 Task: Search one way flight ticket for 1 adult, 5 children, 2 infants in seat and 1 infant on lap in first from Philadelphia: Philadelphia International Airport to Indianapolis: Indianapolis International Airport on 8-5-2023. Choice of flights is Westjet. Number of bags: 2 carry on bags and 6 checked bags. Price is upto 35000. Outbound departure time preference is 23:15.
Action: Mouse moved to (341, 324)
Screenshot: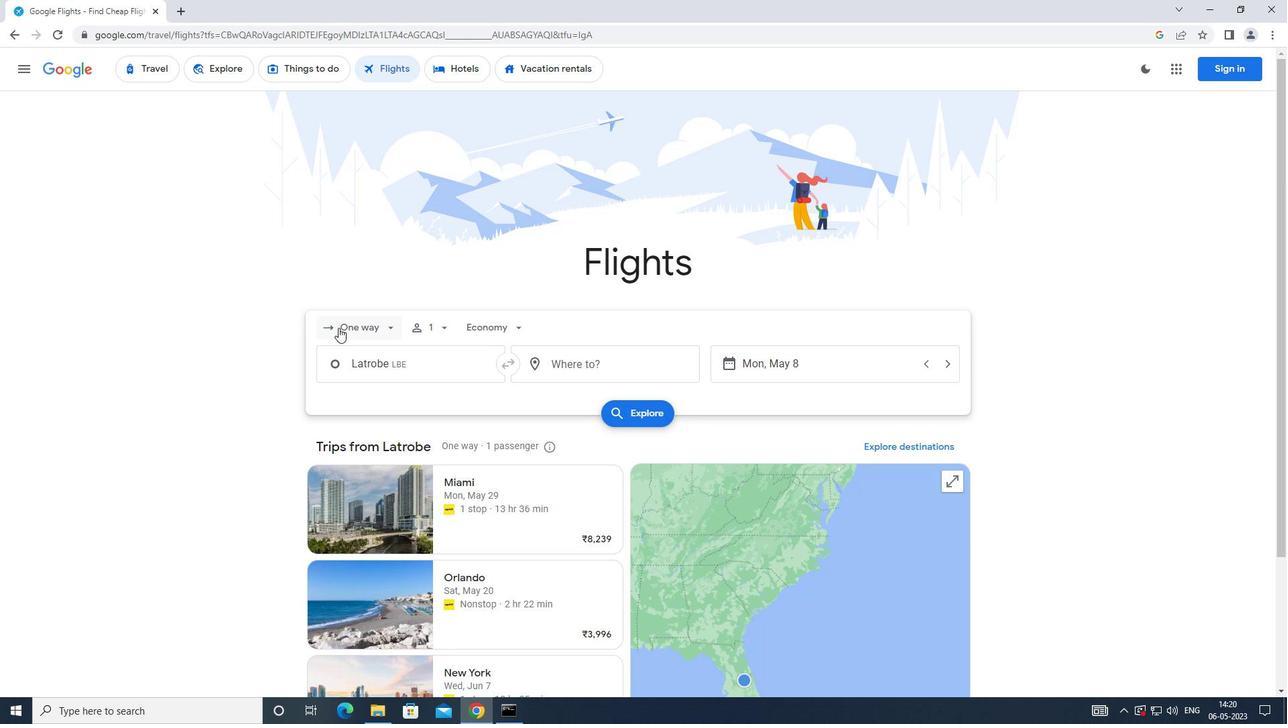 
Action: Mouse pressed left at (341, 324)
Screenshot: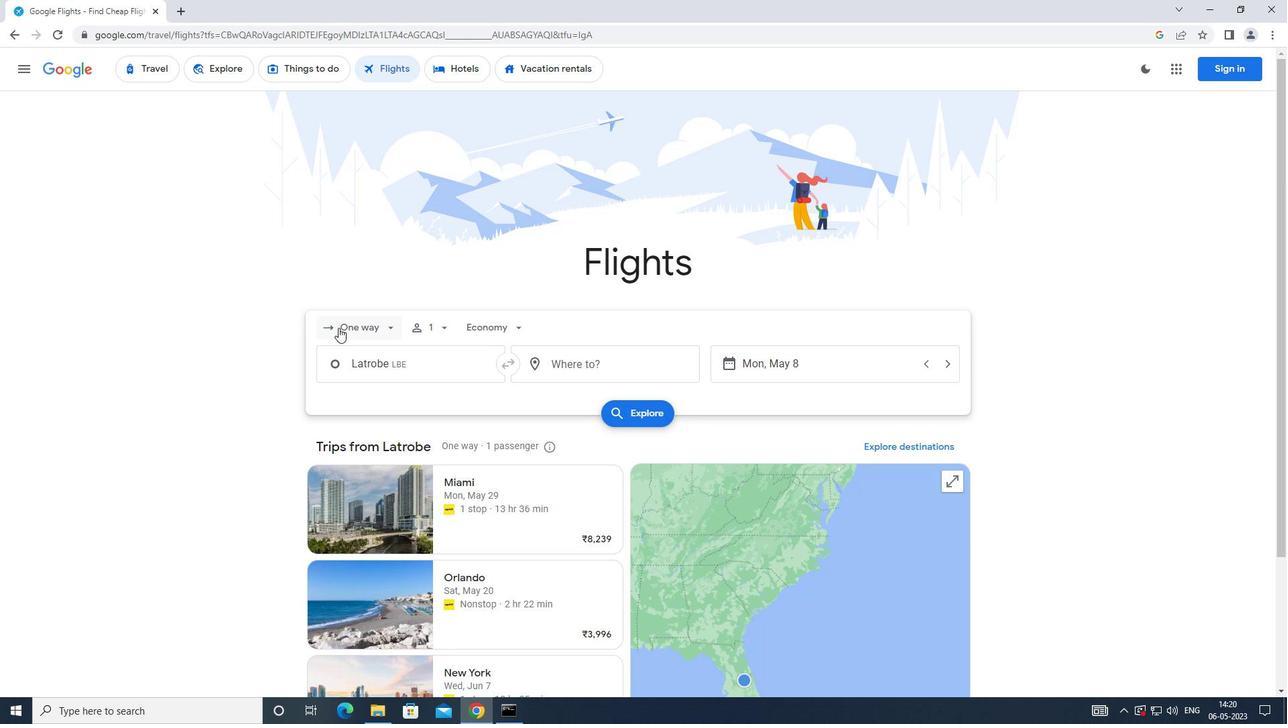 
Action: Mouse moved to (365, 389)
Screenshot: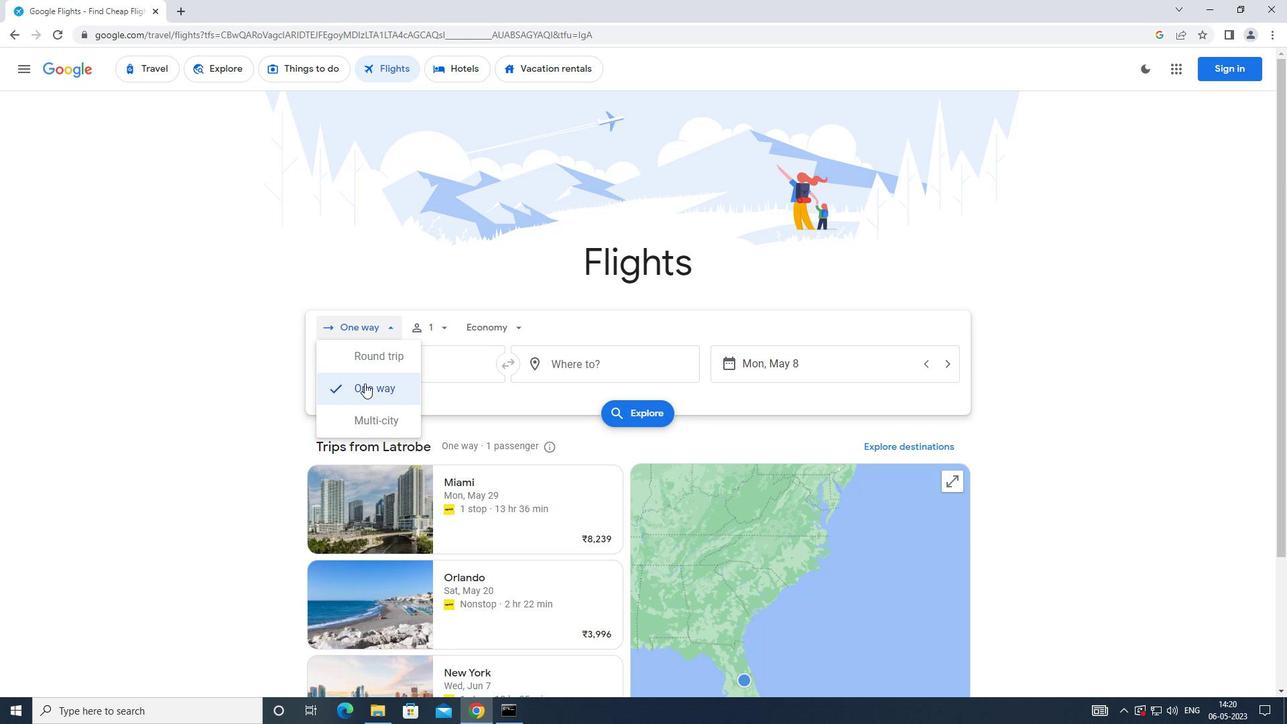 
Action: Mouse pressed left at (365, 389)
Screenshot: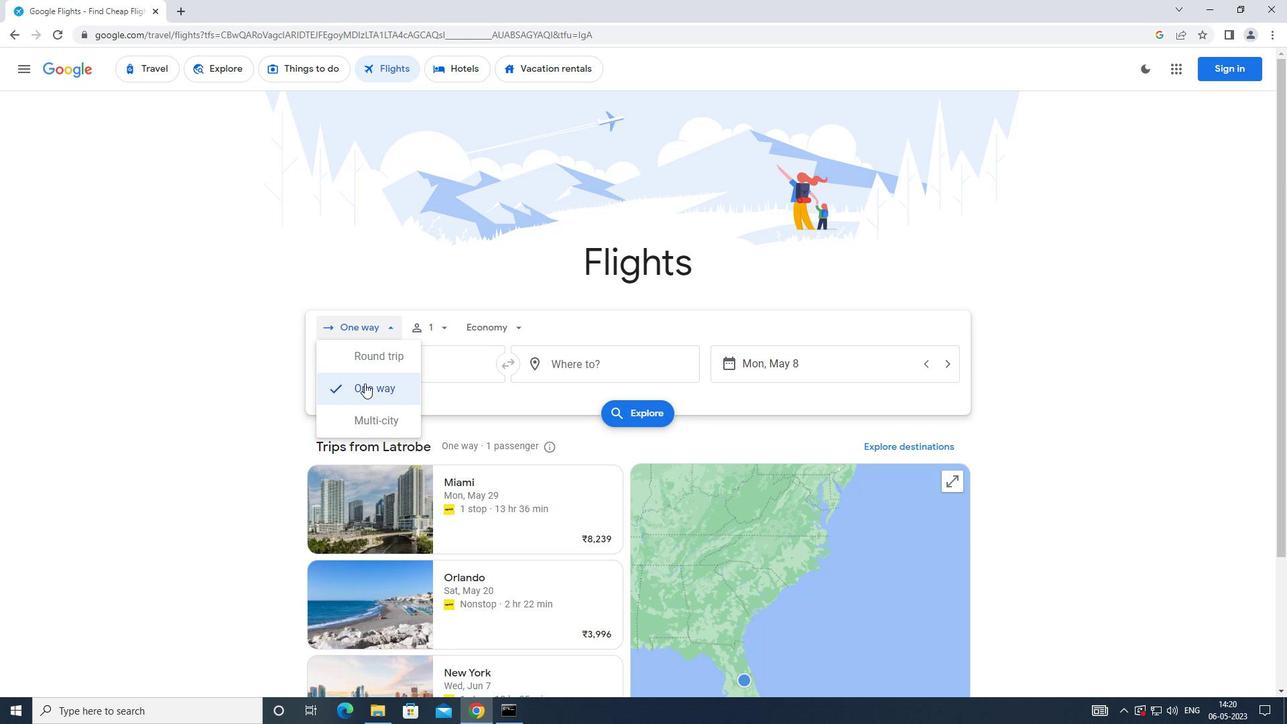 
Action: Mouse moved to (434, 324)
Screenshot: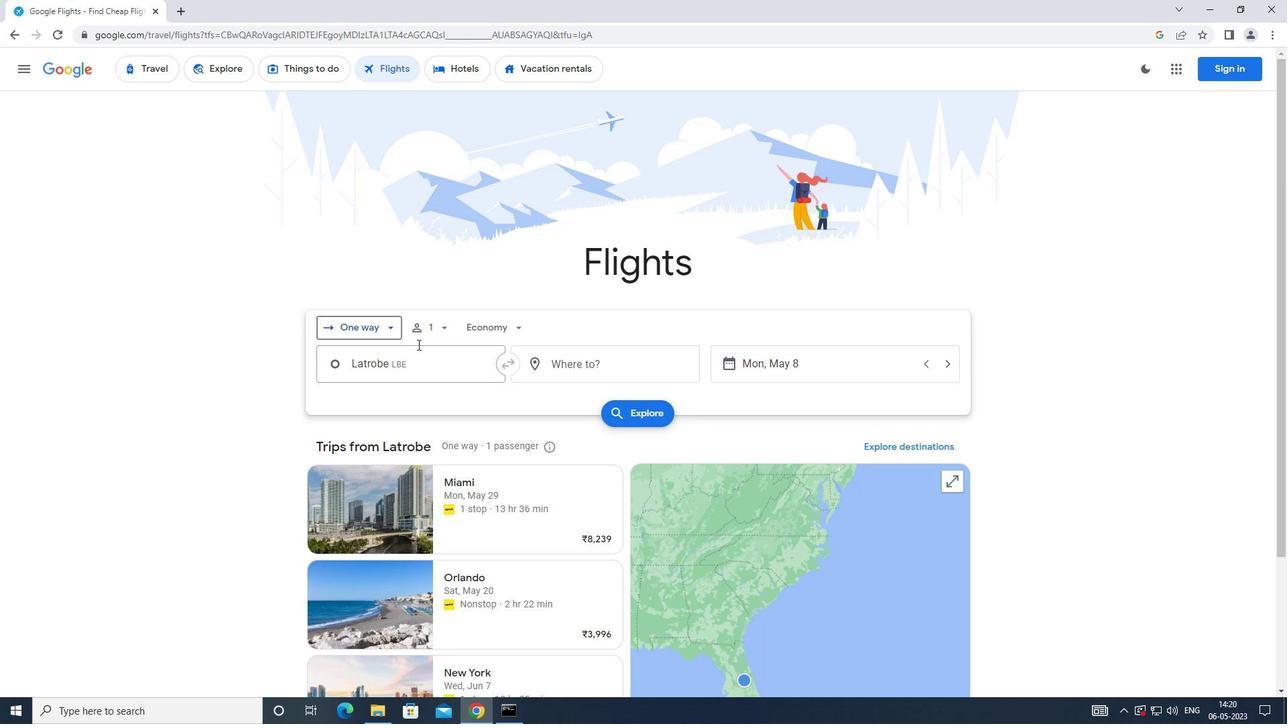
Action: Mouse pressed left at (434, 324)
Screenshot: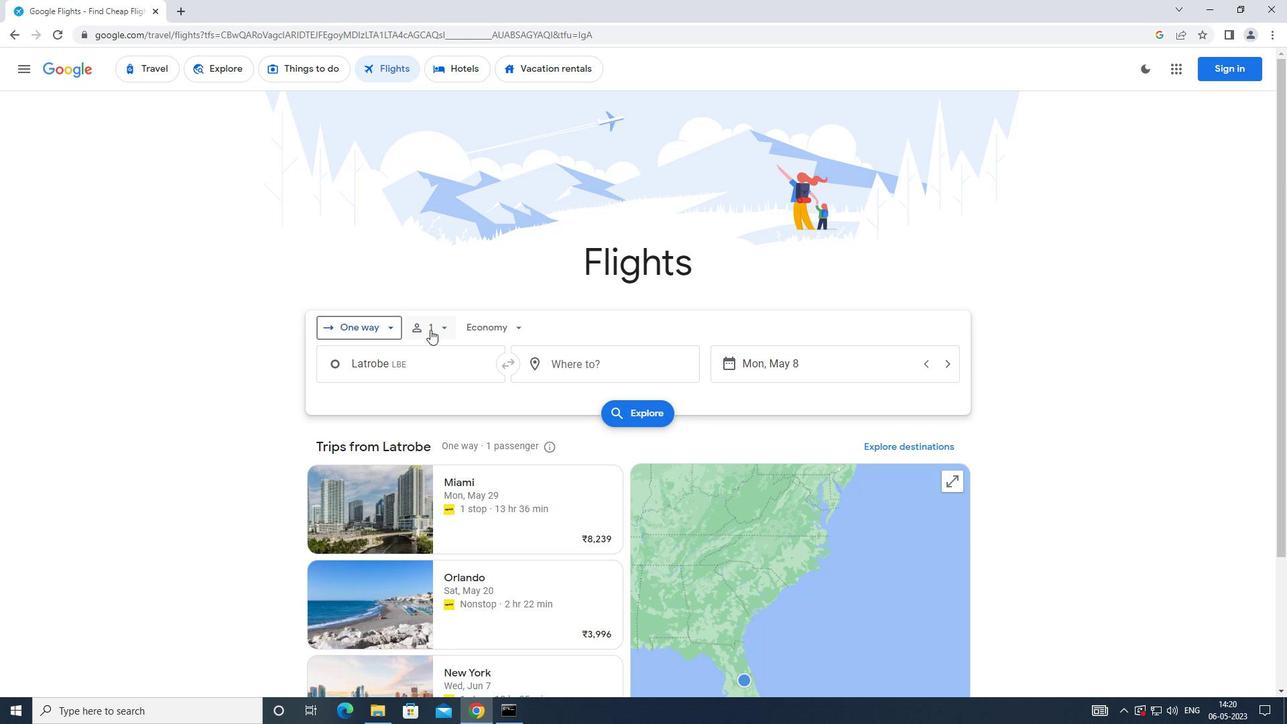 
Action: Mouse moved to (543, 401)
Screenshot: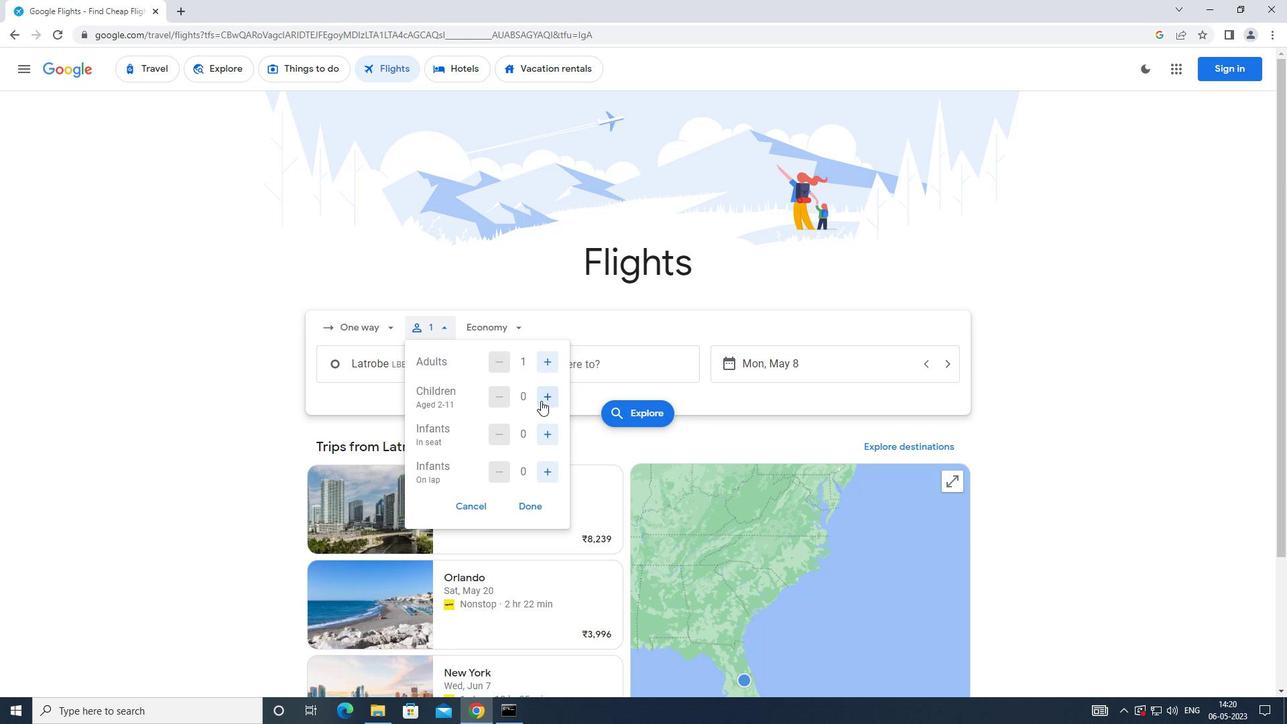 
Action: Mouse pressed left at (543, 401)
Screenshot: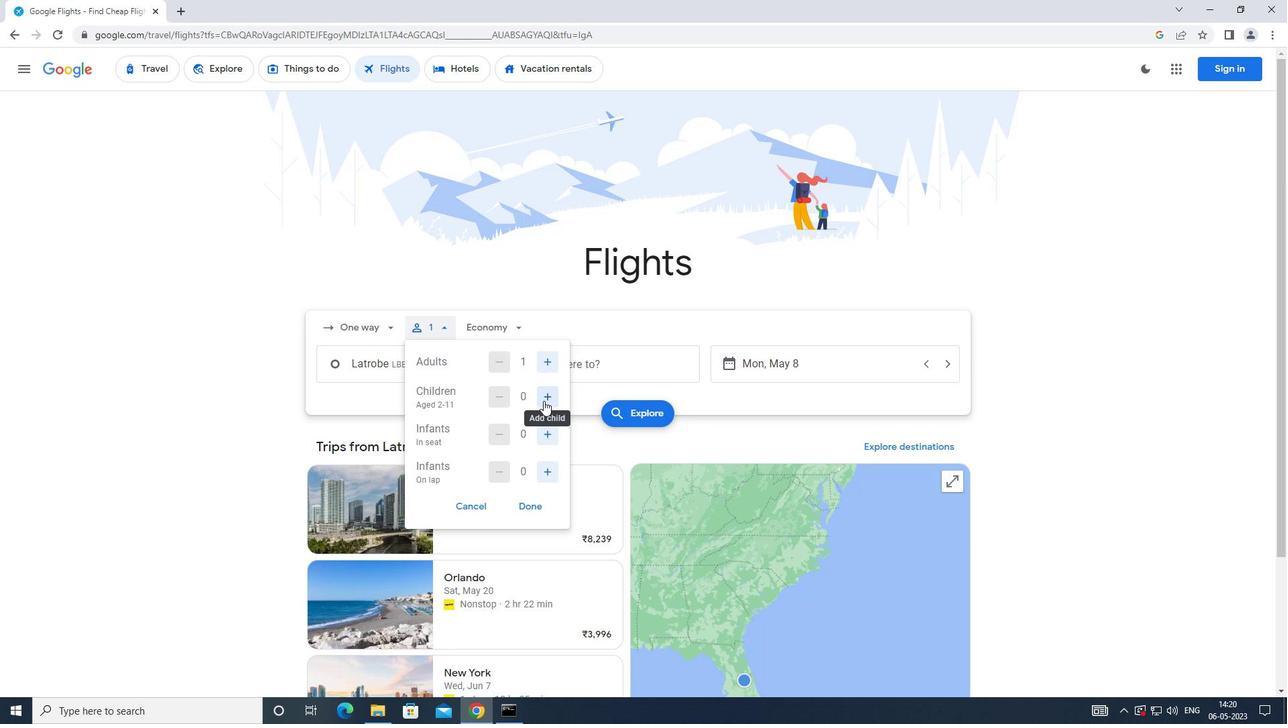 
Action: Mouse pressed left at (543, 401)
Screenshot: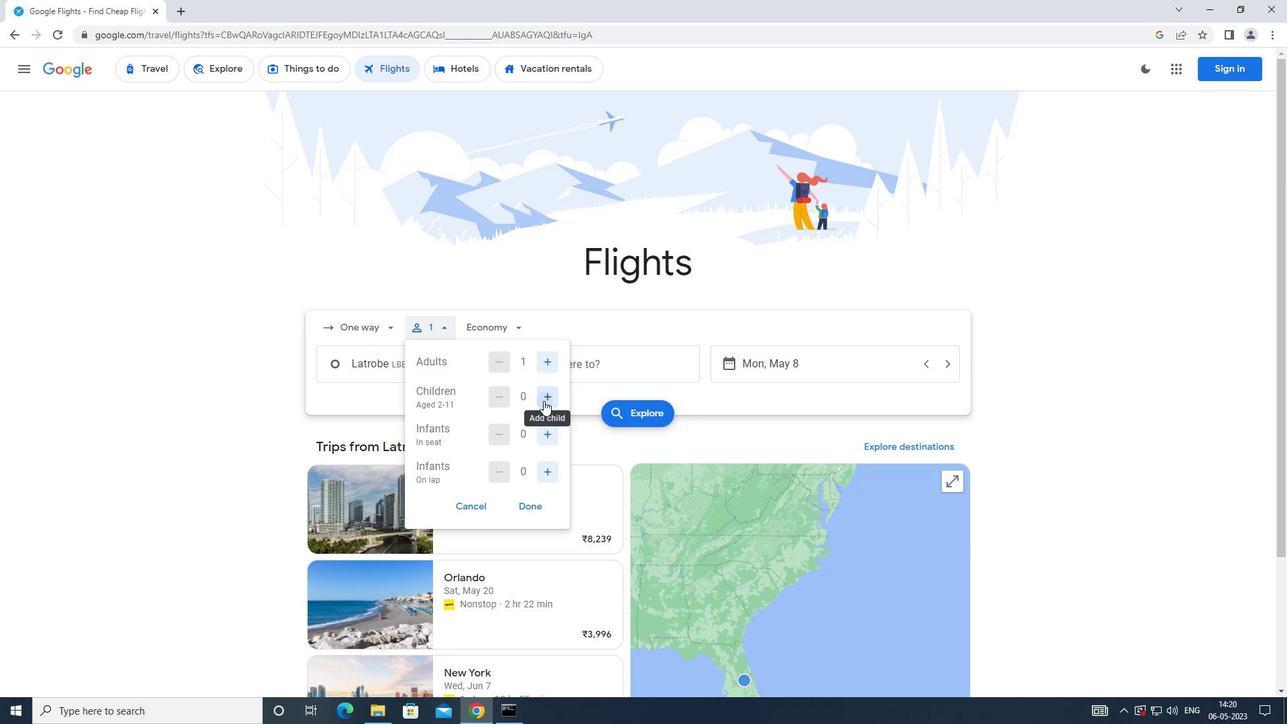 
Action: Mouse pressed left at (543, 401)
Screenshot: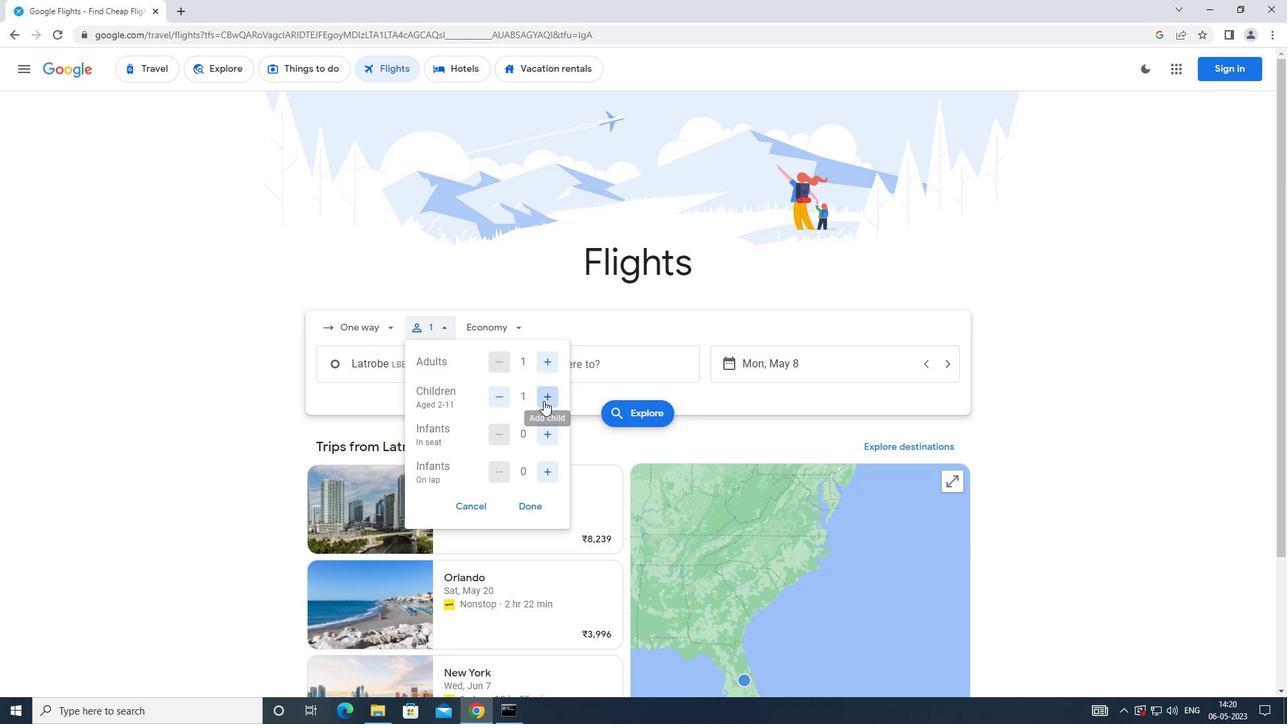 
Action: Mouse pressed left at (543, 401)
Screenshot: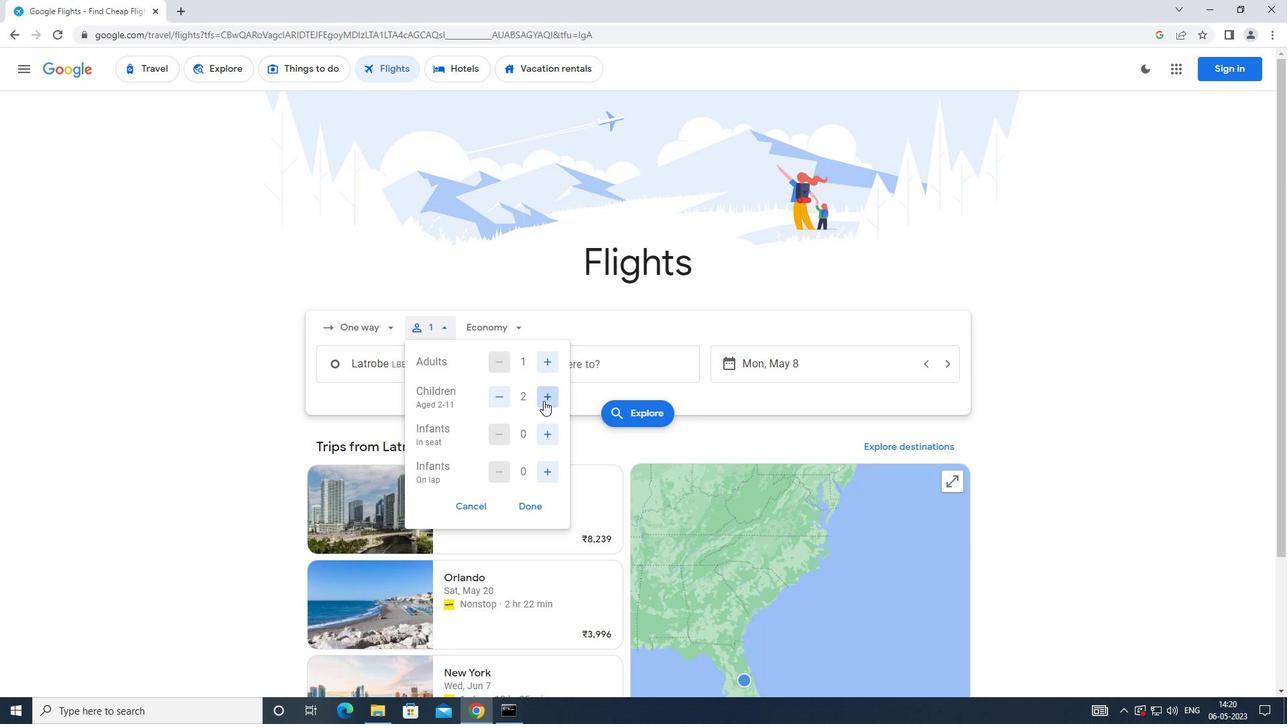 
Action: Mouse pressed left at (543, 401)
Screenshot: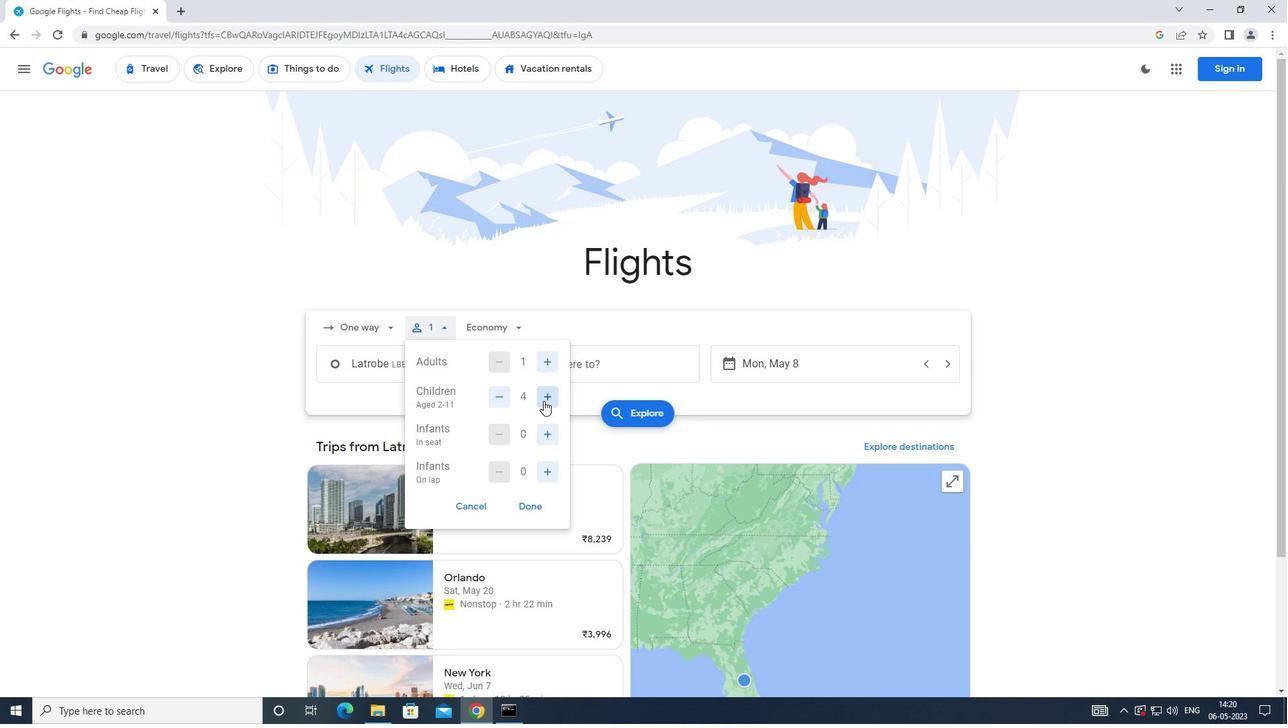 
Action: Mouse moved to (549, 431)
Screenshot: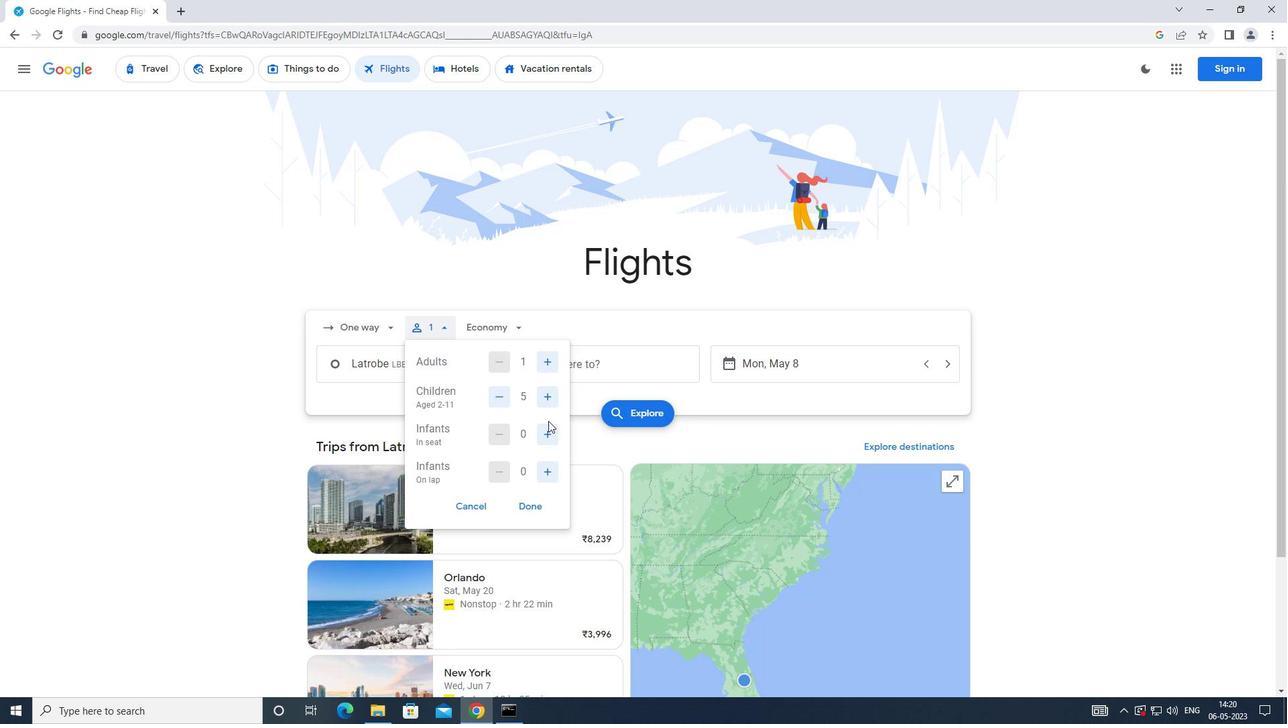 
Action: Mouse pressed left at (549, 431)
Screenshot: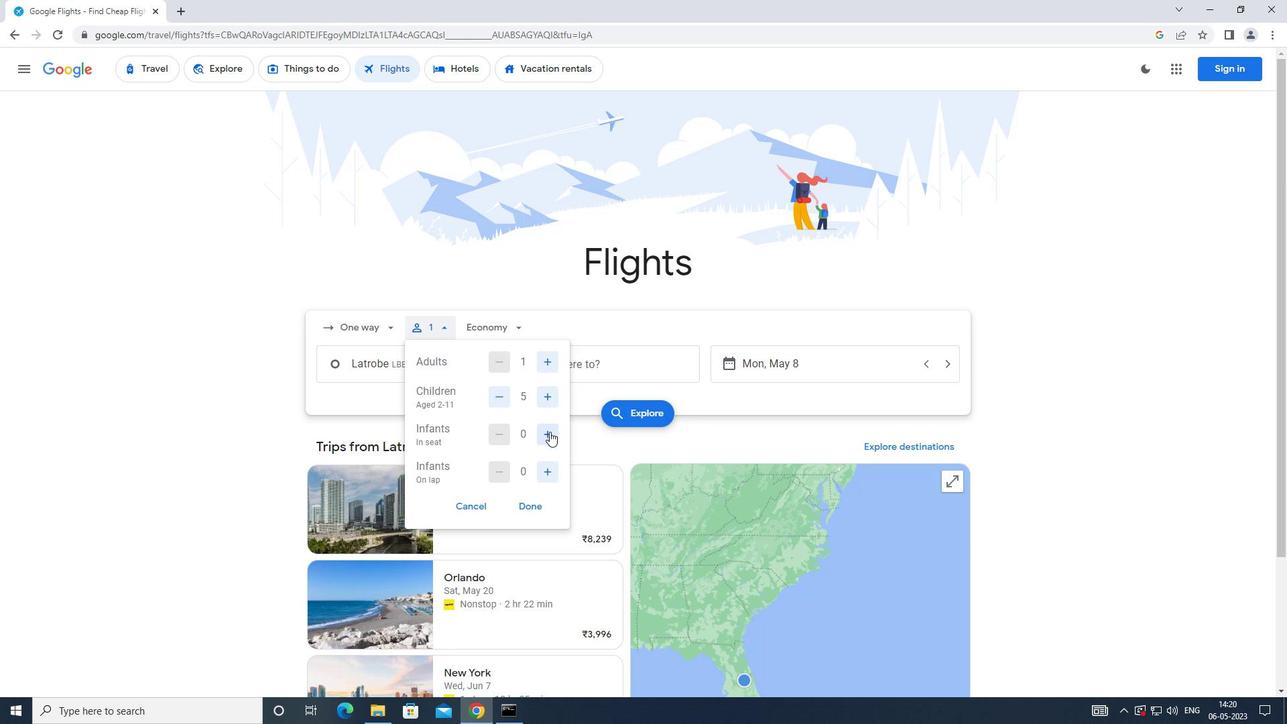 
Action: Mouse moved to (547, 473)
Screenshot: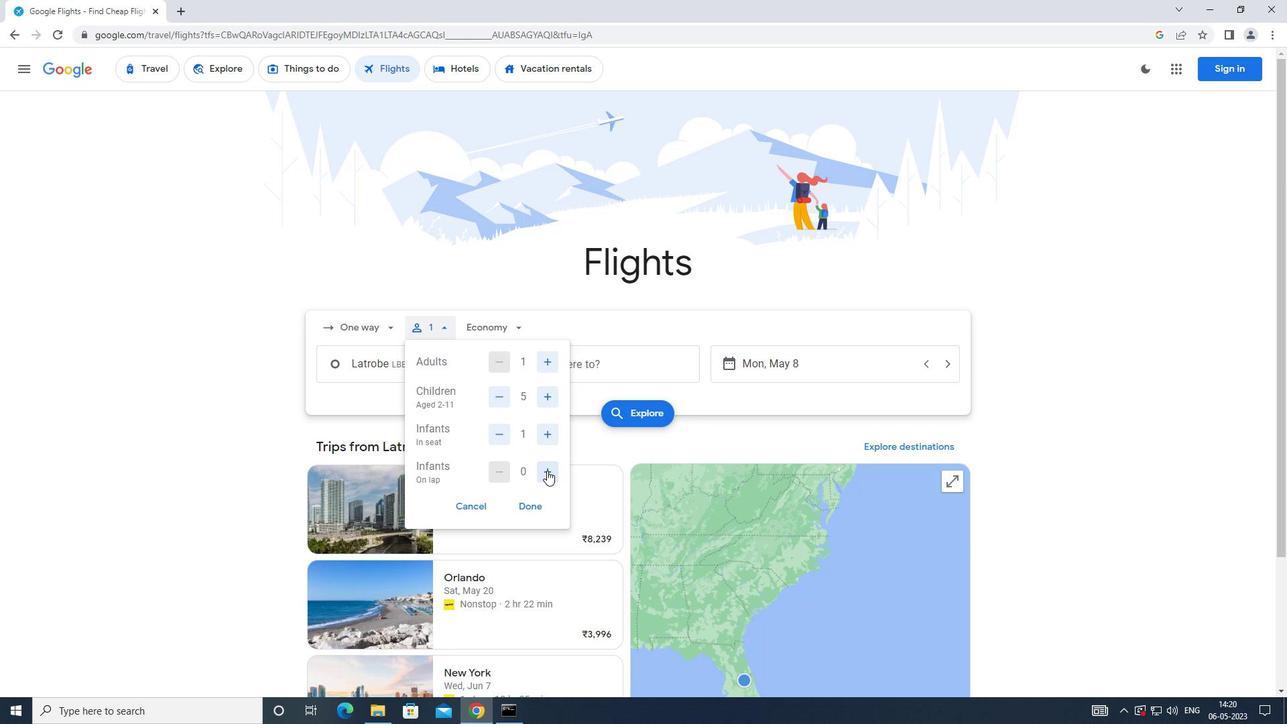 
Action: Mouse pressed left at (547, 473)
Screenshot: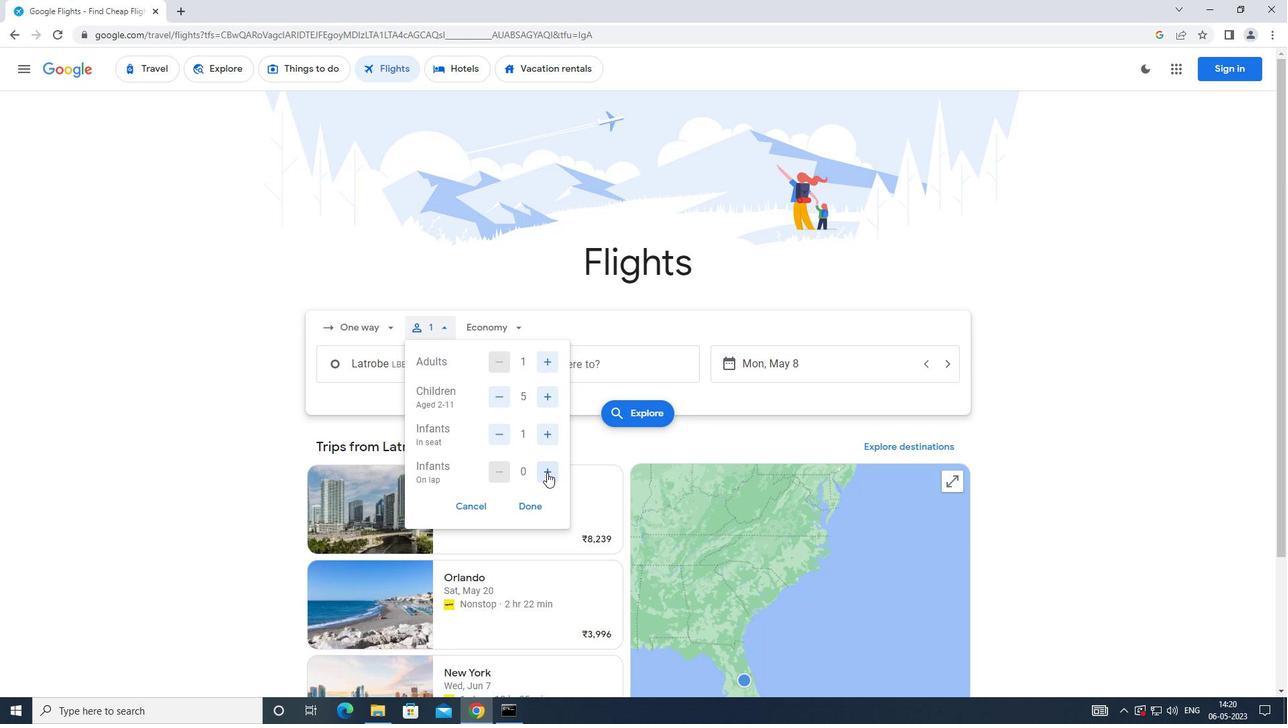 
Action: Mouse moved to (531, 500)
Screenshot: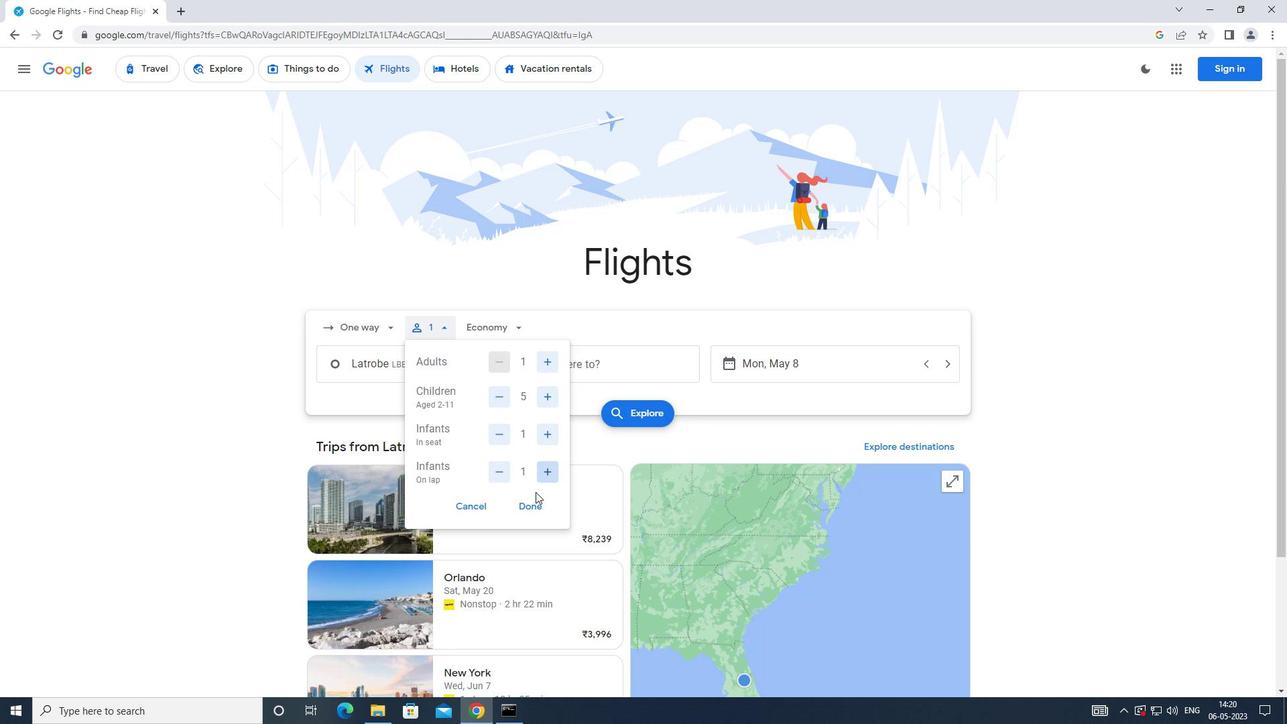 
Action: Mouse pressed left at (531, 500)
Screenshot: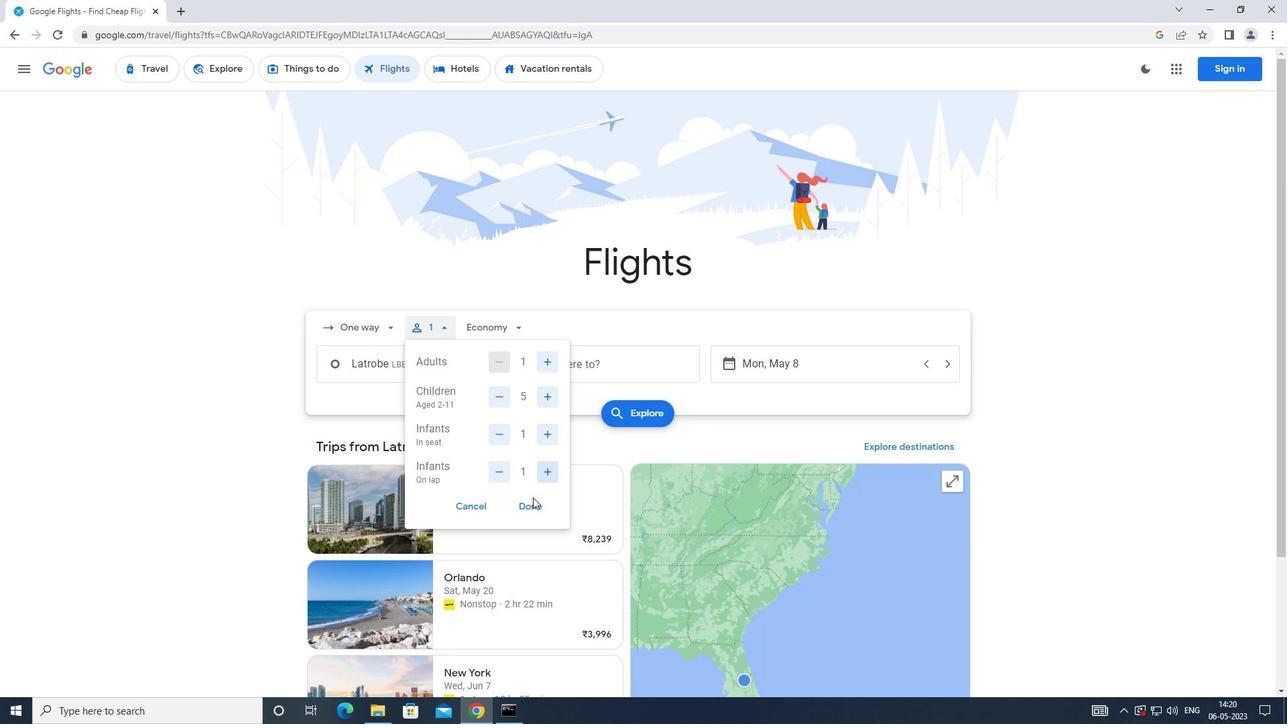 
Action: Mouse moved to (515, 328)
Screenshot: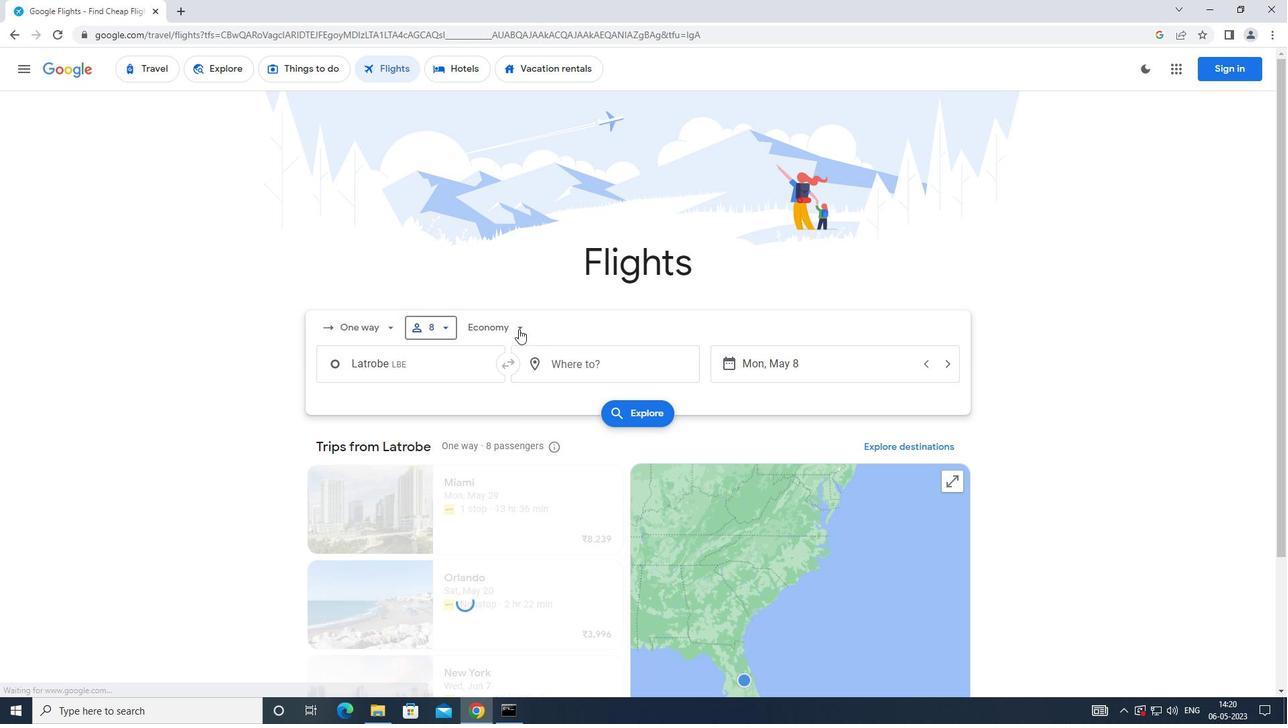 
Action: Mouse pressed left at (515, 328)
Screenshot: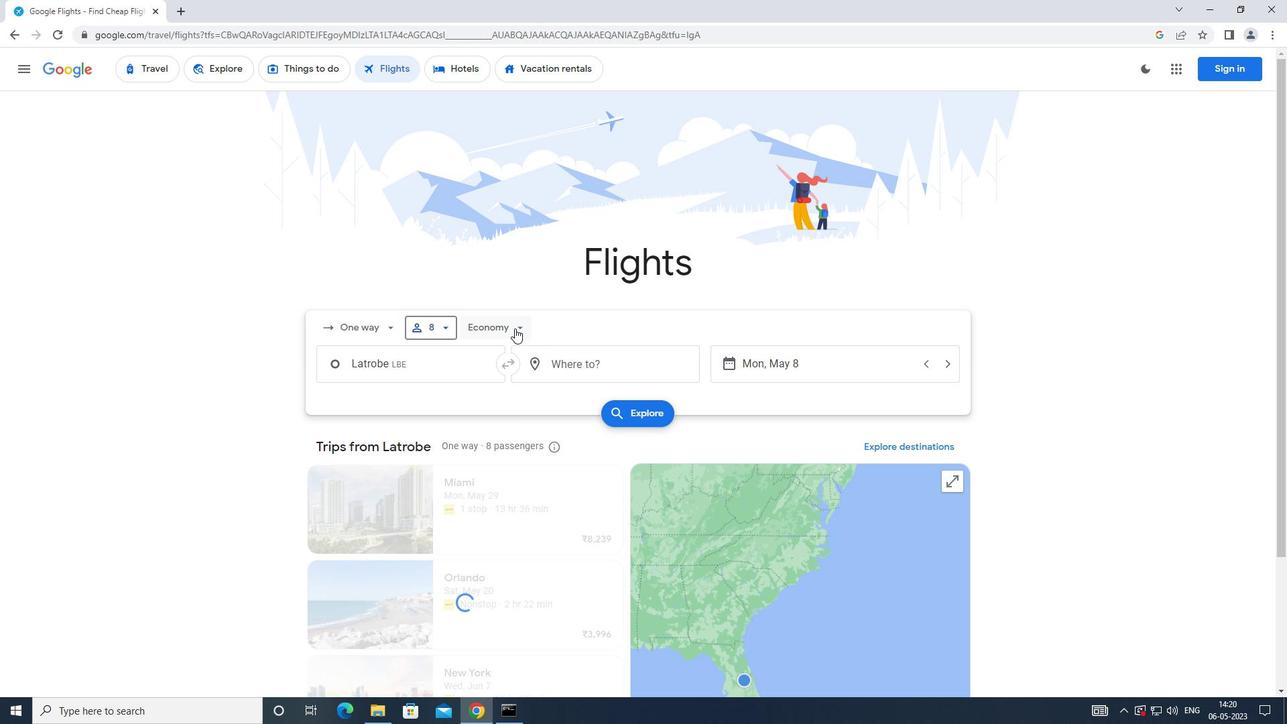 
Action: Mouse moved to (503, 465)
Screenshot: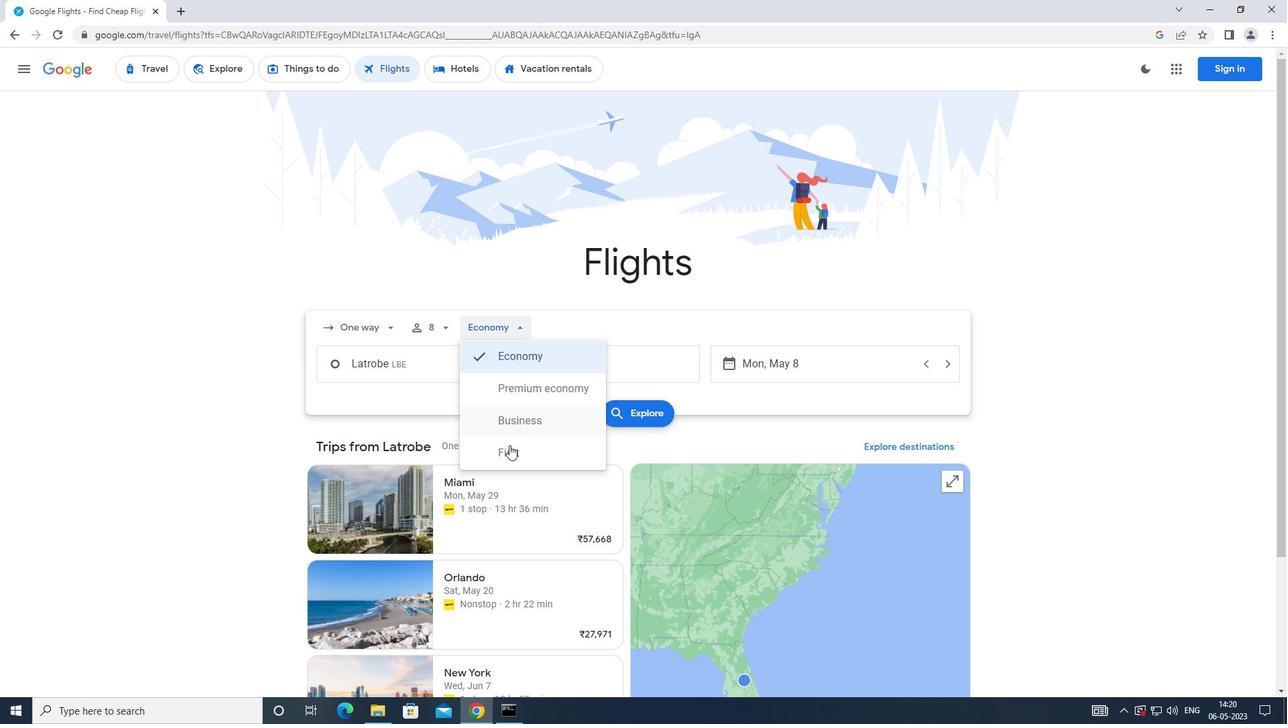 
Action: Mouse pressed left at (503, 465)
Screenshot: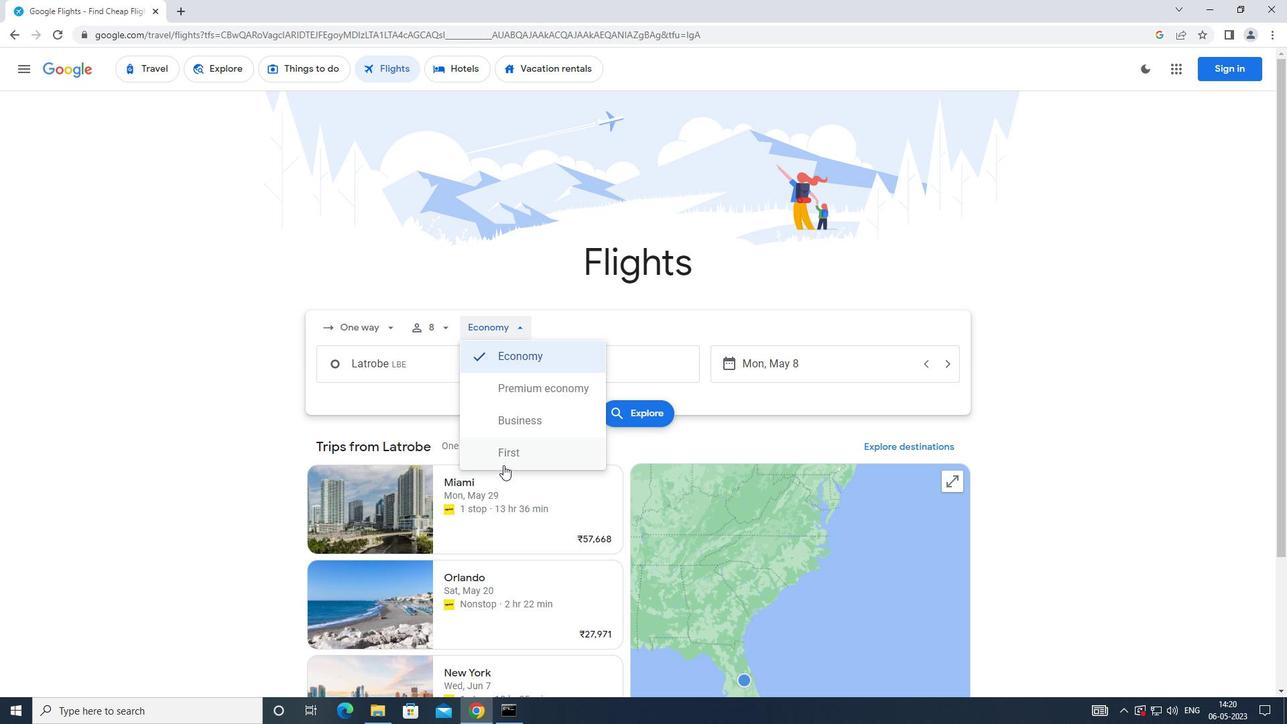 
Action: Mouse moved to (405, 356)
Screenshot: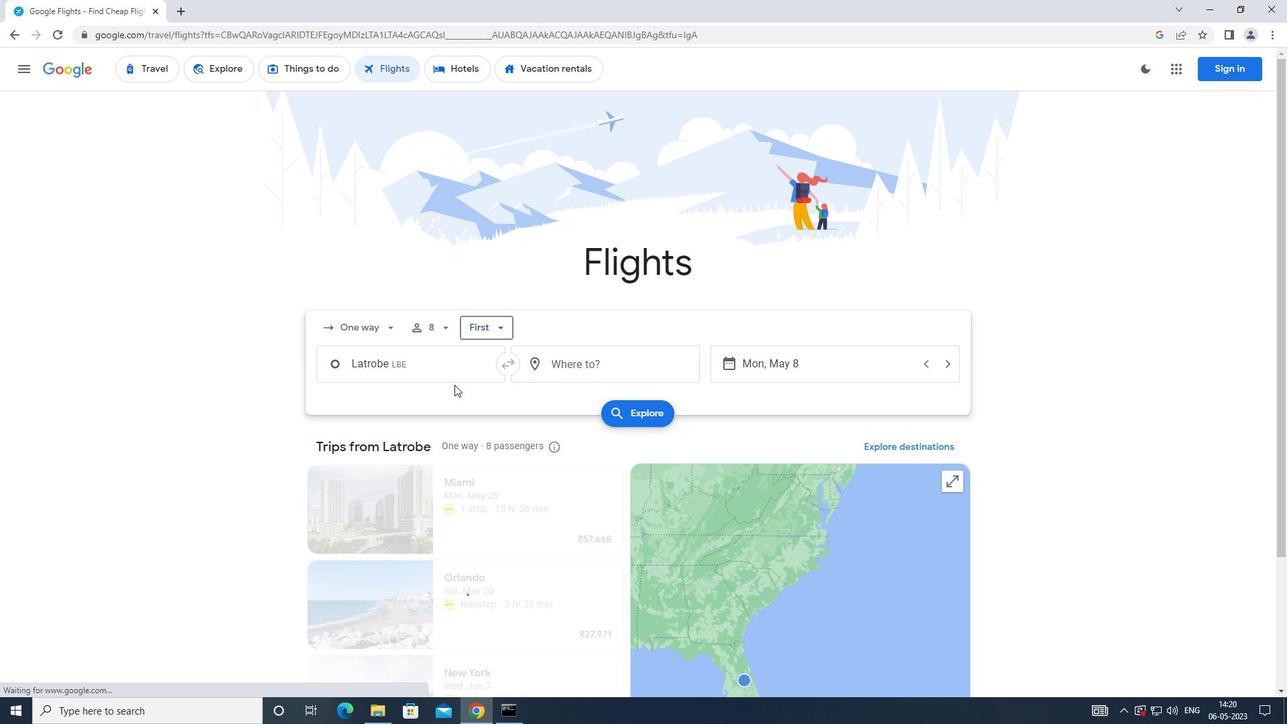 
Action: Mouse pressed left at (405, 356)
Screenshot: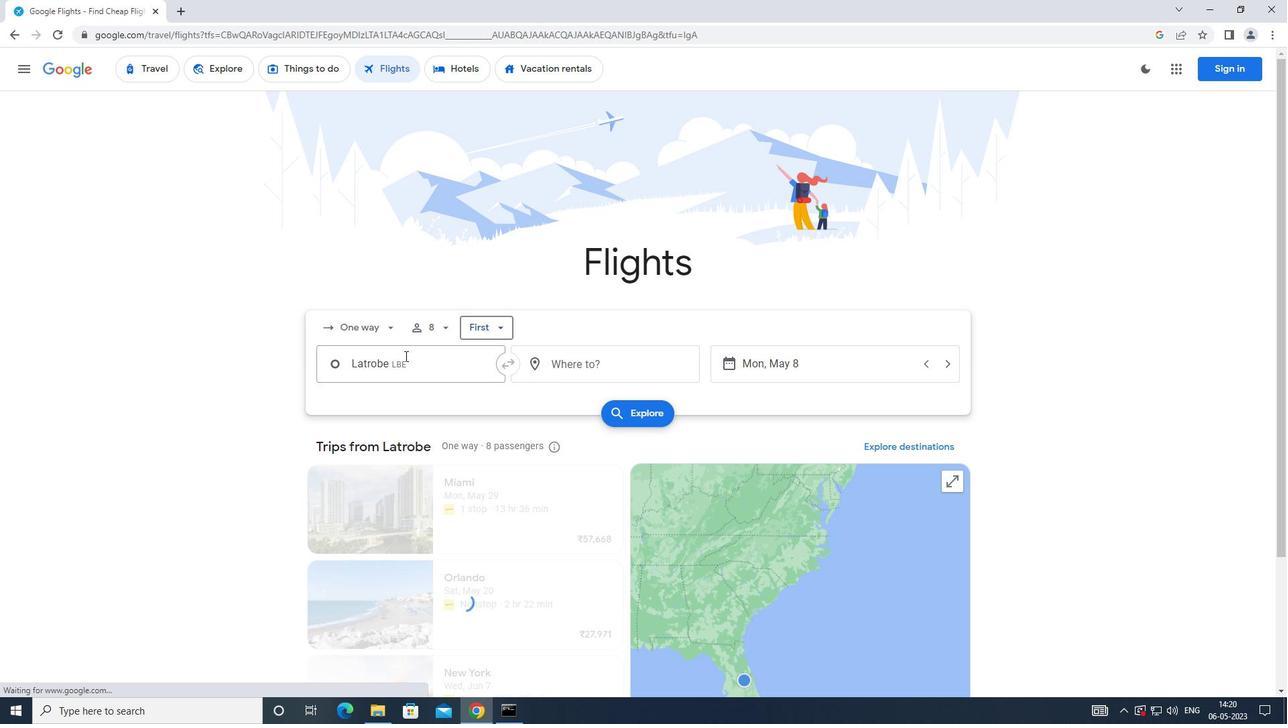 
Action: Mouse moved to (413, 354)
Screenshot: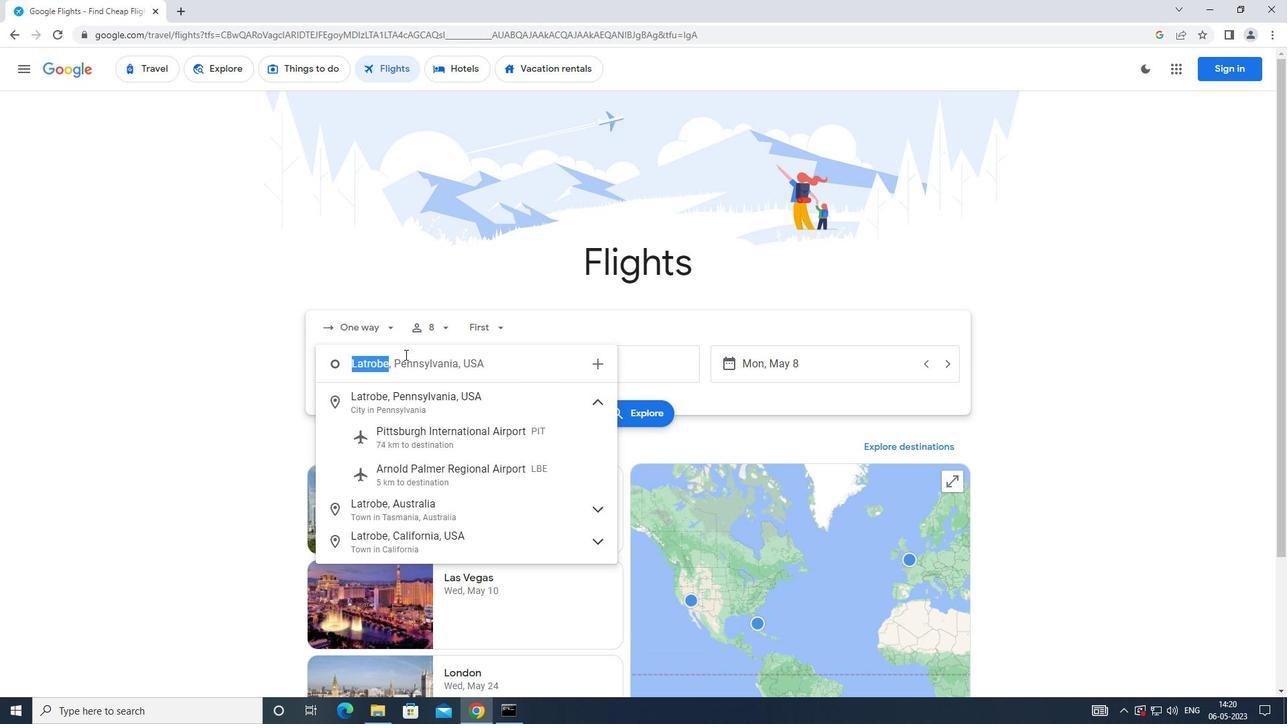 
Action: Key pressed <Key.caps_lock>p<Key.caps_lock>hiladelphia
Screenshot: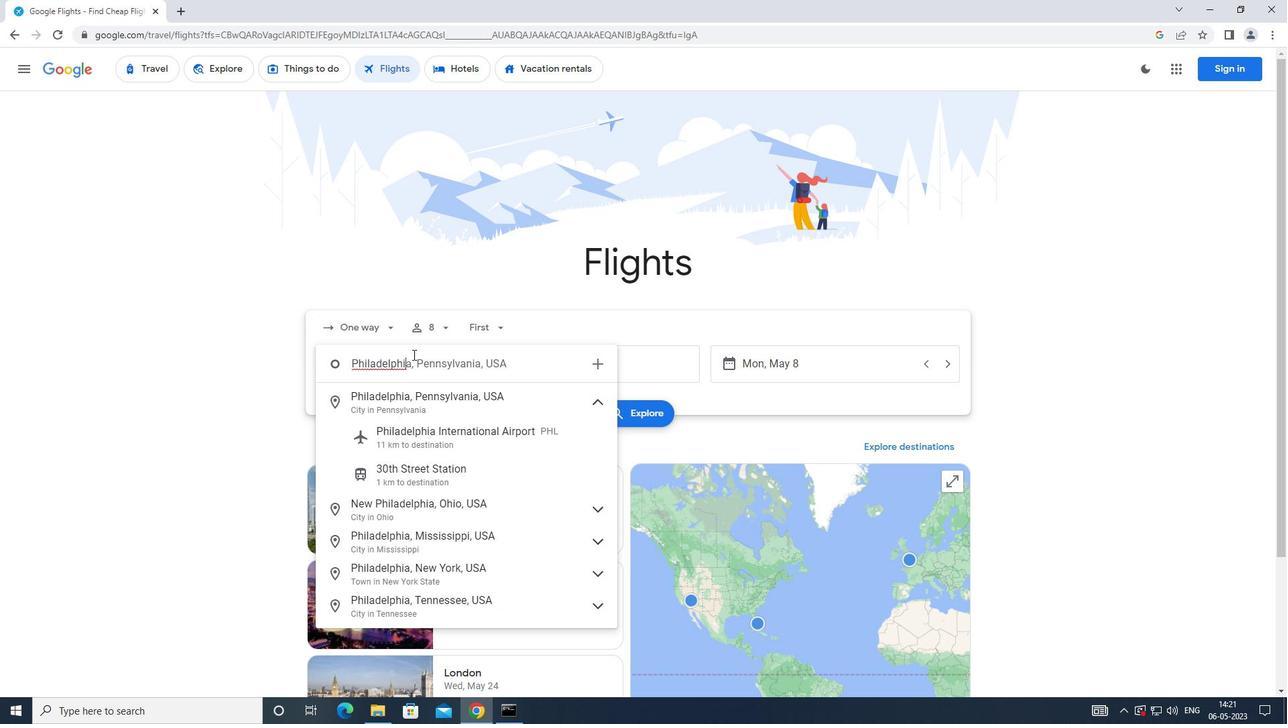 
Action: Mouse moved to (487, 427)
Screenshot: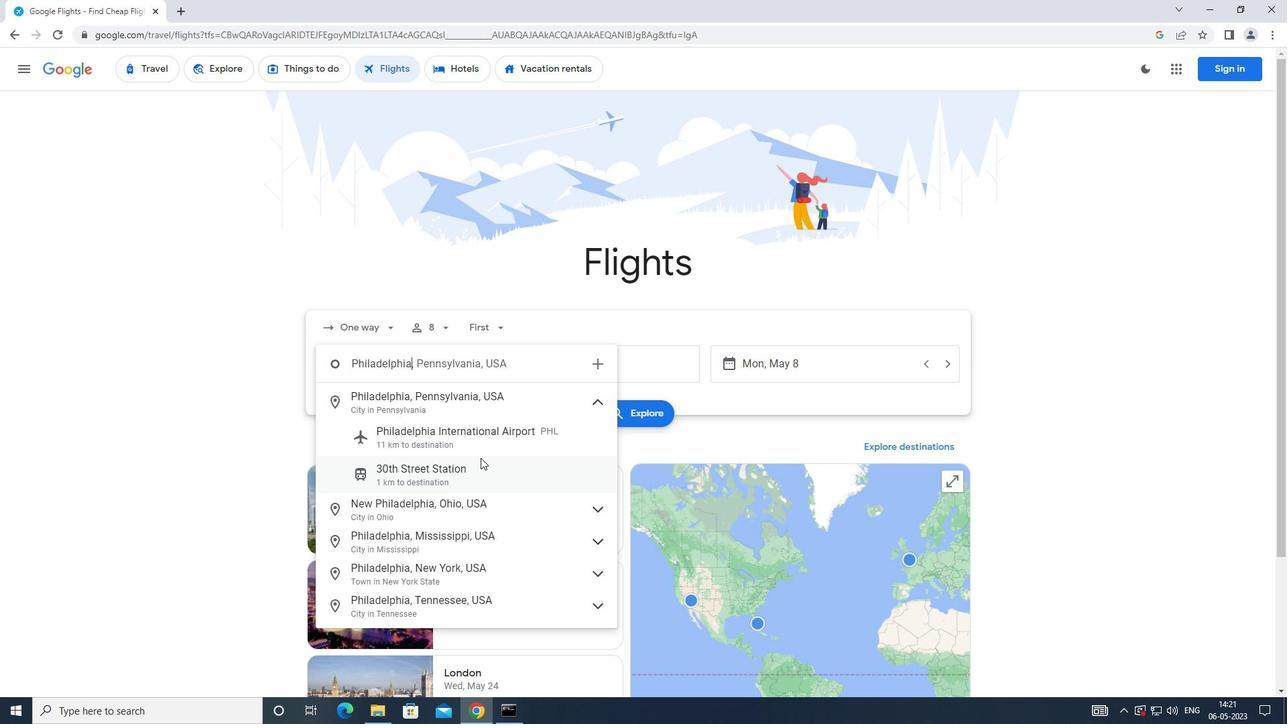 
Action: Mouse pressed left at (487, 427)
Screenshot: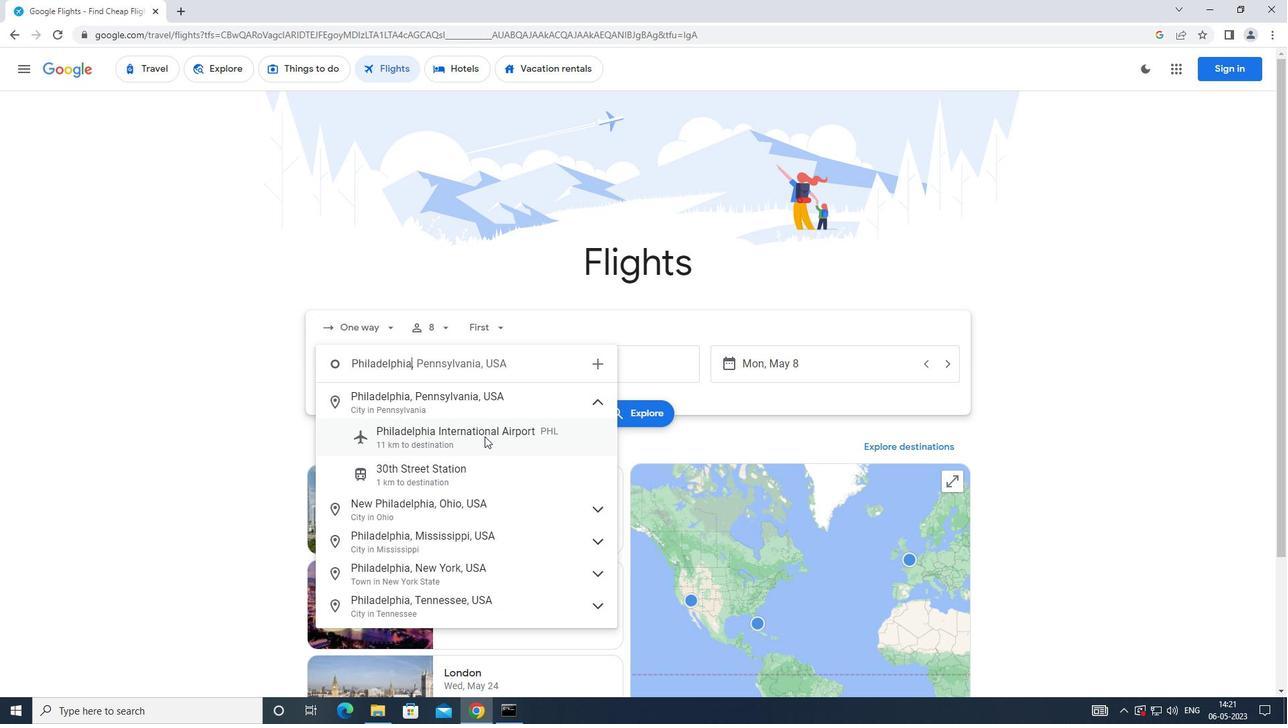 
Action: Mouse moved to (580, 356)
Screenshot: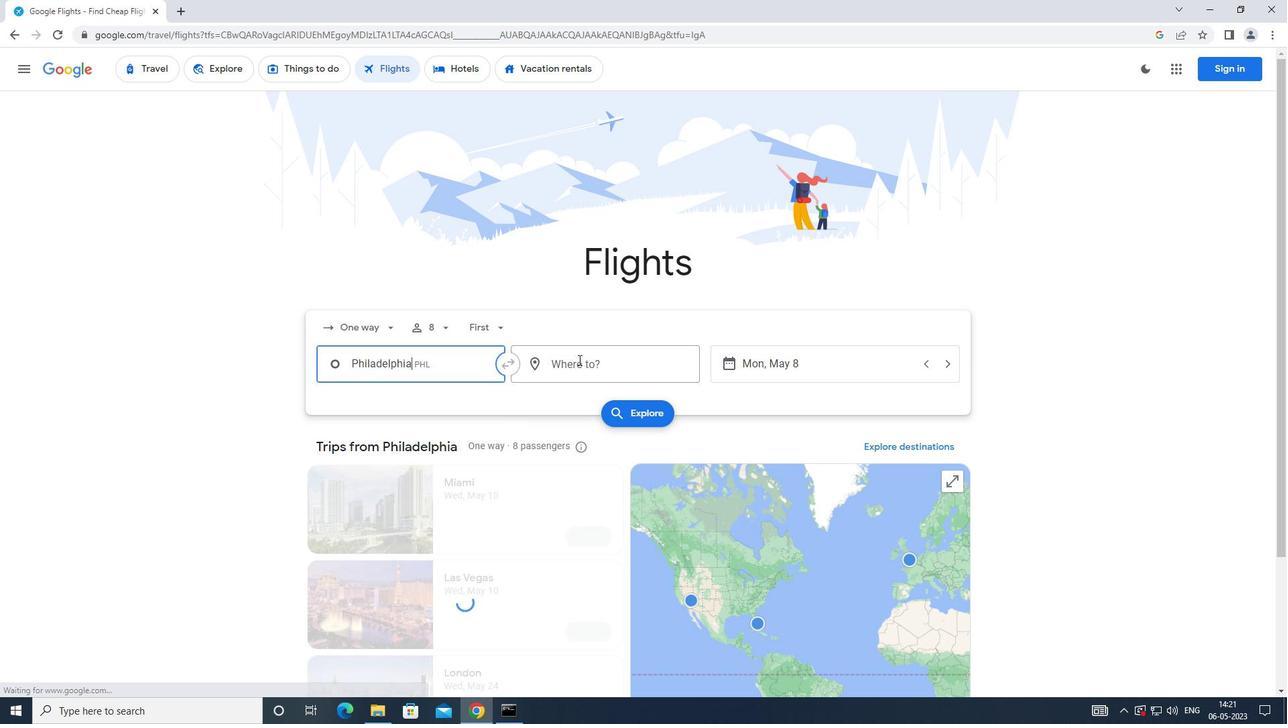 
Action: Mouse pressed left at (580, 356)
Screenshot: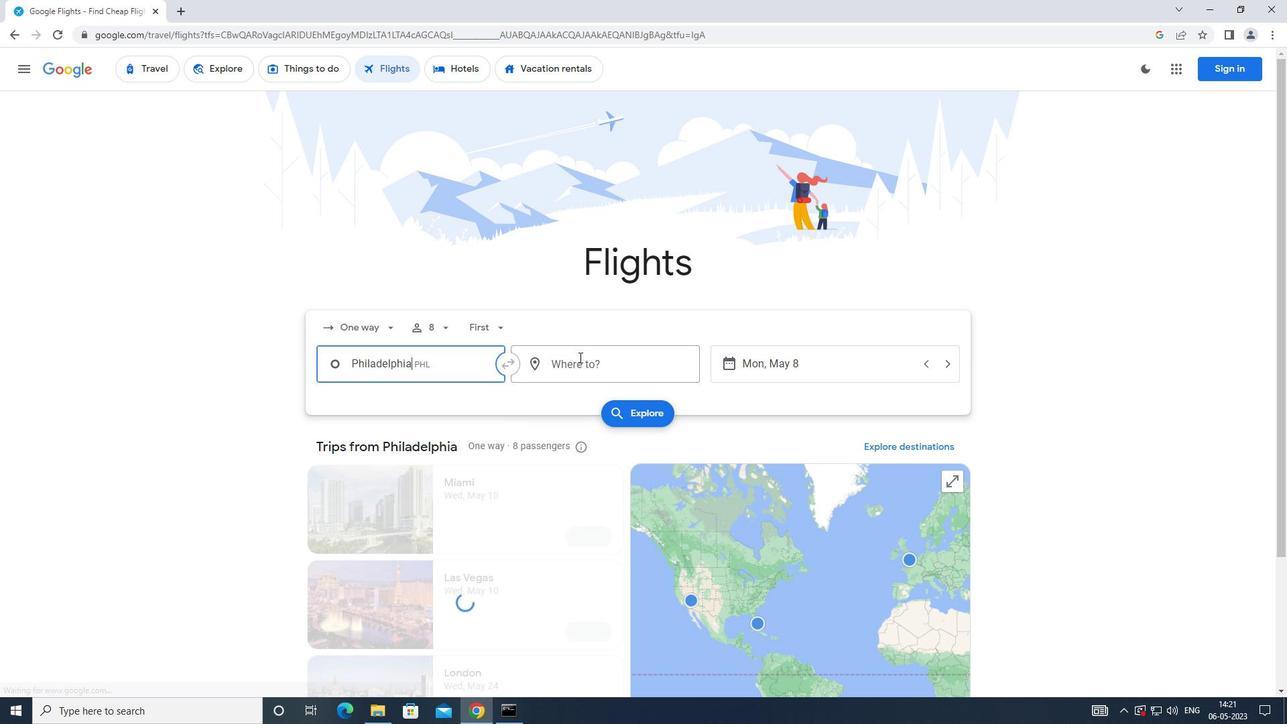 
Action: Key pressed <Key.caps_lock>i<Key.caps_lock>ndianapolis
Screenshot: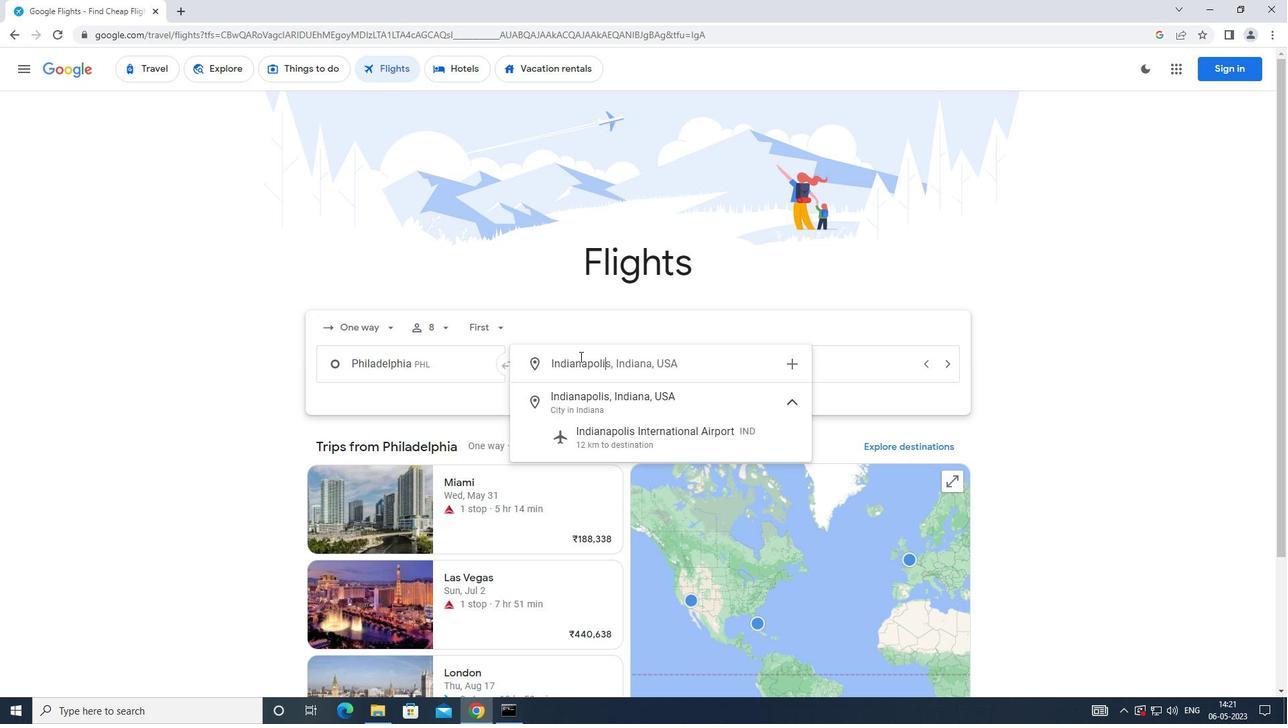 
Action: Mouse moved to (598, 432)
Screenshot: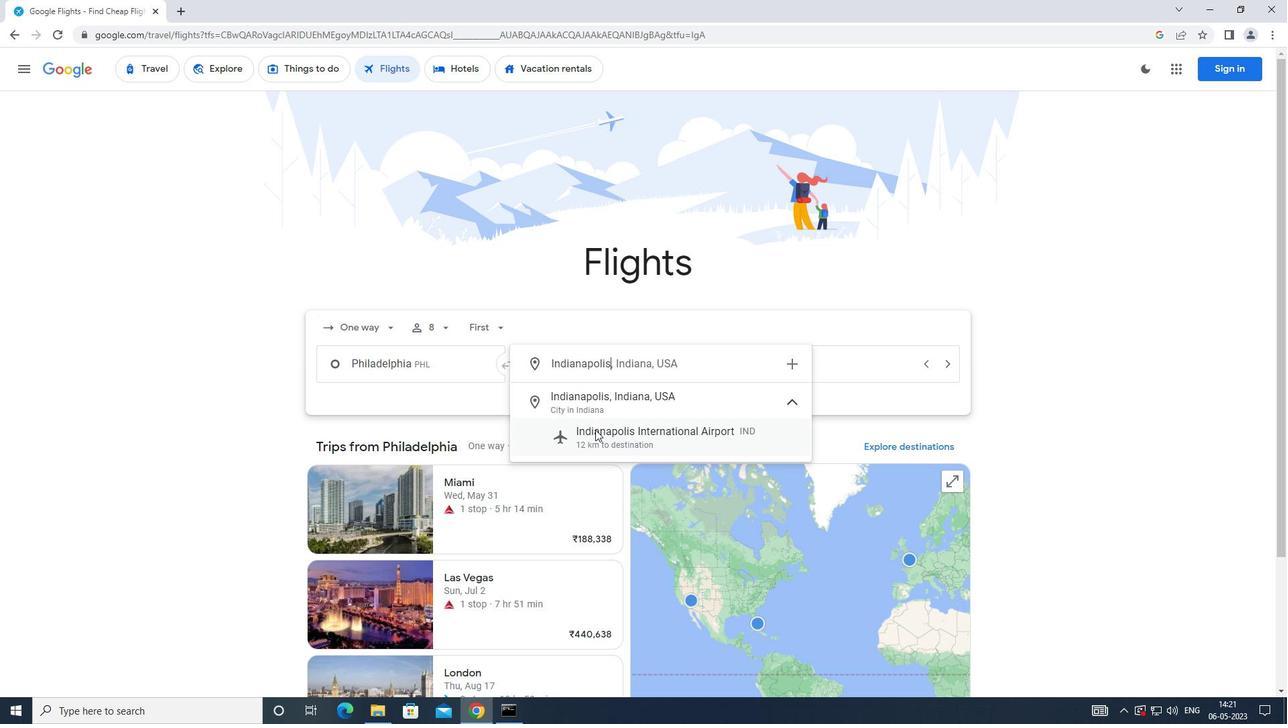 
Action: Mouse pressed left at (598, 432)
Screenshot: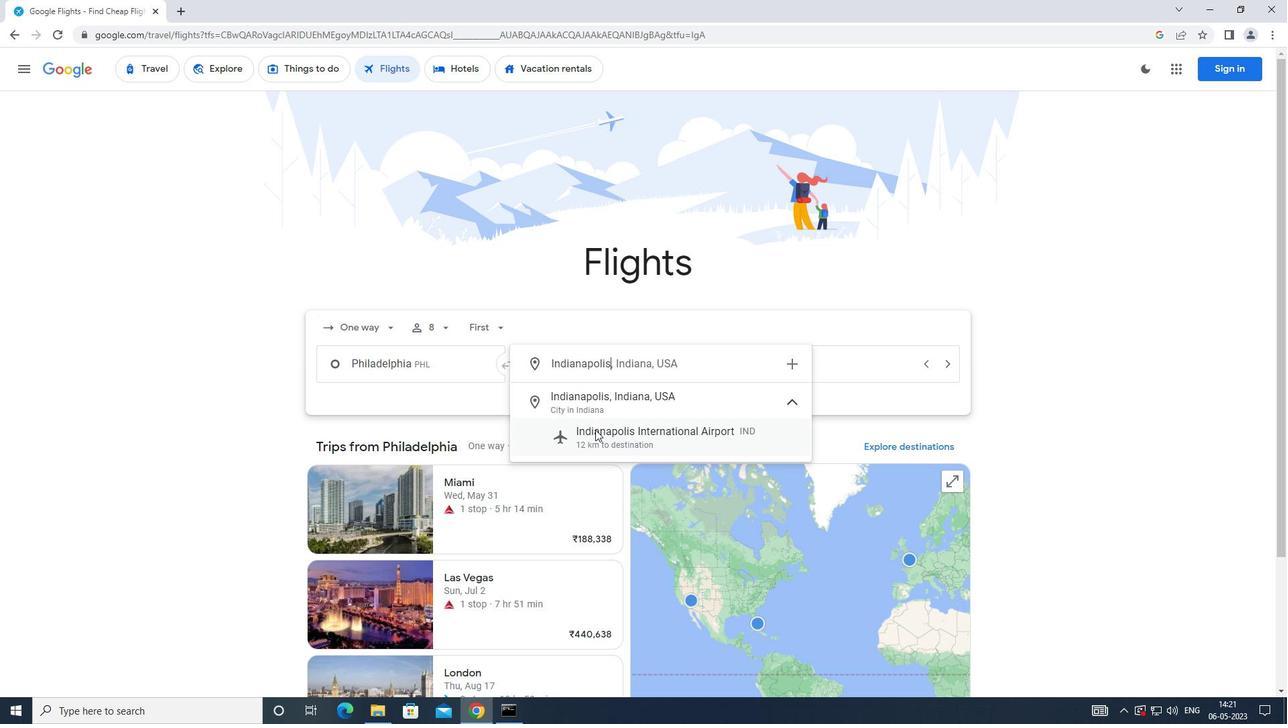 
Action: Mouse moved to (762, 373)
Screenshot: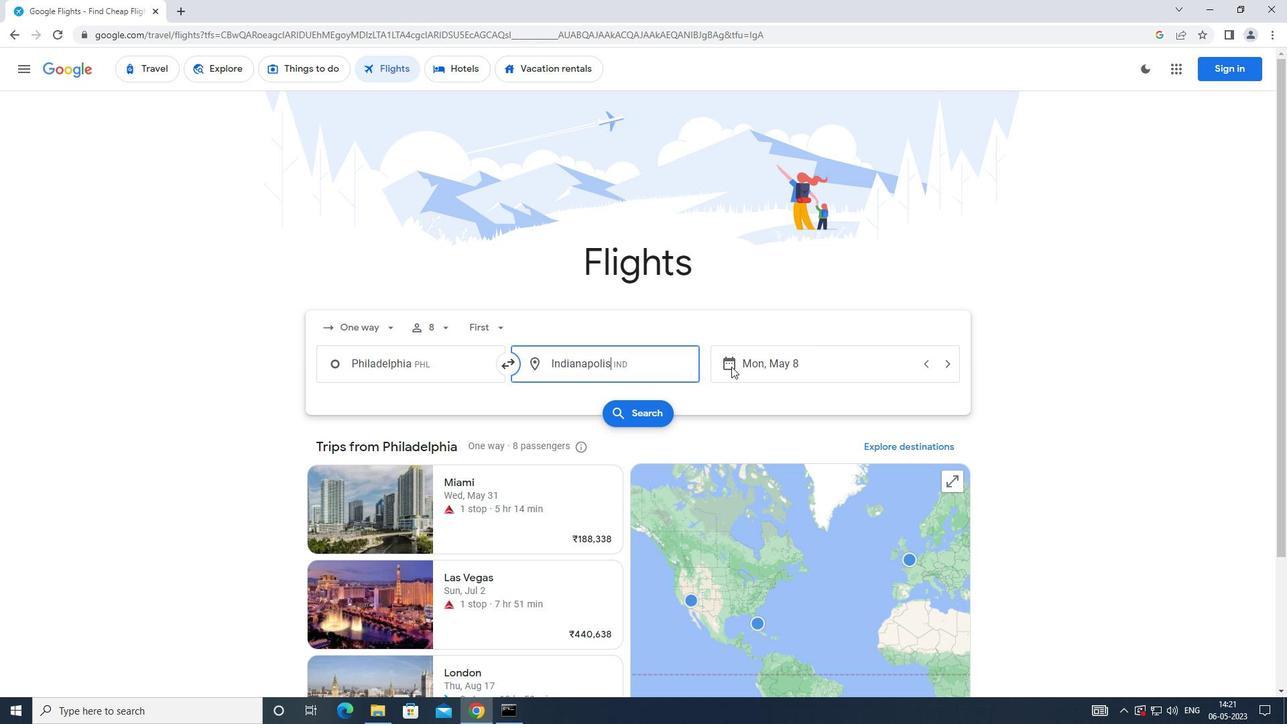 
Action: Mouse pressed left at (762, 373)
Screenshot: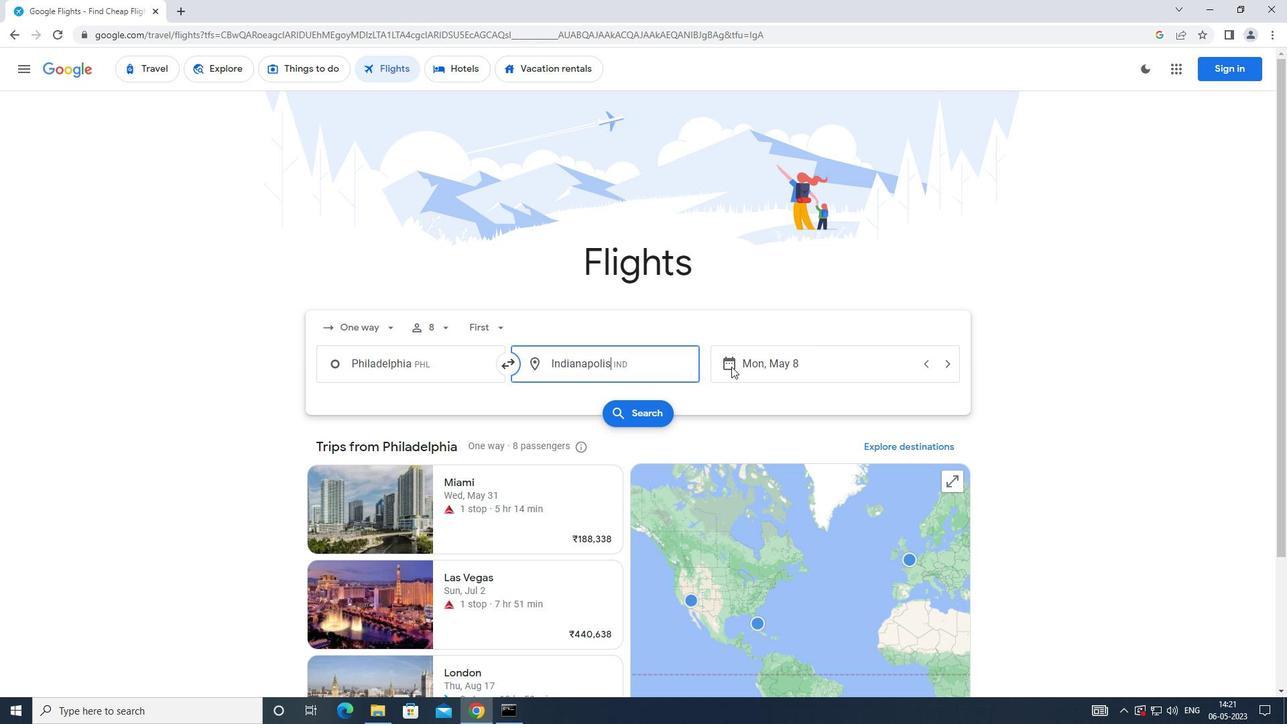 
Action: Mouse moved to (527, 492)
Screenshot: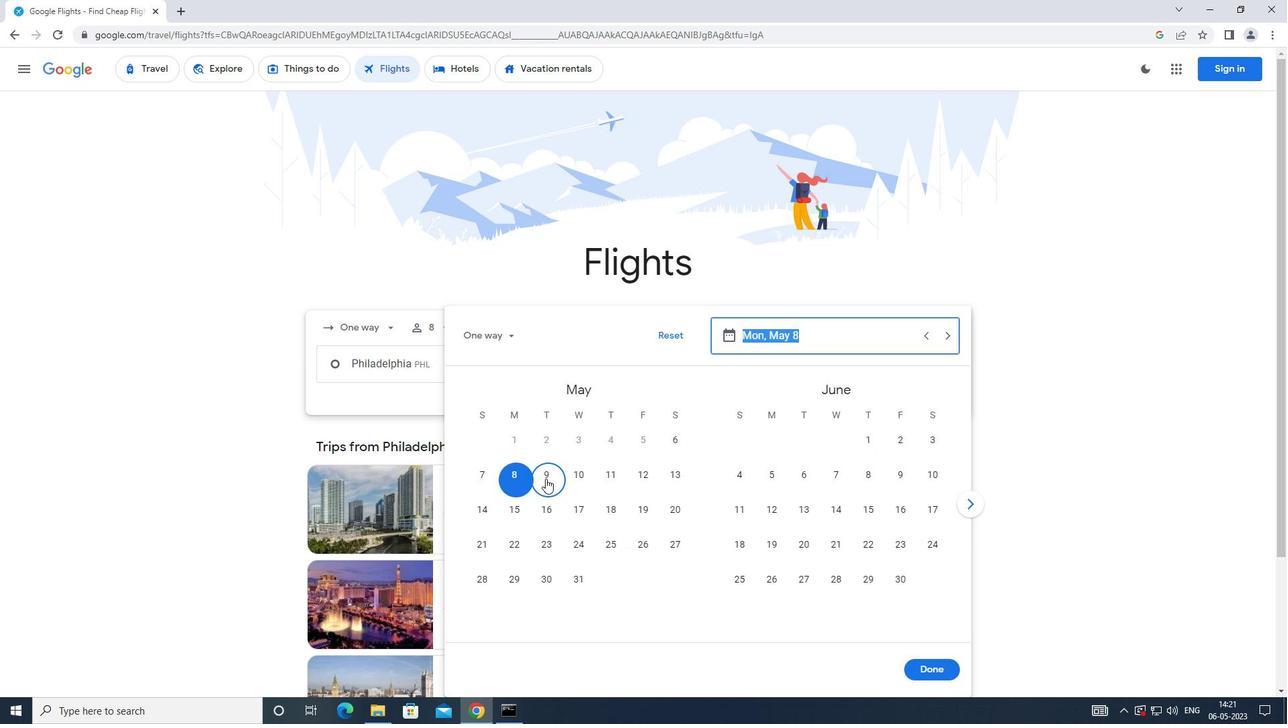 
Action: Mouse pressed left at (527, 492)
Screenshot: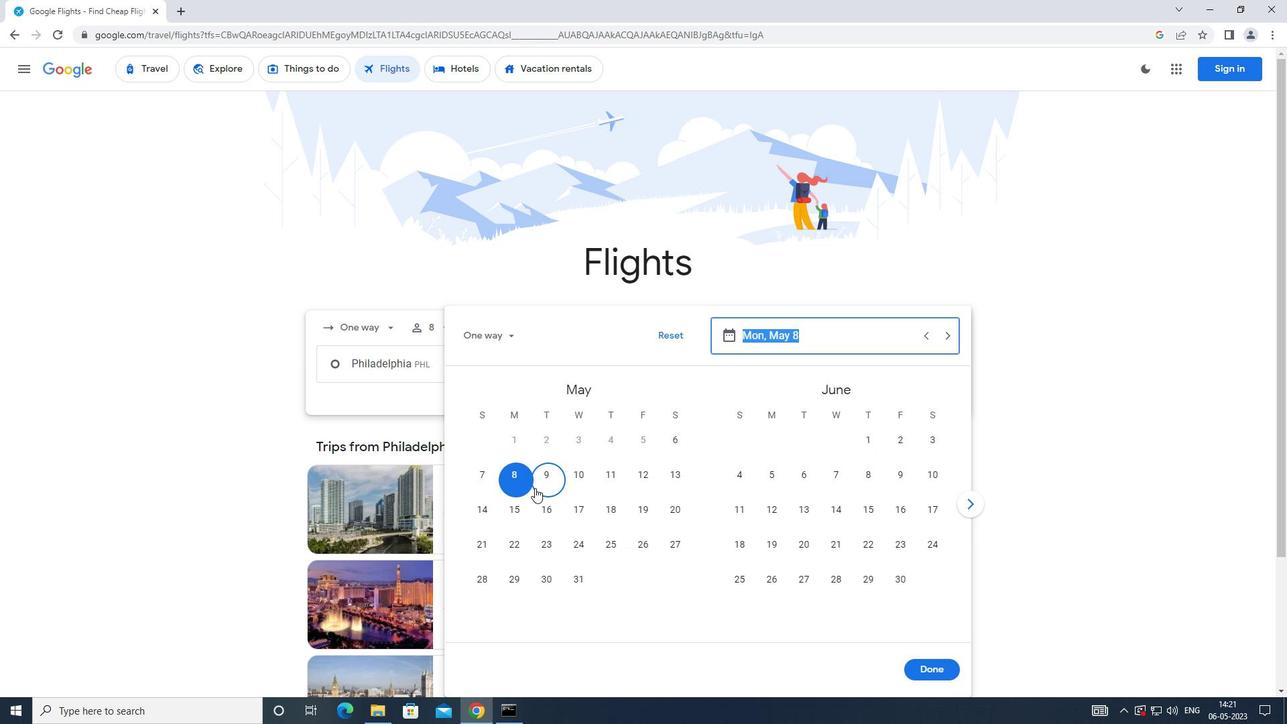 
Action: Mouse moved to (926, 668)
Screenshot: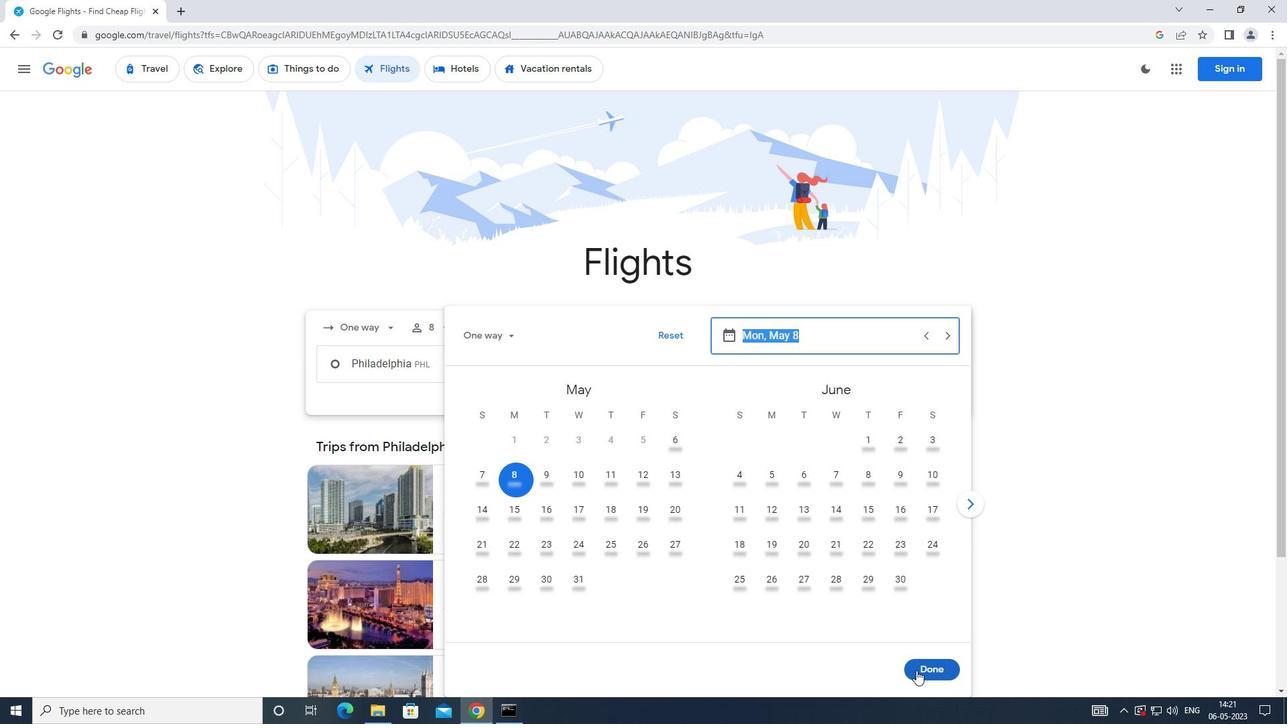 
Action: Mouse pressed left at (926, 668)
Screenshot: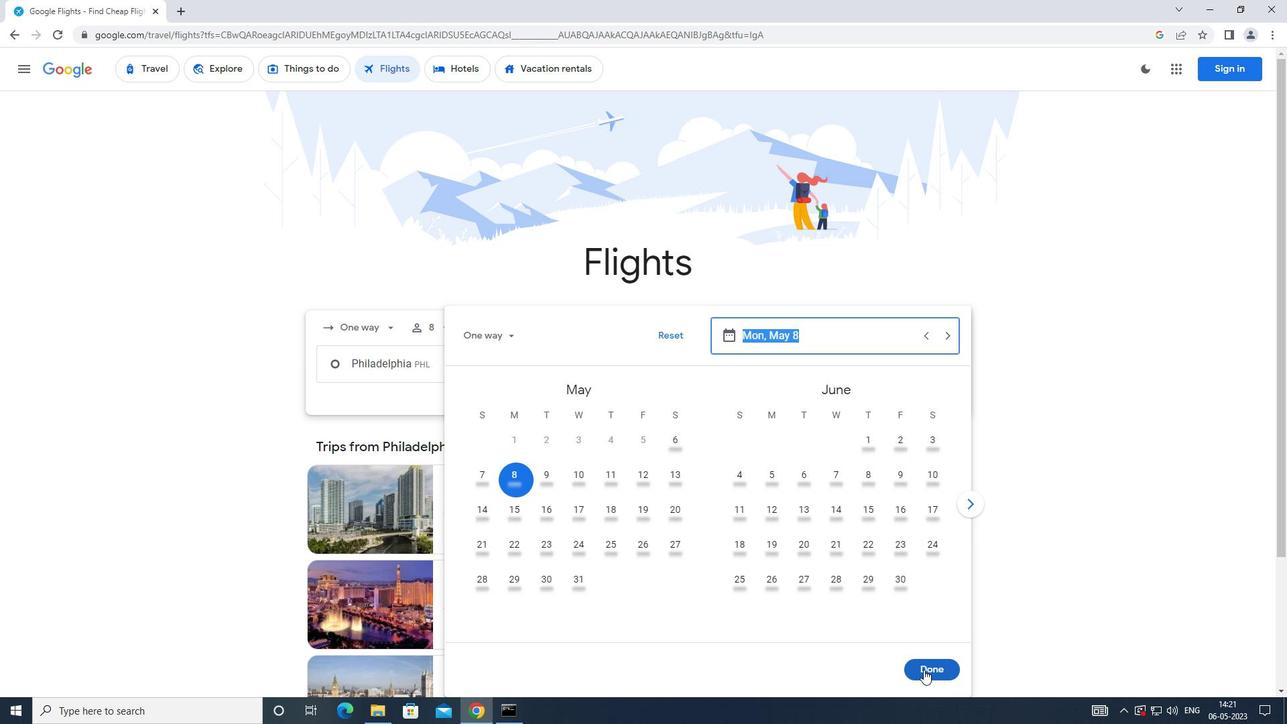 
Action: Mouse moved to (625, 423)
Screenshot: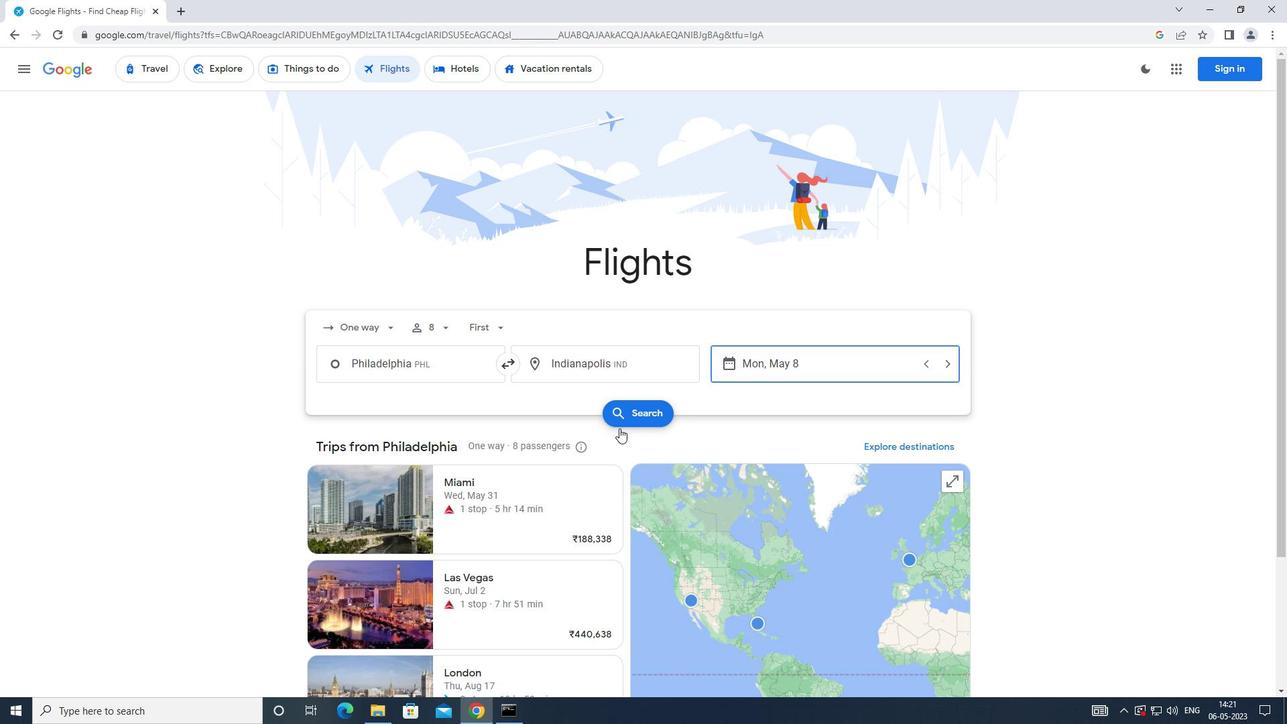 
Action: Mouse pressed left at (625, 423)
Screenshot: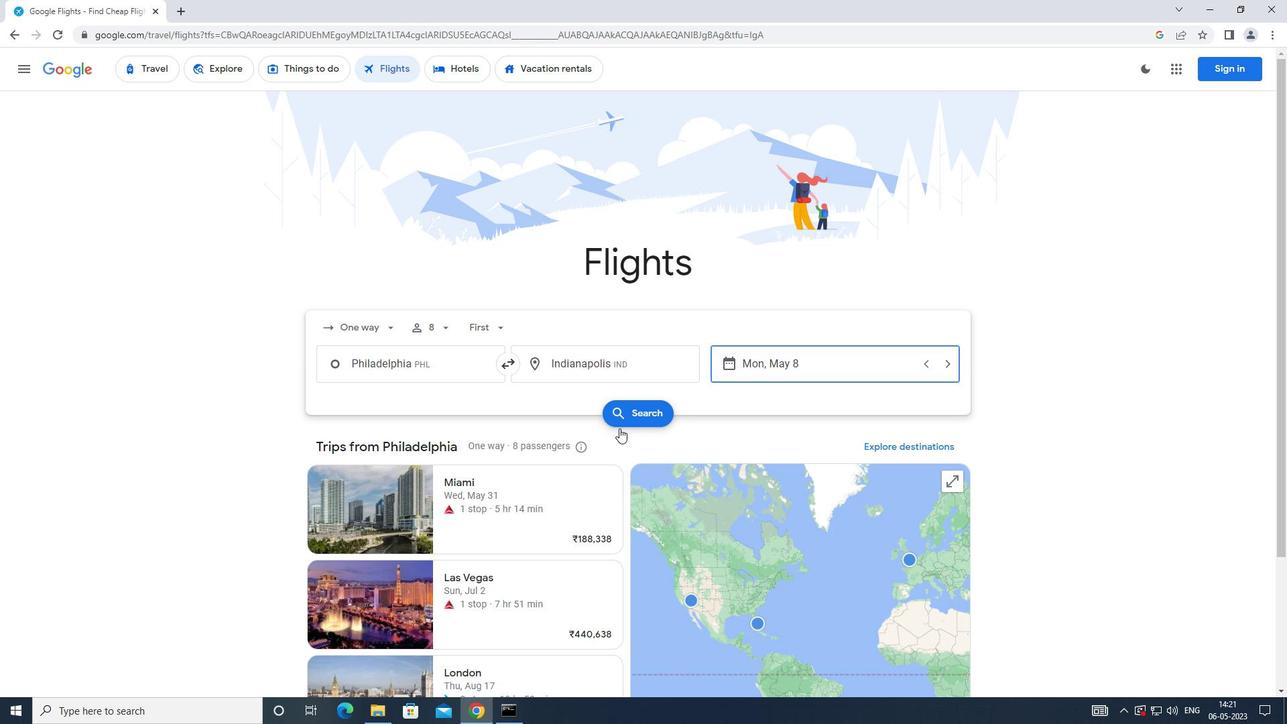
Action: Mouse moved to (344, 193)
Screenshot: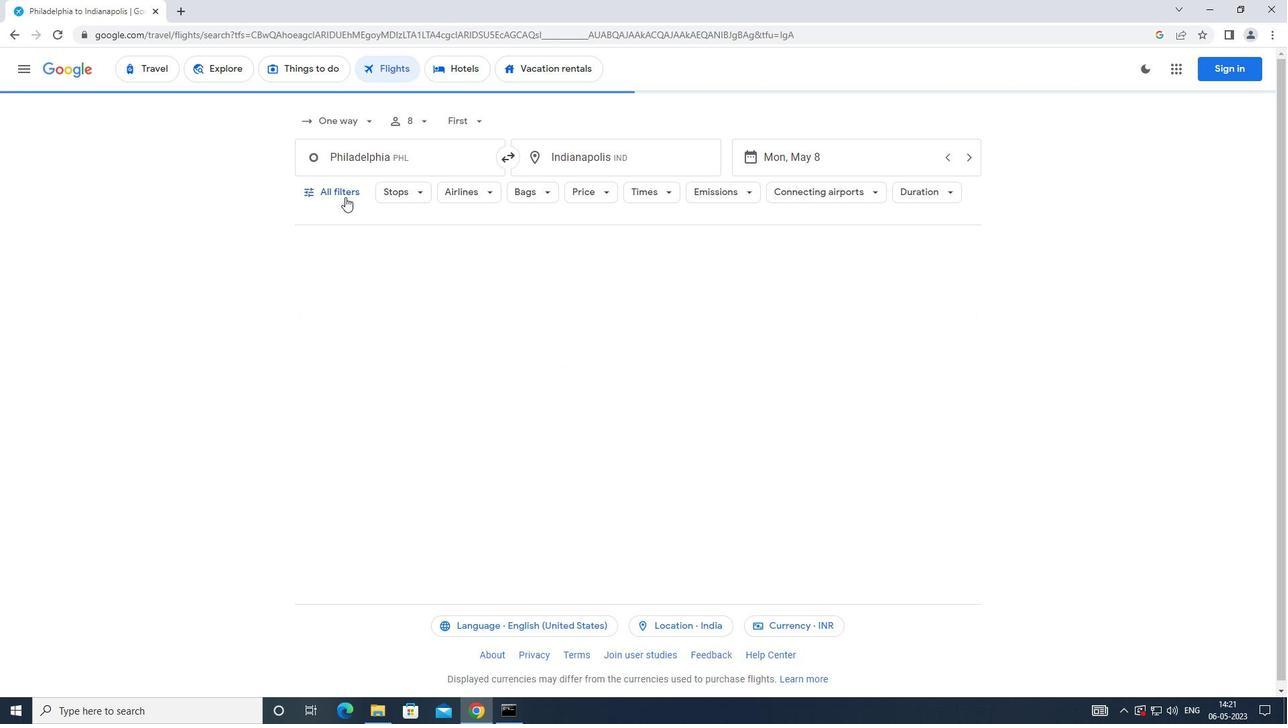 
Action: Mouse pressed left at (344, 193)
Screenshot: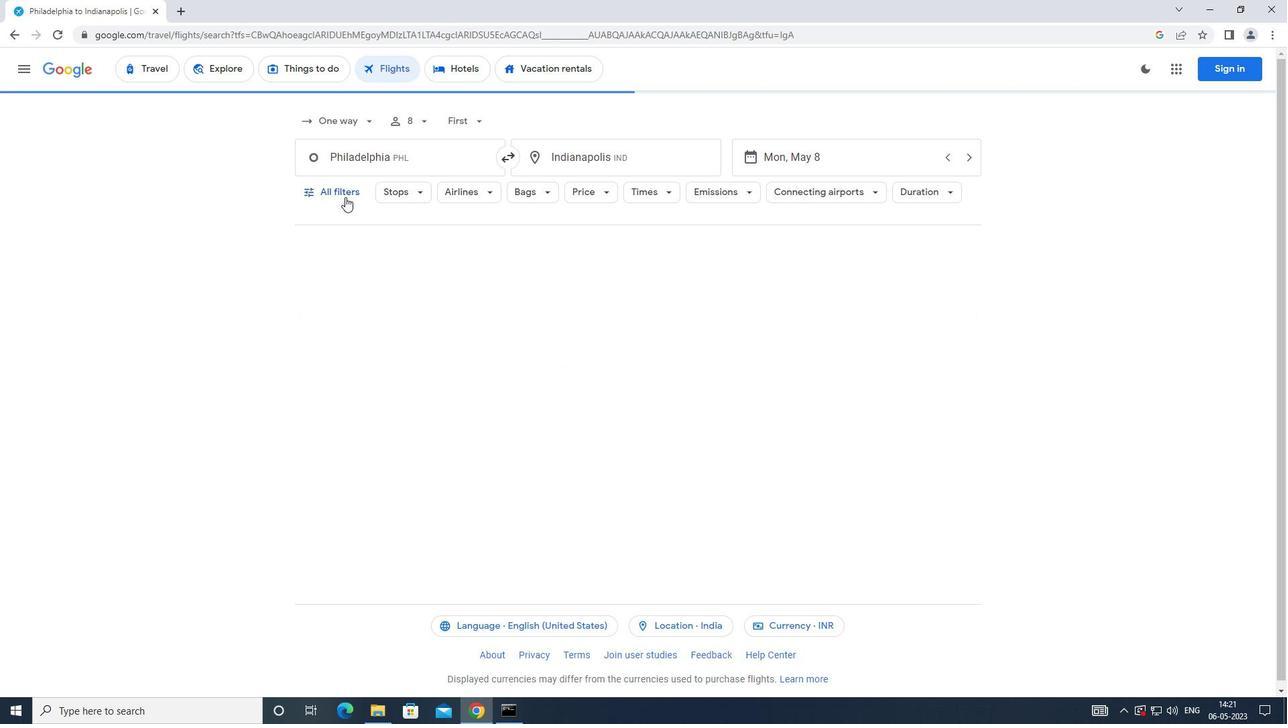 
Action: Mouse moved to (406, 330)
Screenshot: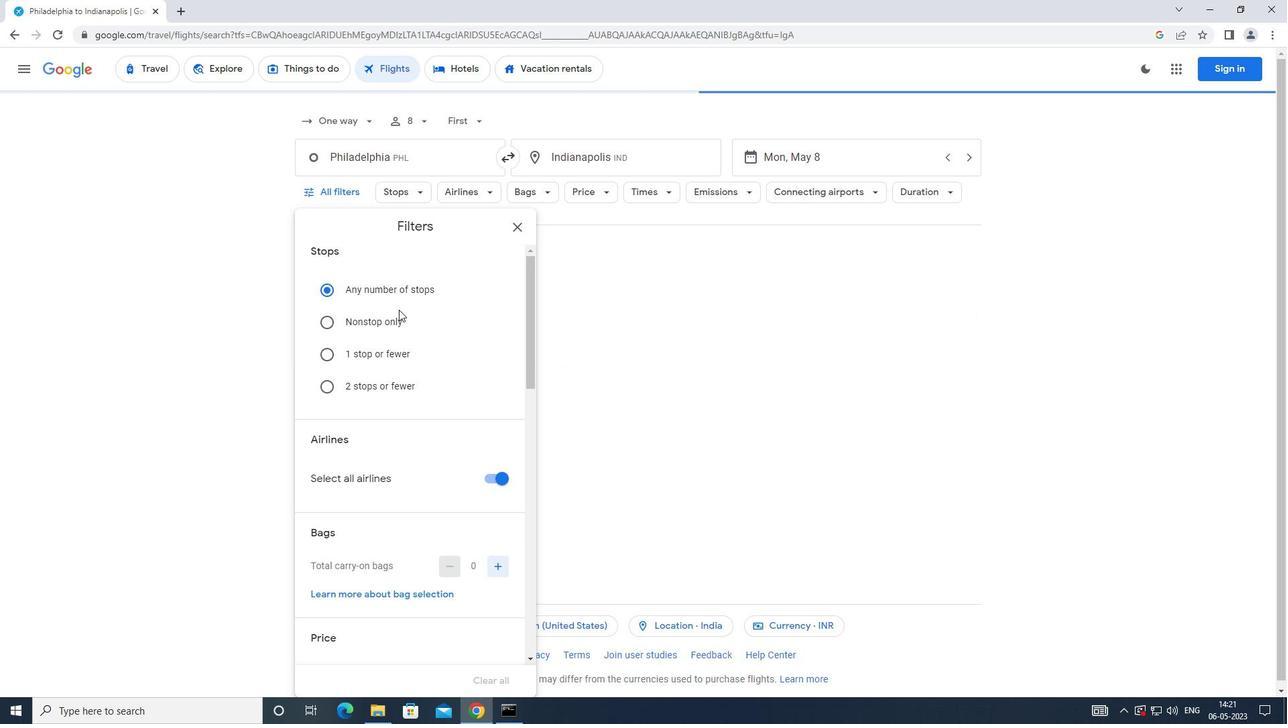 
Action: Mouse scrolled (406, 329) with delta (0, 0)
Screenshot: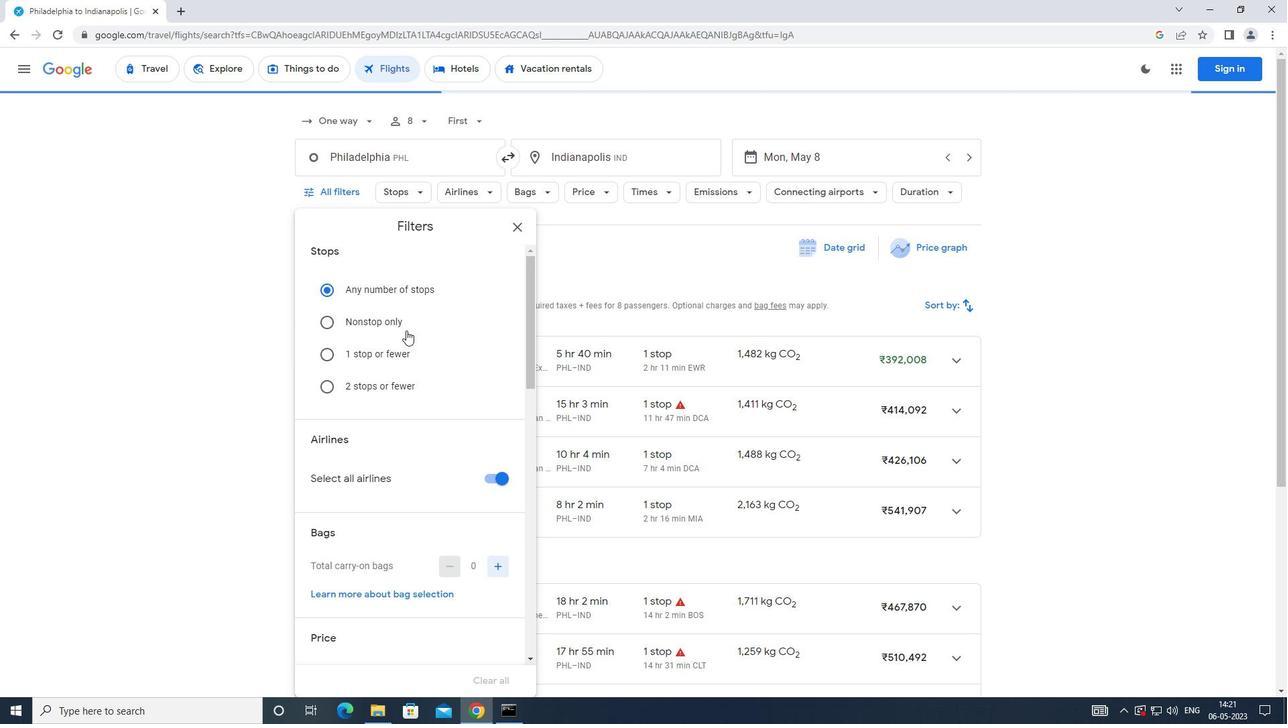 
Action: Mouse scrolled (406, 329) with delta (0, 0)
Screenshot: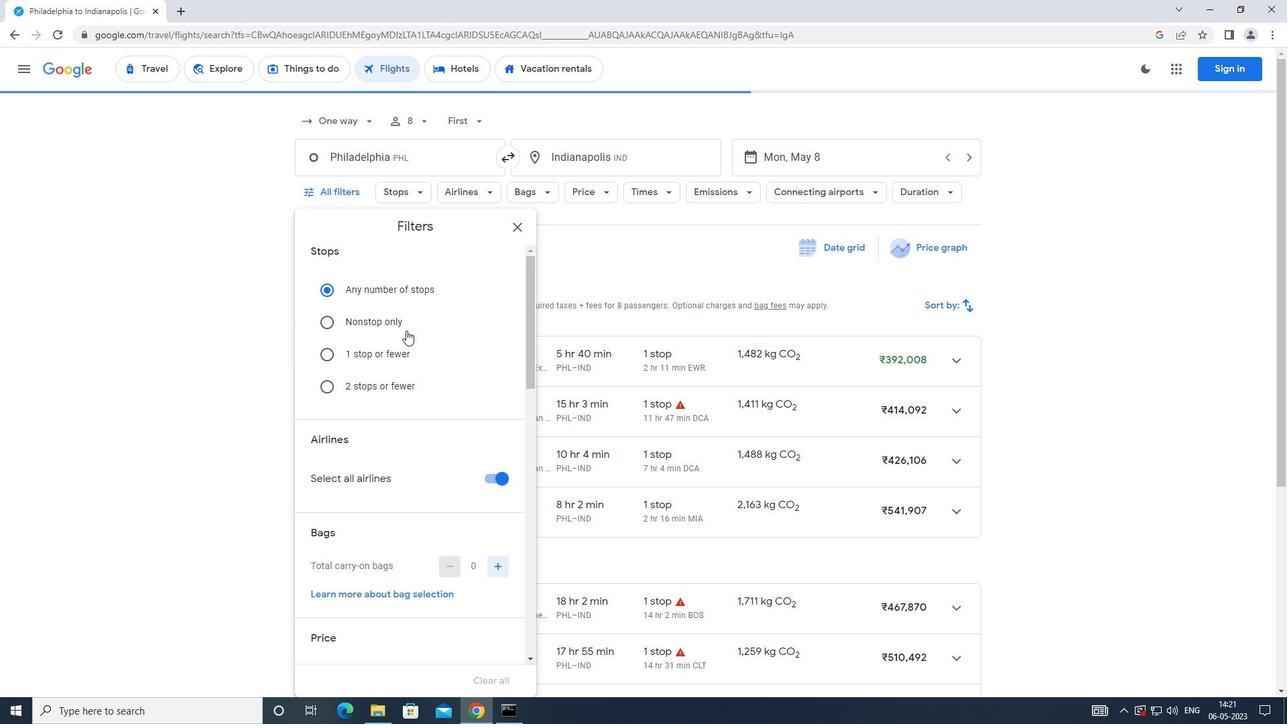 
Action: Mouse scrolled (406, 329) with delta (0, 0)
Screenshot: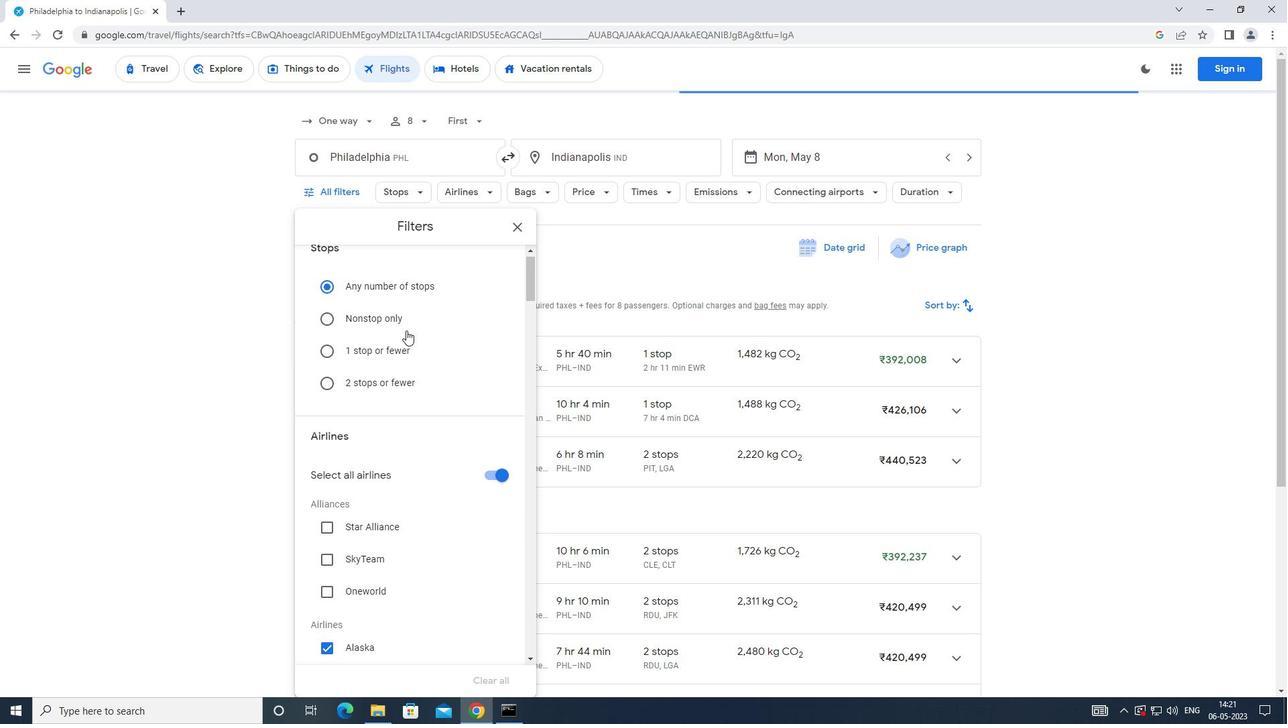 
Action: Mouse moved to (503, 280)
Screenshot: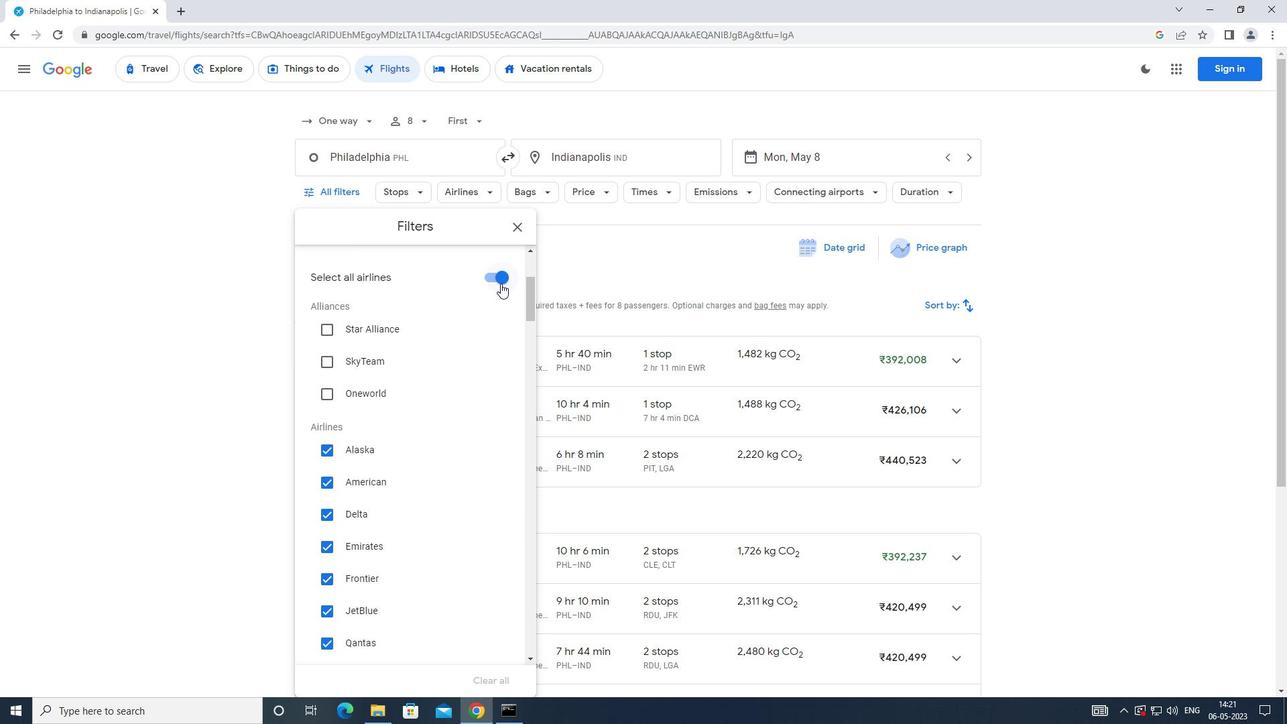 
Action: Mouse pressed left at (503, 280)
Screenshot: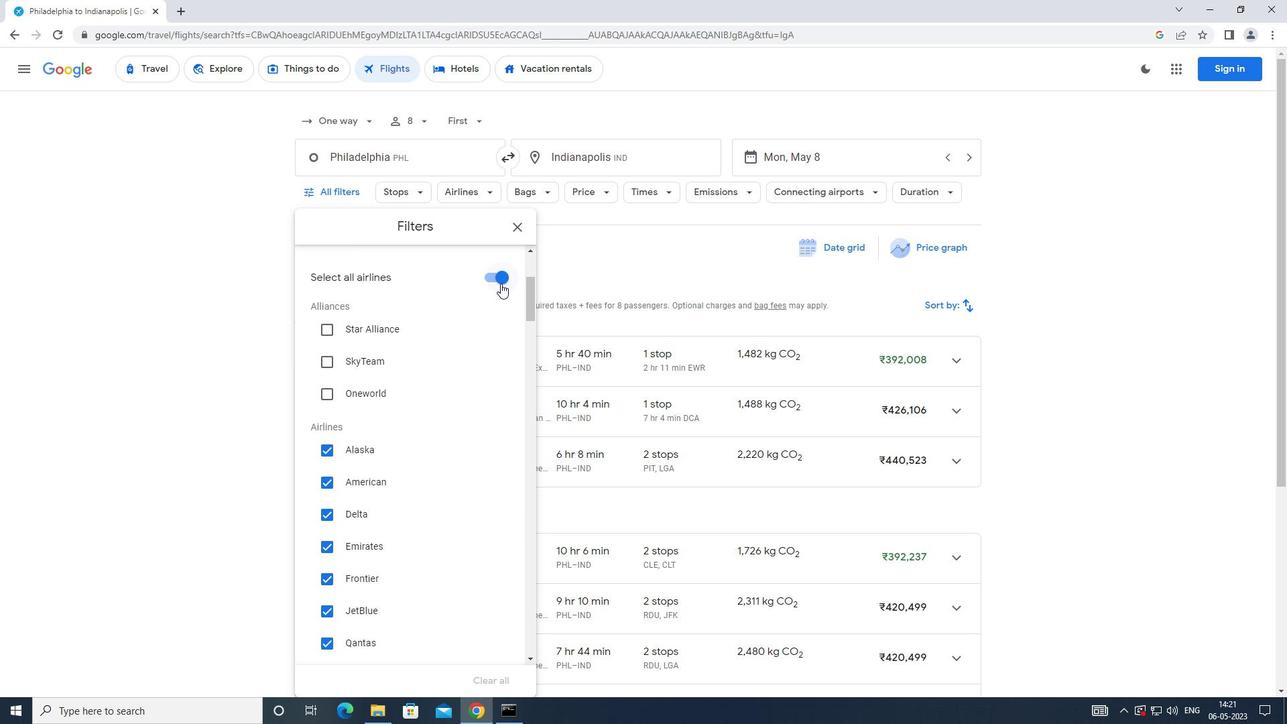 
Action: Mouse moved to (432, 325)
Screenshot: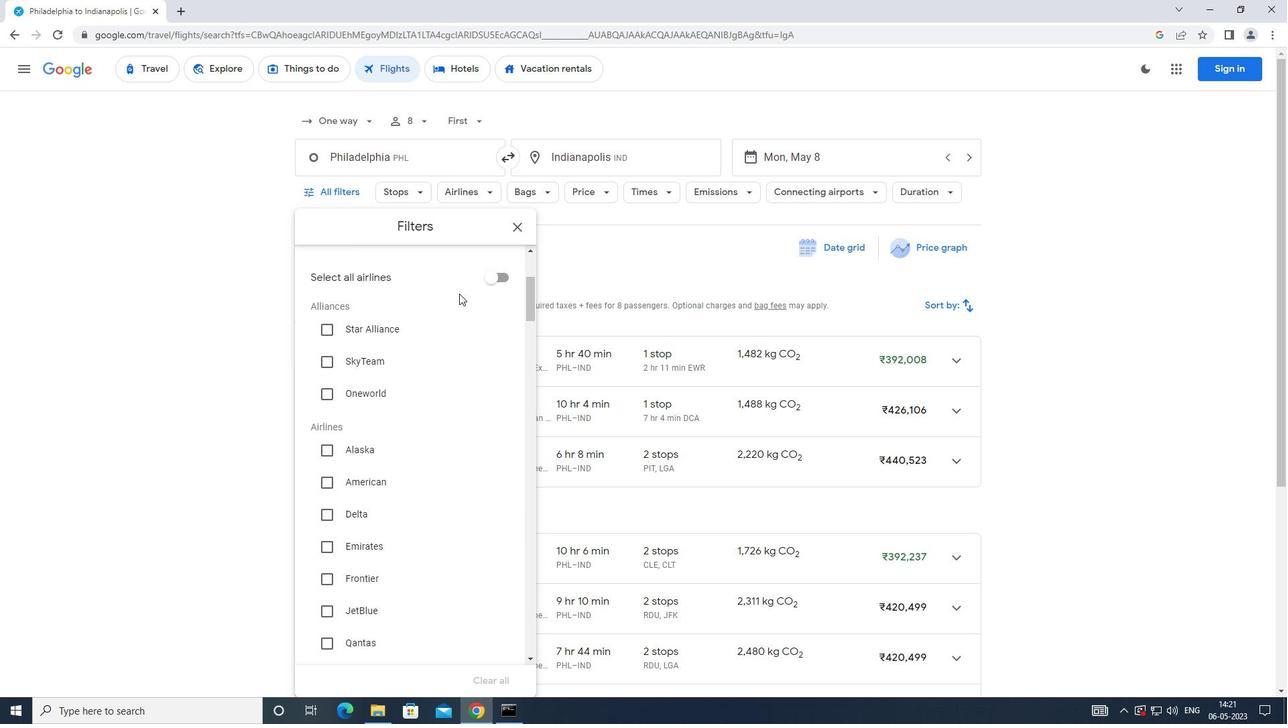 
Action: Mouse scrolled (432, 324) with delta (0, 0)
Screenshot: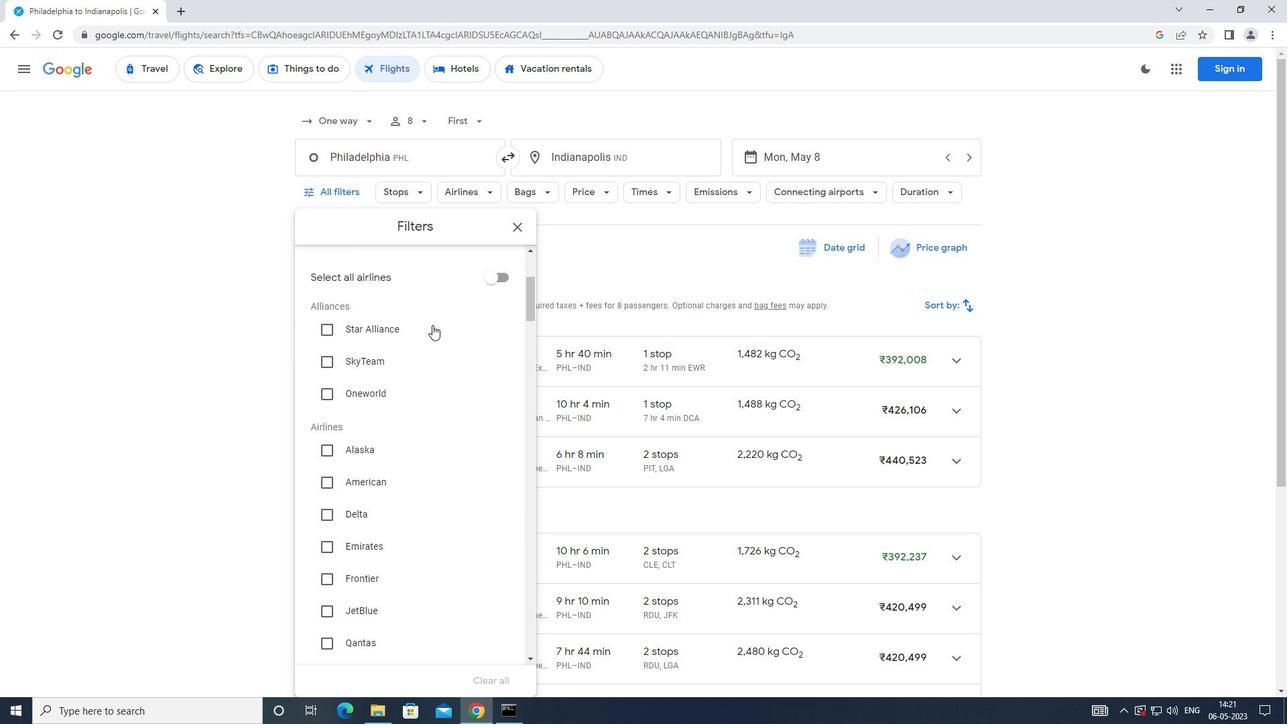
Action: Mouse scrolled (432, 324) with delta (0, 0)
Screenshot: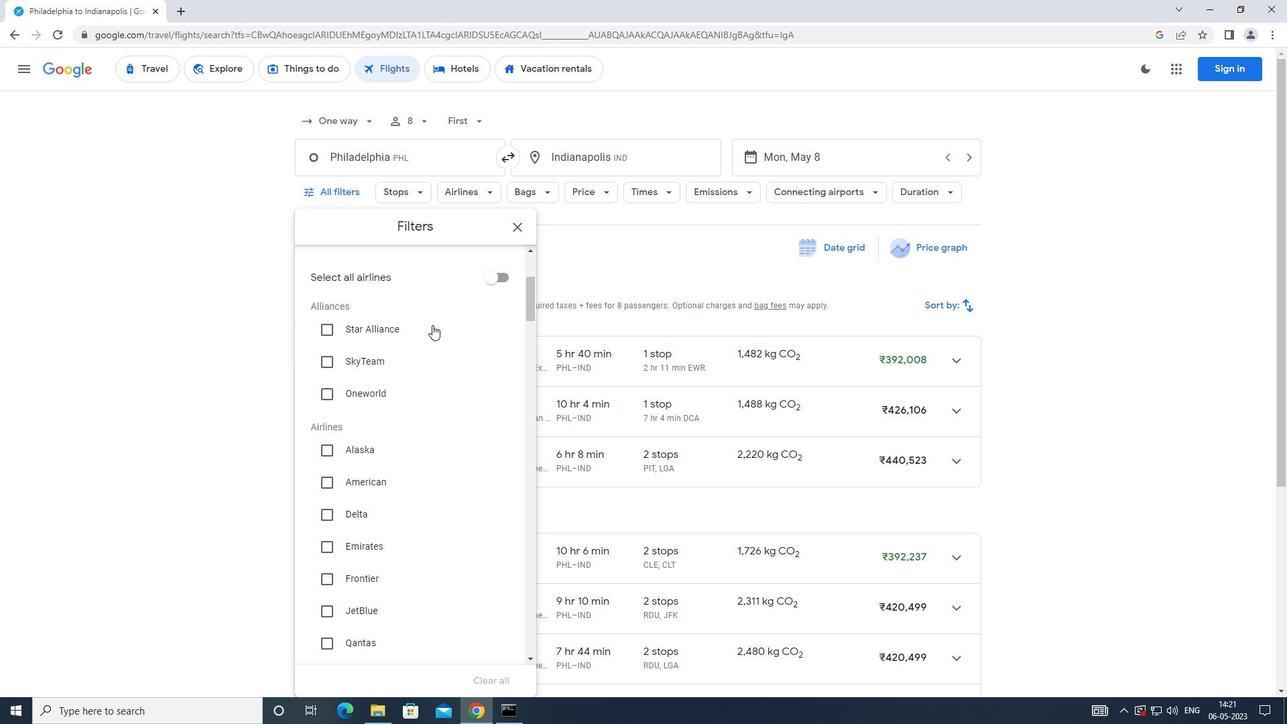 
Action: Mouse scrolled (432, 324) with delta (0, 0)
Screenshot: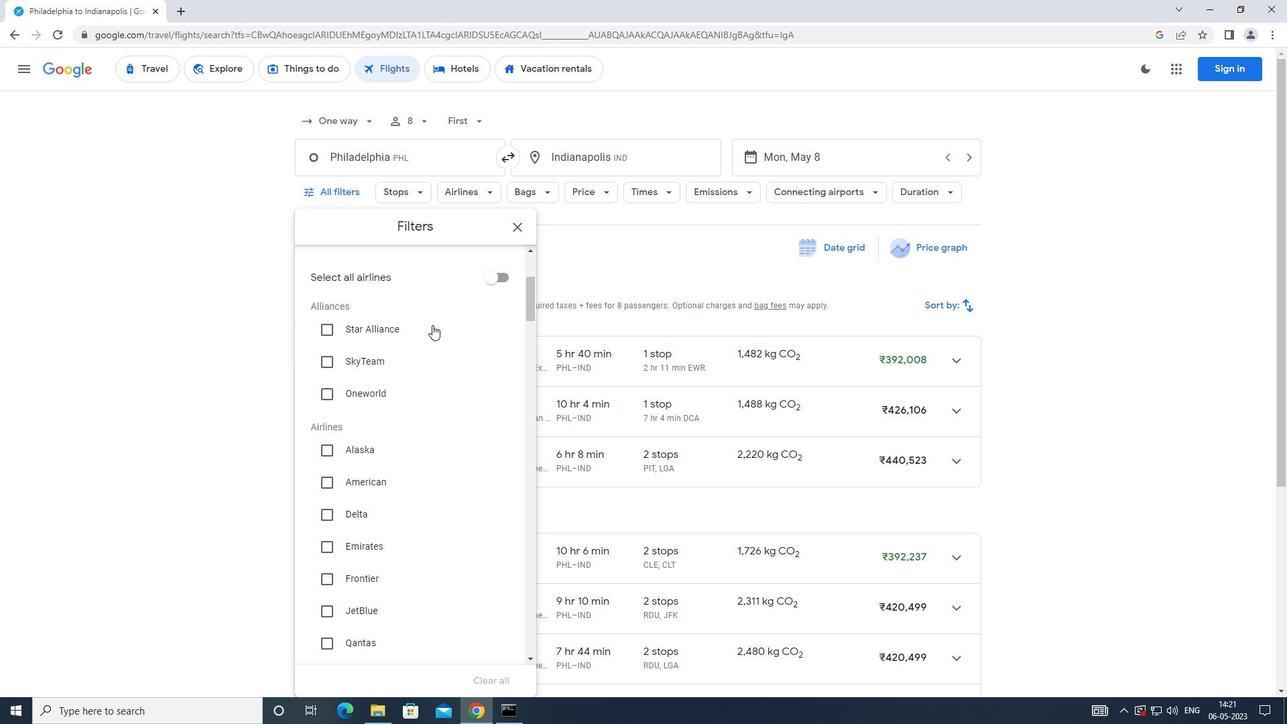 
Action: Mouse moved to (418, 337)
Screenshot: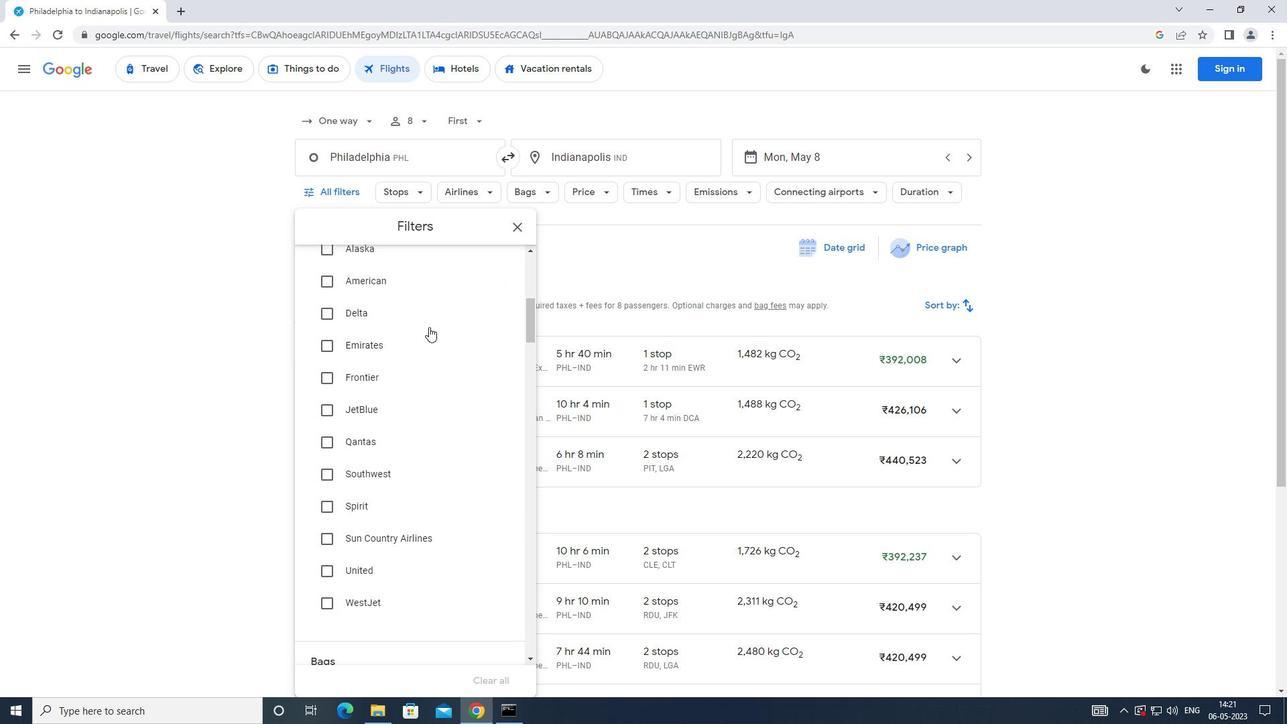 
Action: Mouse scrolled (418, 337) with delta (0, 0)
Screenshot: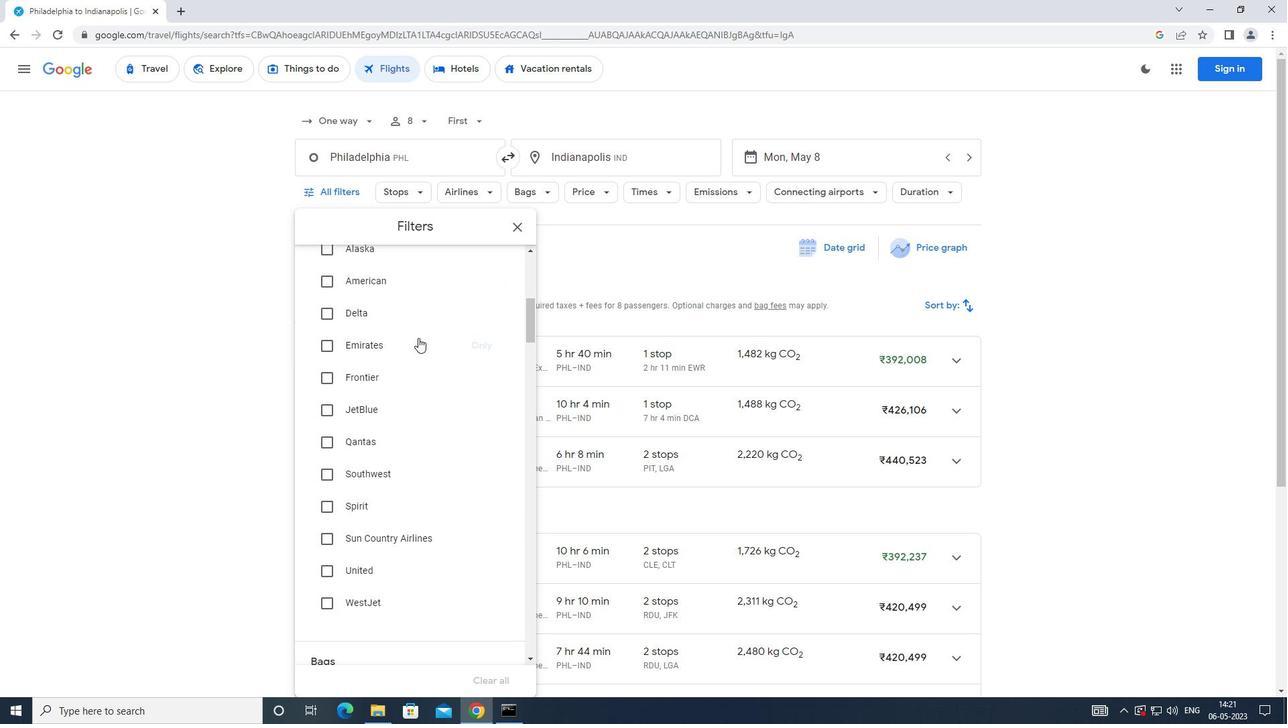 
Action: Mouse moved to (417, 339)
Screenshot: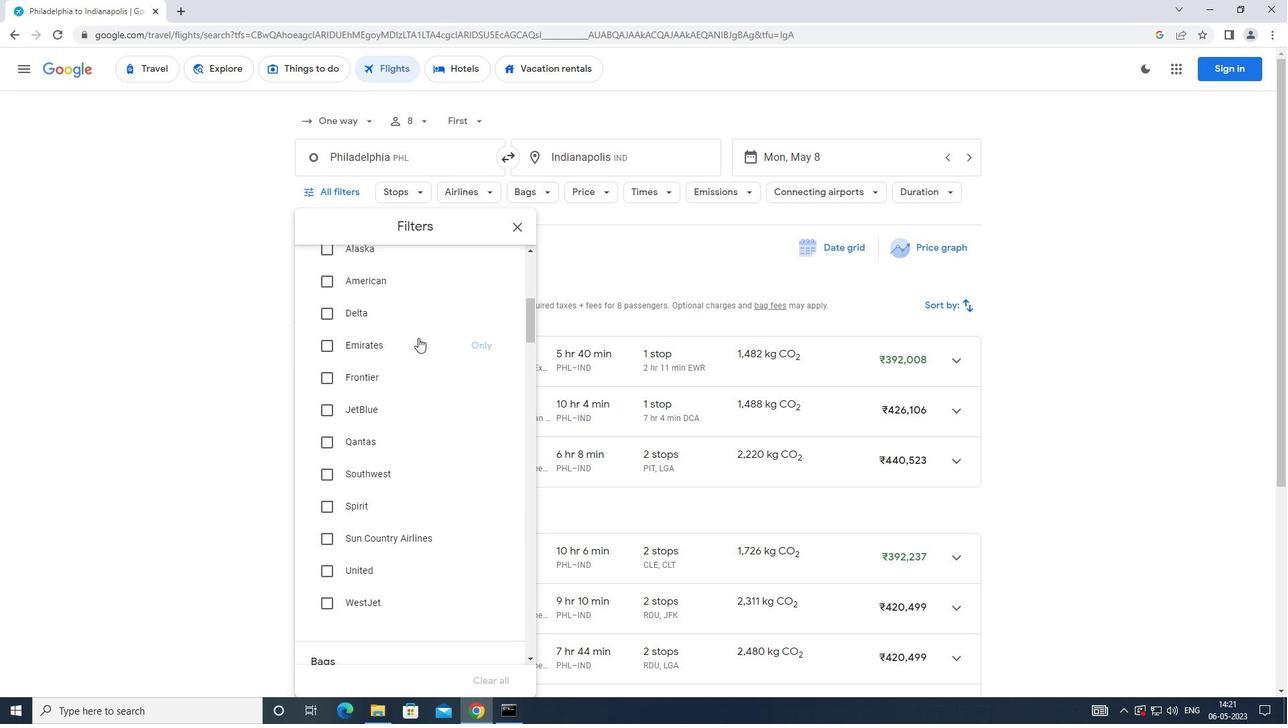 
Action: Mouse scrolled (417, 339) with delta (0, 0)
Screenshot: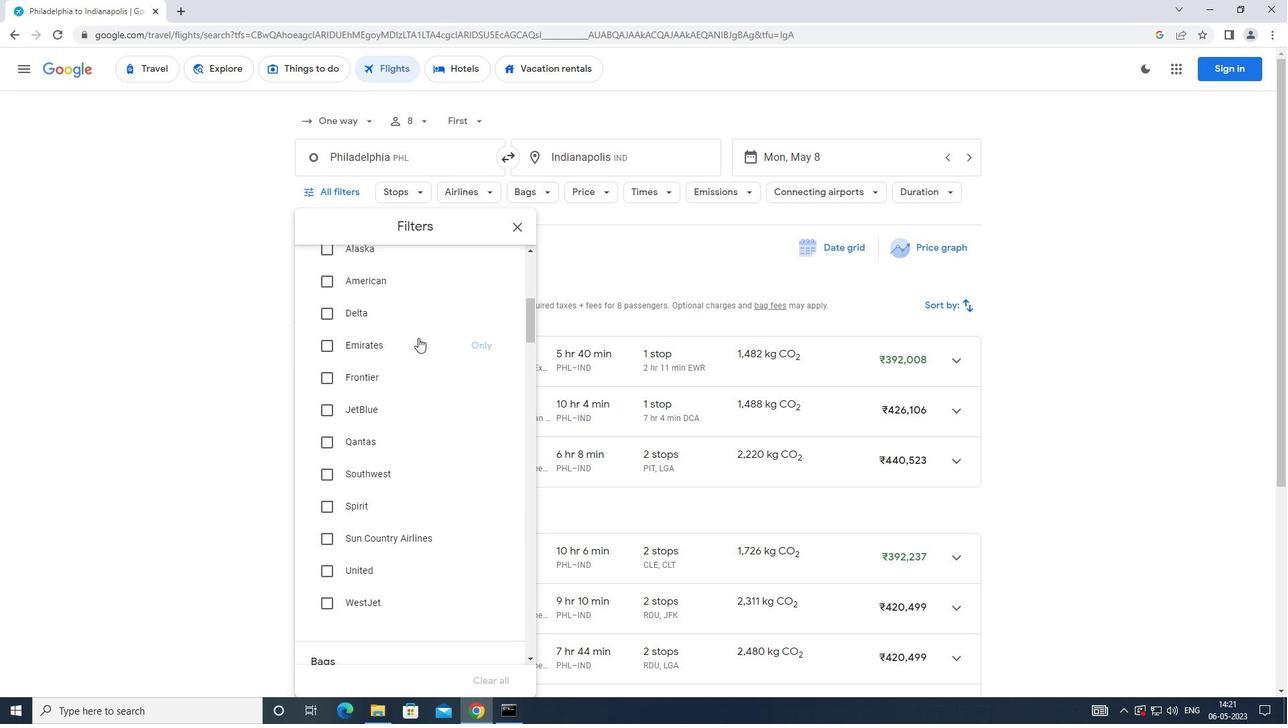 
Action: Mouse moved to (416, 341)
Screenshot: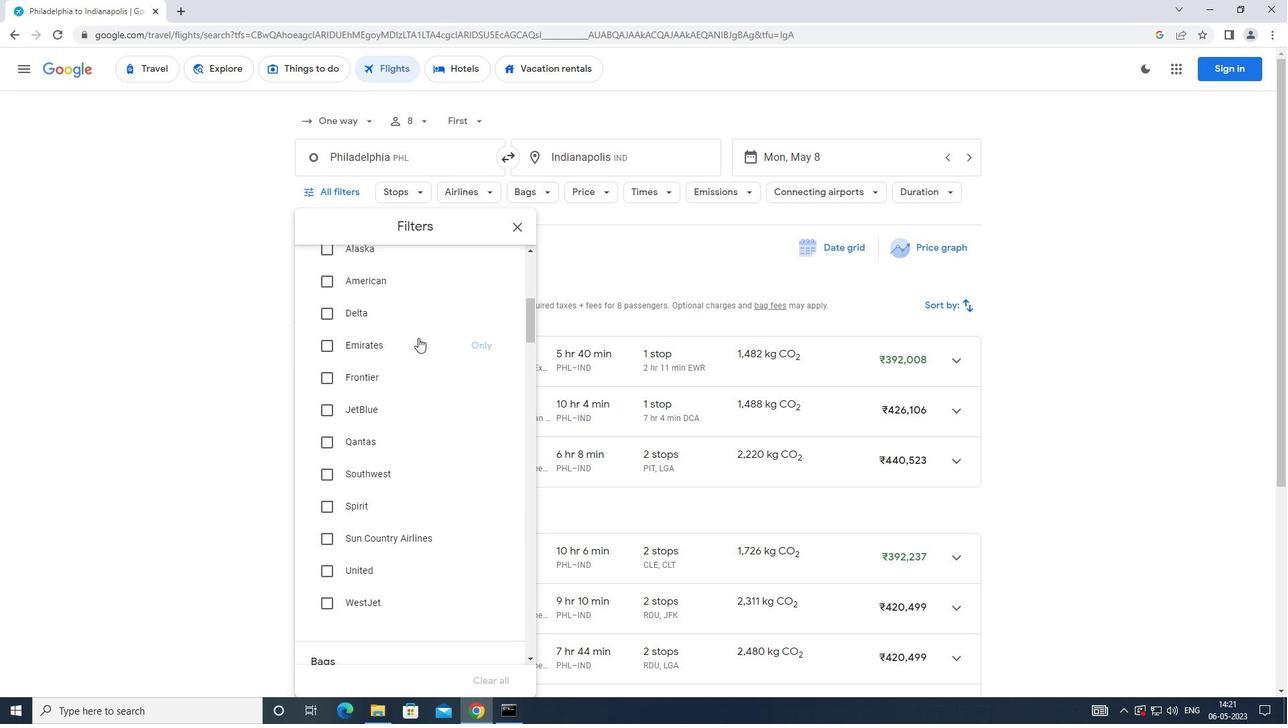 
Action: Mouse scrolled (416, 341) with delta (0, 0)
Screenshot: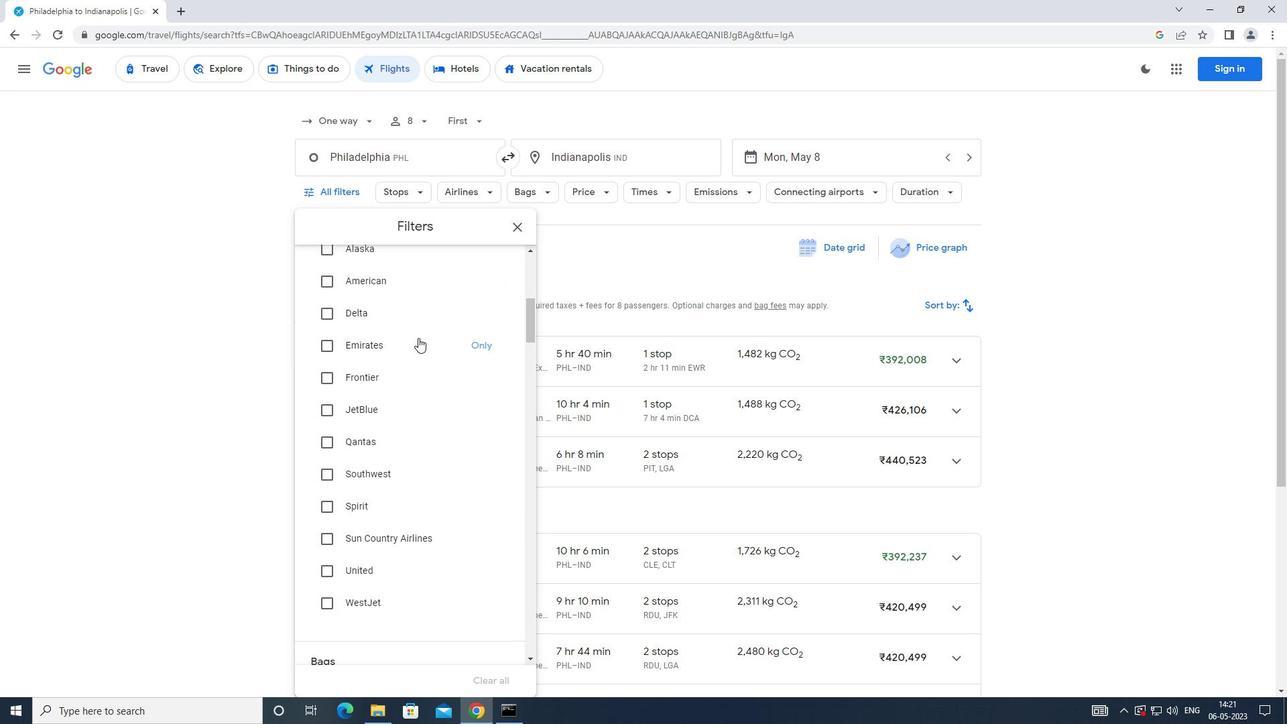 
Action: Mouse moved to (325, 398)
Screenshot: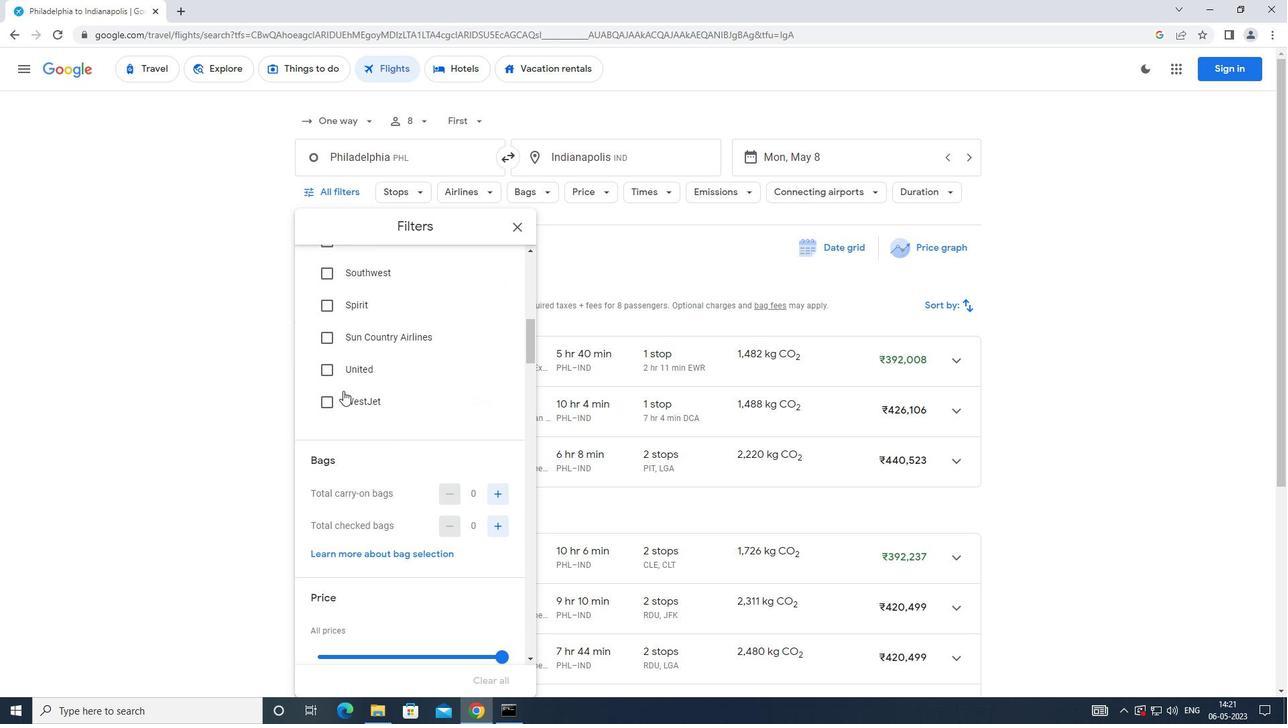 
Action: Mouse pressed left at (325, 398)
Screenshot: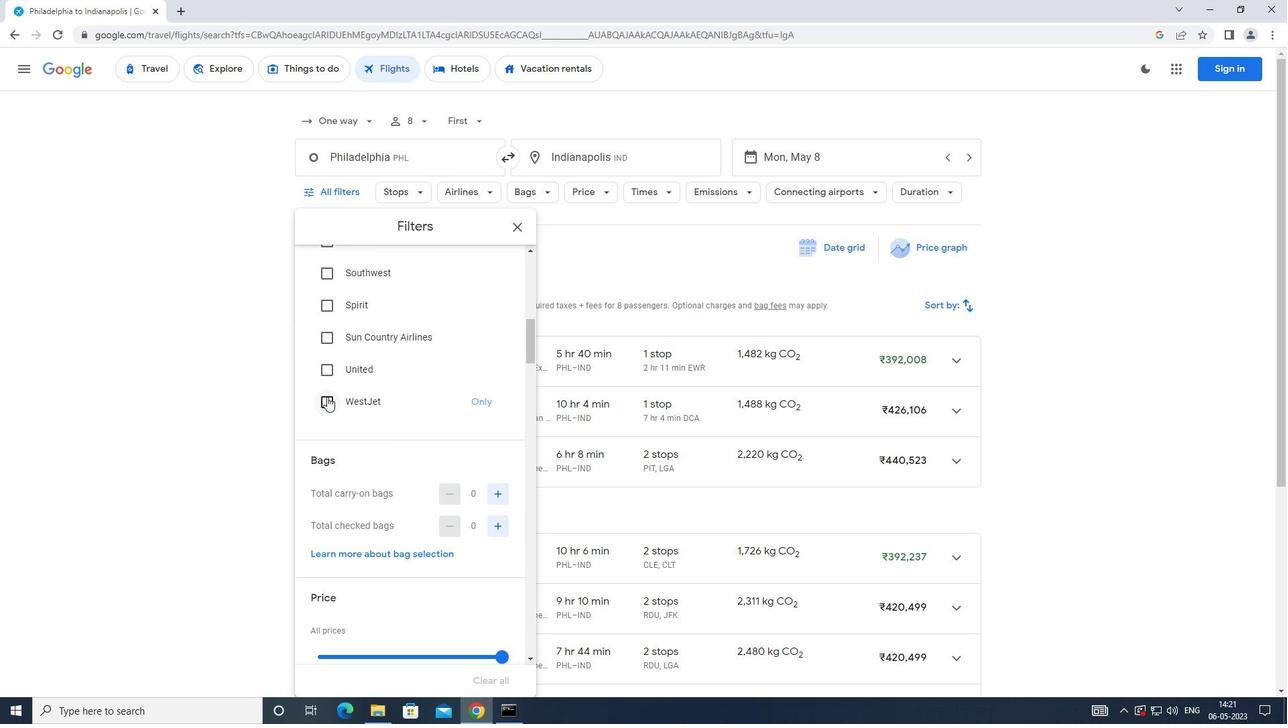 
Action: Mouse moved to (348, 379)
Screenshot: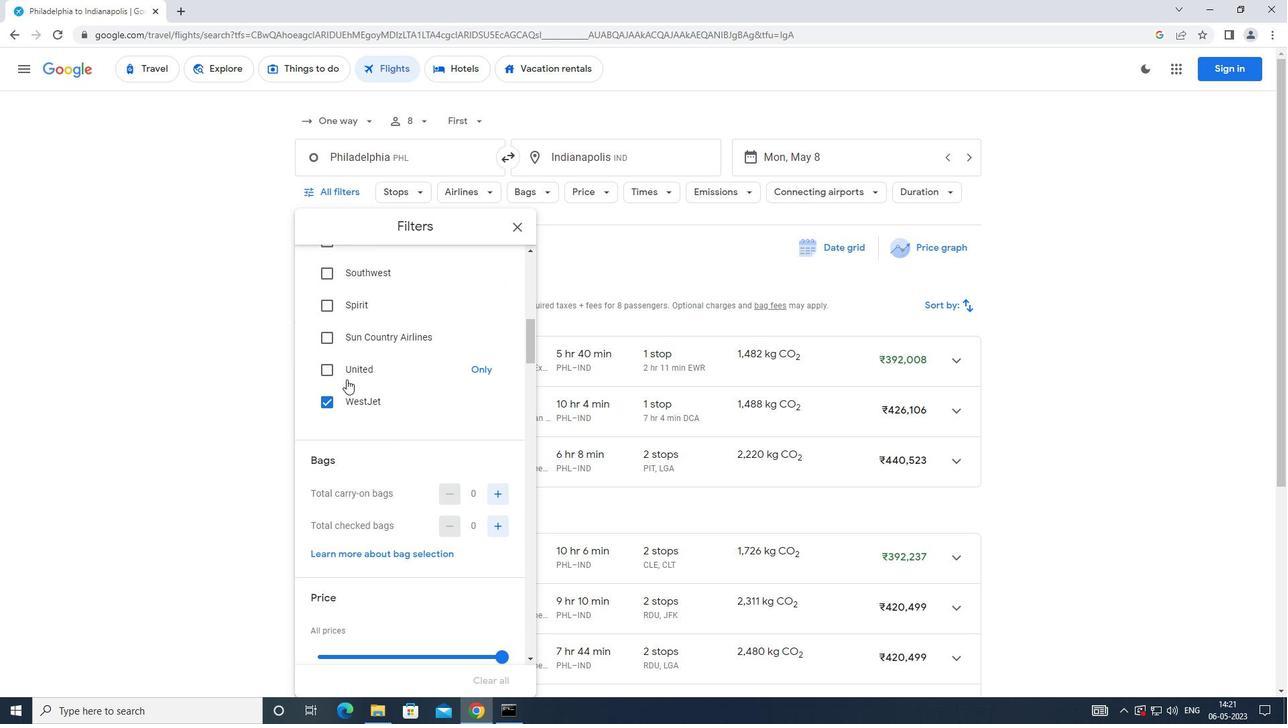 
Action: Mouse scrolled (348, 378) with delta (0, 0)
Screenshot: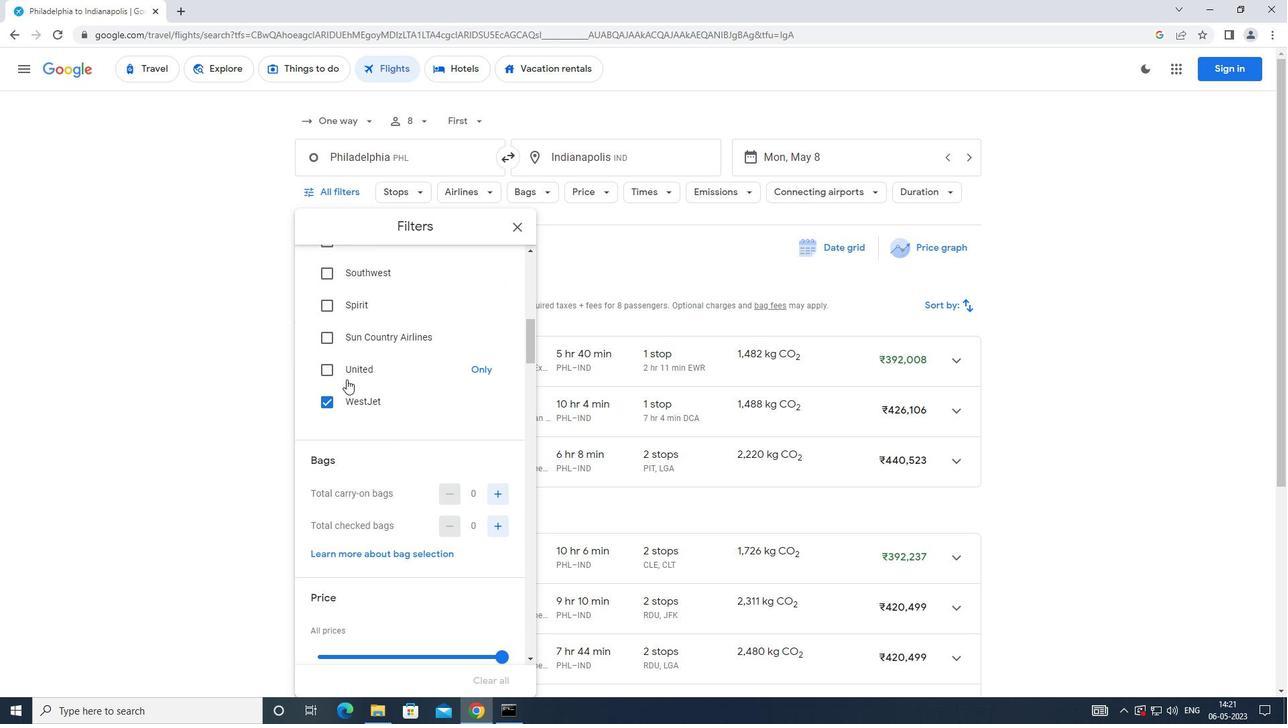 
Action: Mouse moved to (352, 379)
Screenshot: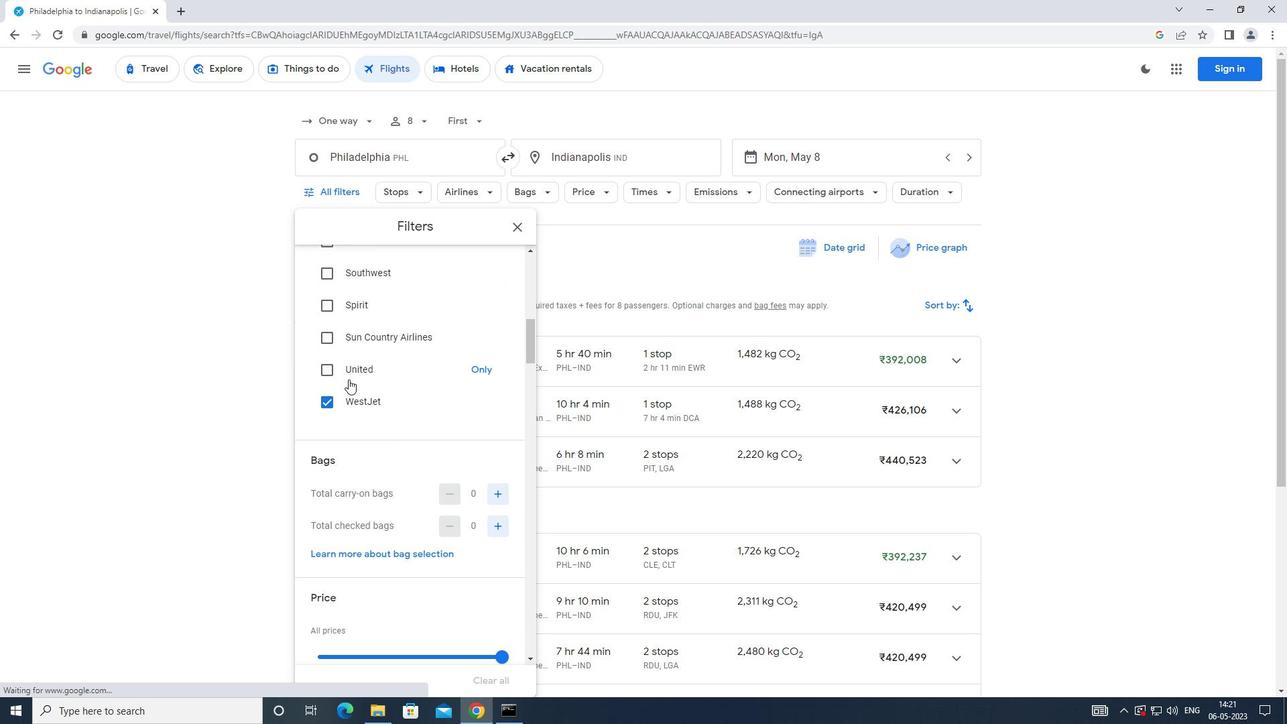 
Action: Mouse scrolled (352, 378) with delta (0, 0)
Screenshot: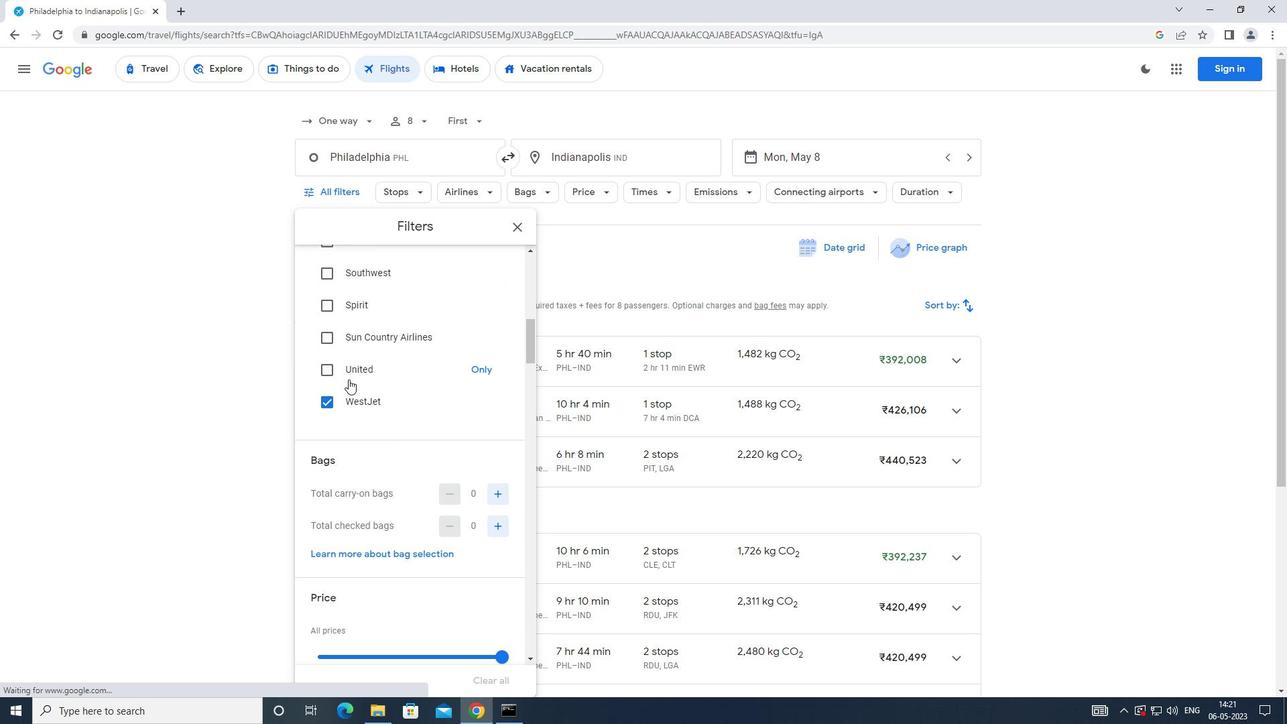 
Action: Mouse moved to (494, 355)
Screenshot: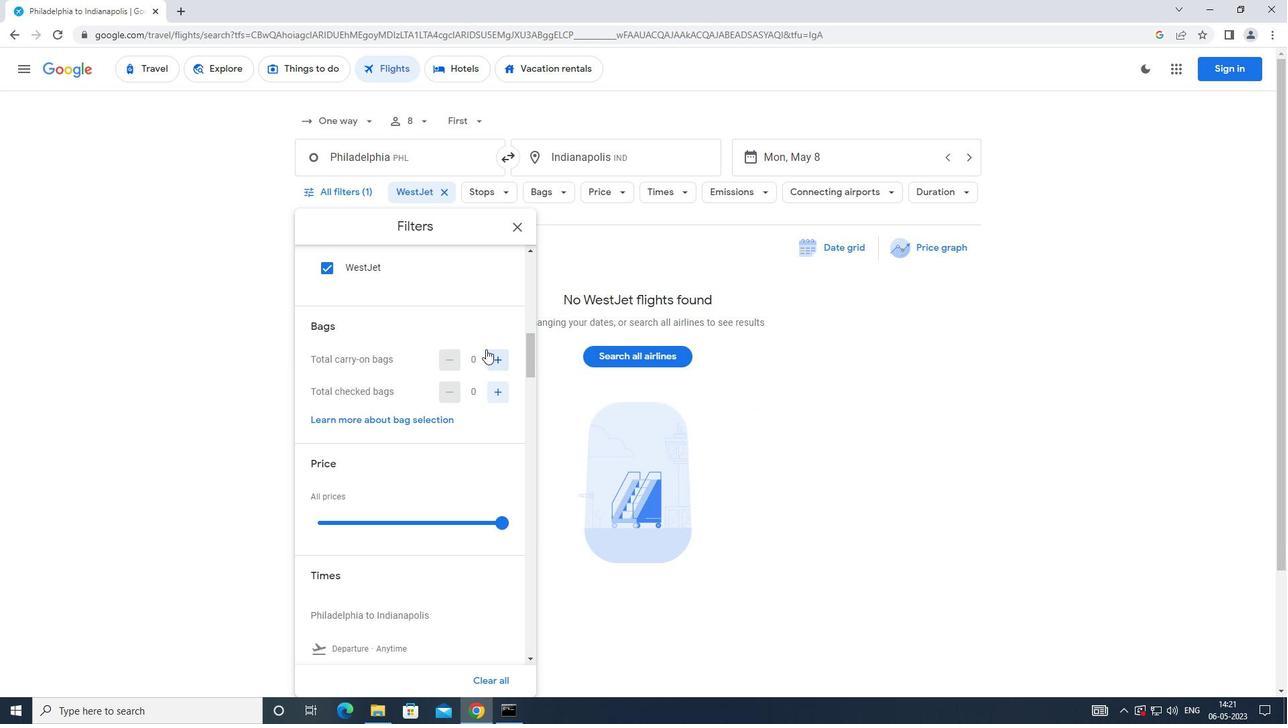 
Action: Mouse pressed left at (494, 355)
Screenshot: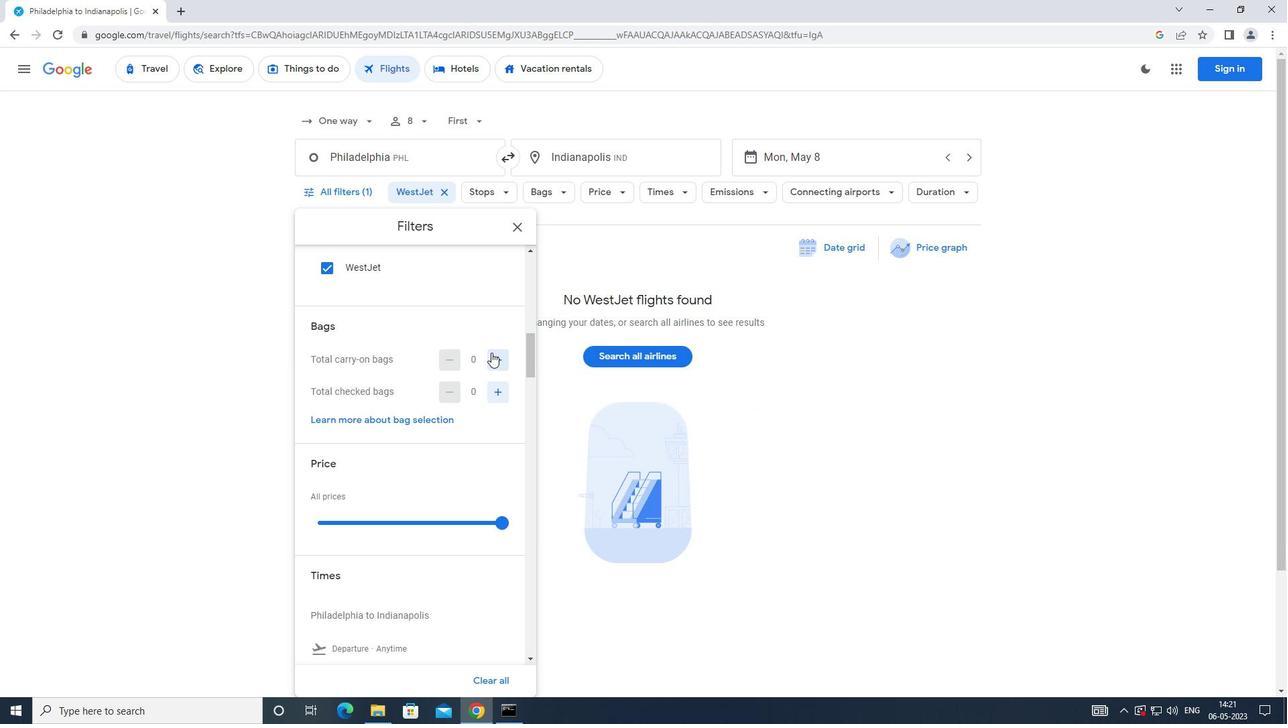 
Action: Mouse pressed left at (494, 355)
Screenshot: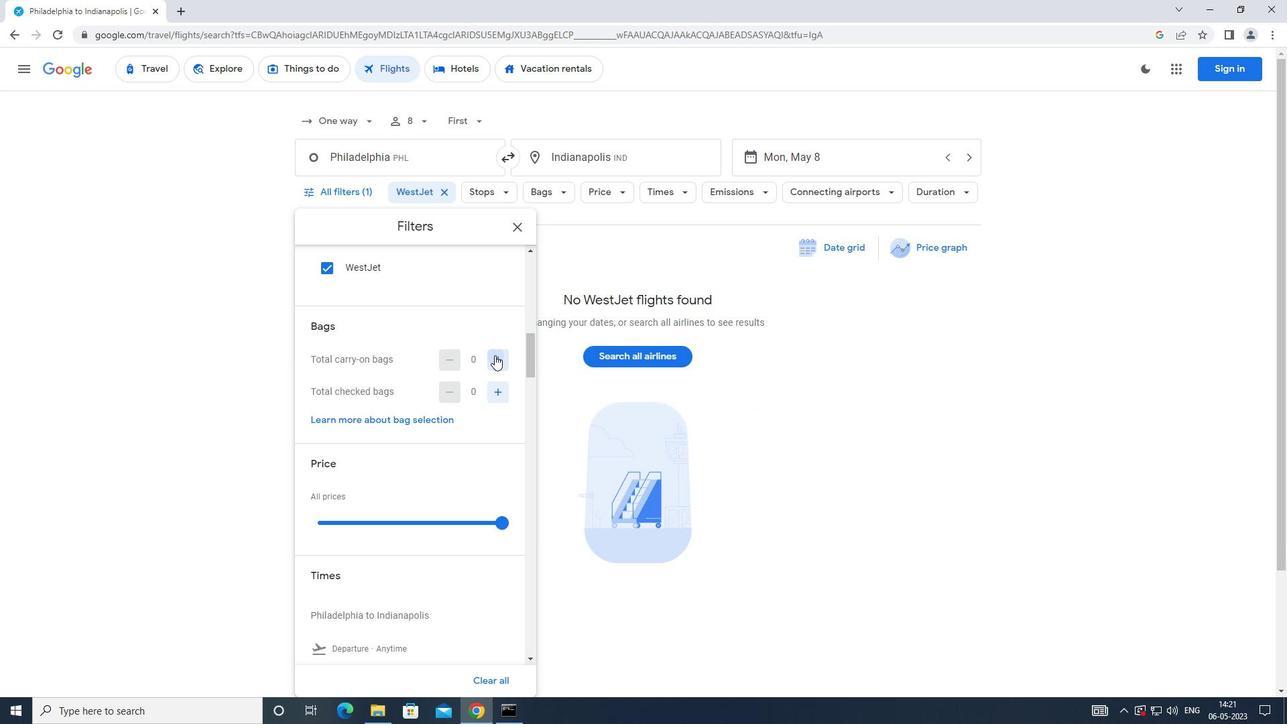 
Action: Mouse moved to (500, 390)
Screenshot: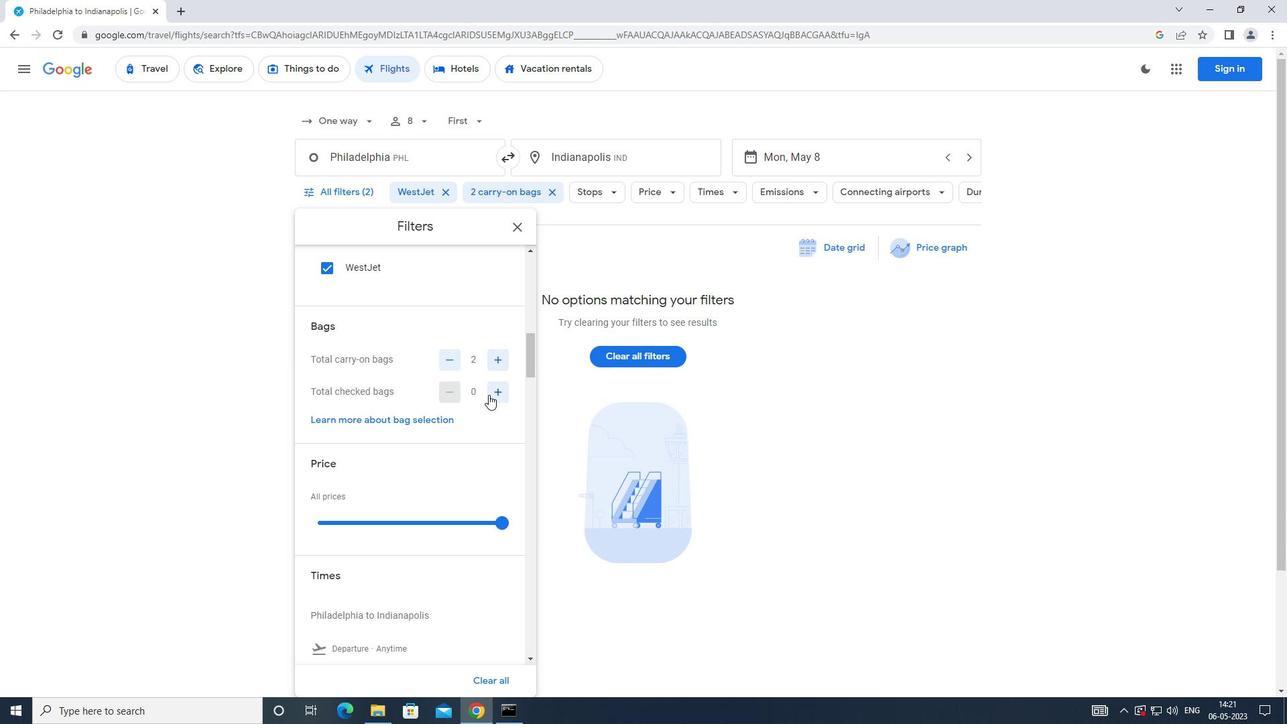 
Action: Mouse pressed left at (500, 390)
Screenshot: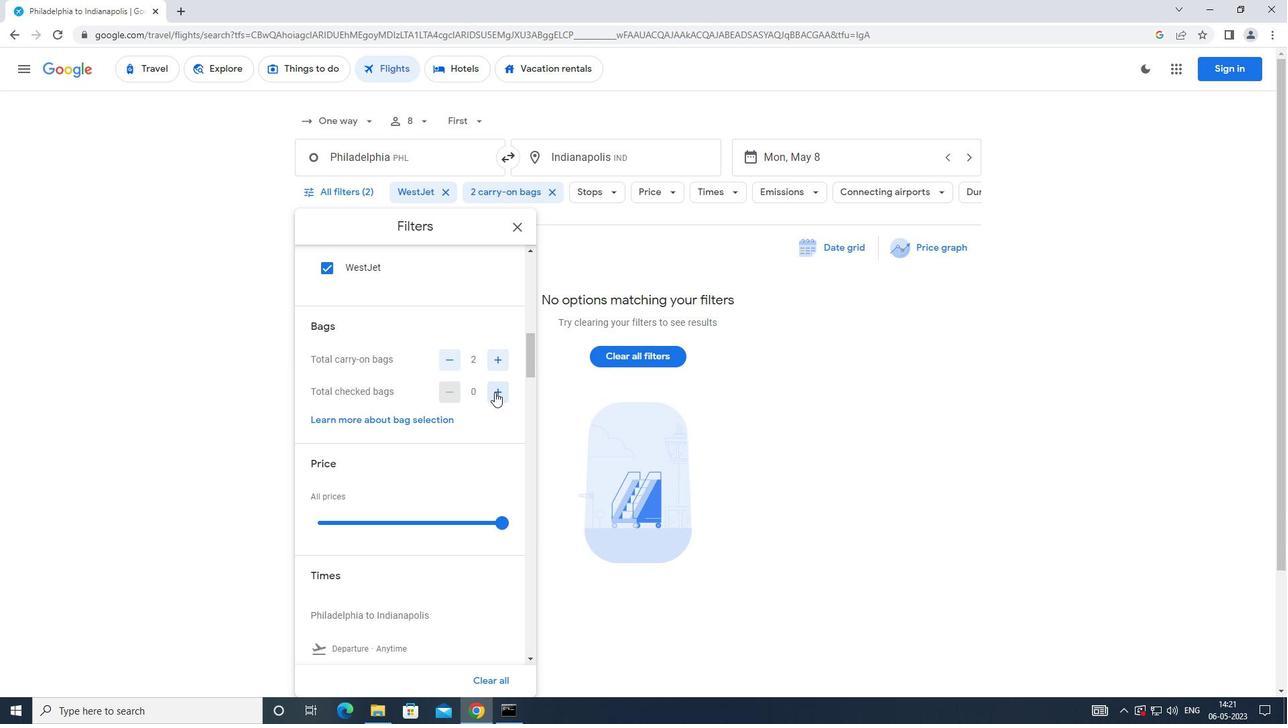 
Action: Mouse pressed left at (500, 390)
Screenshot: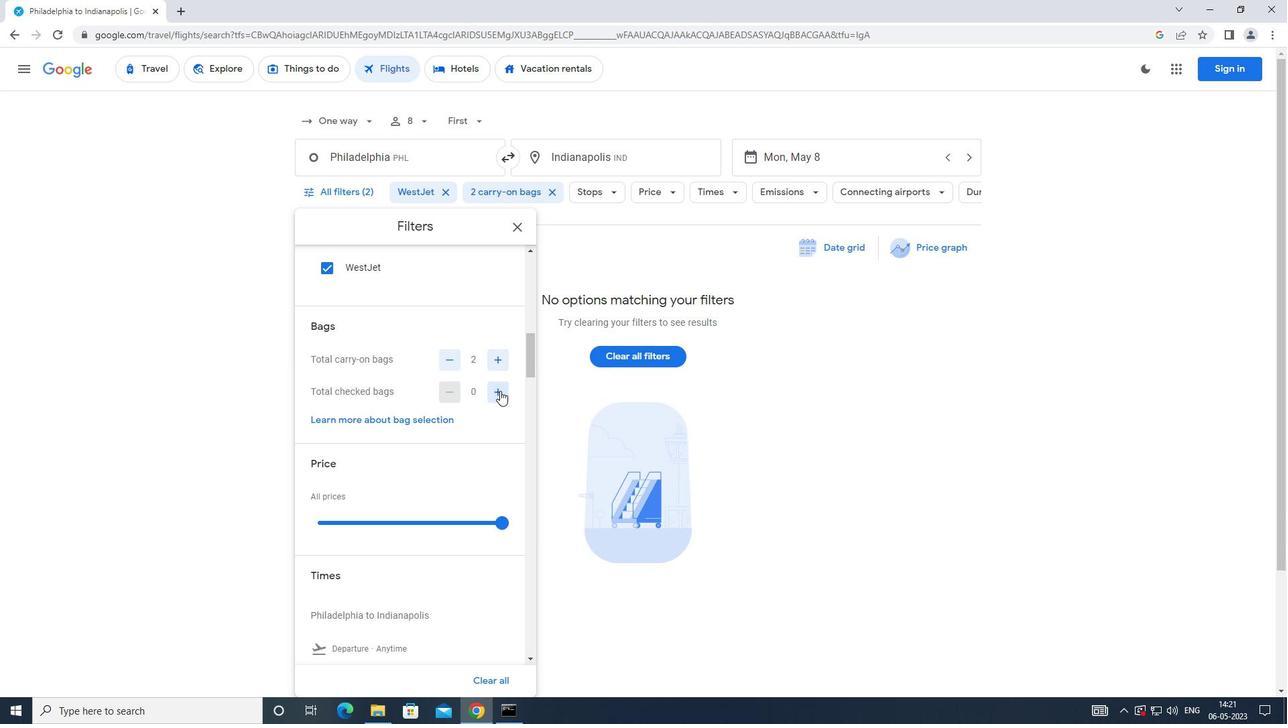 
Action: Mouse pressed left at (500, 390)
Screenshot: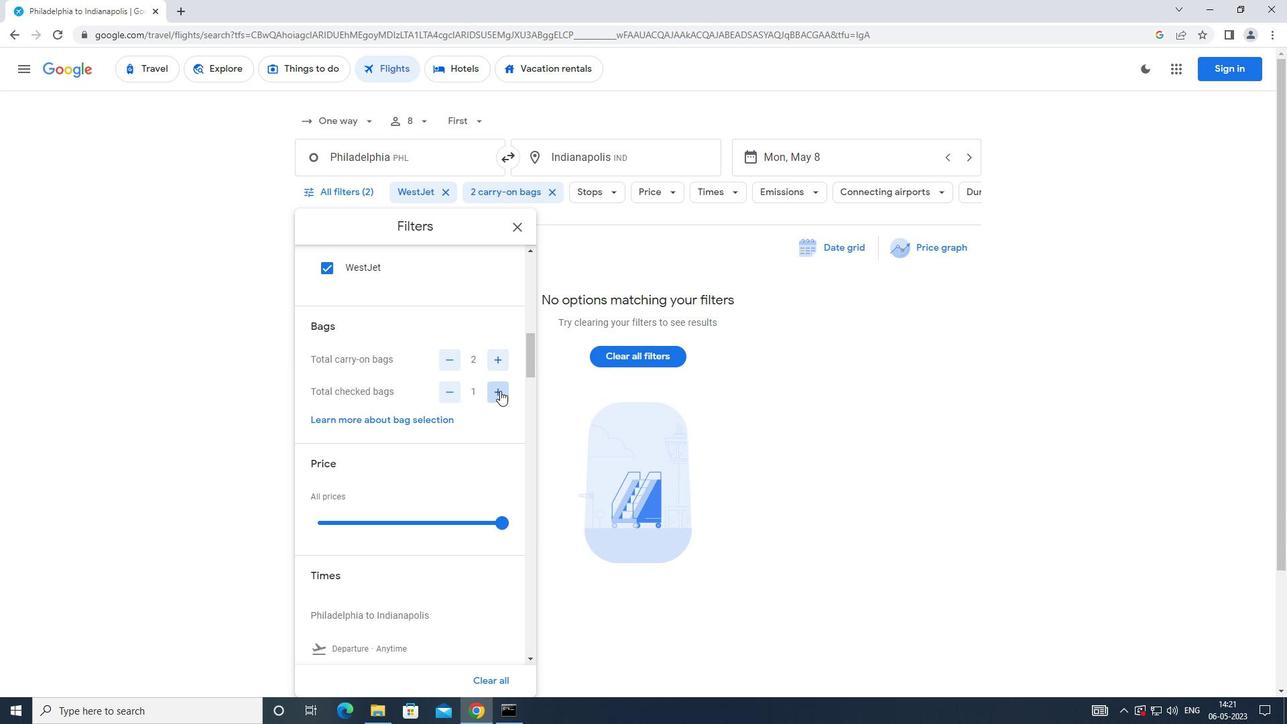 
Action: Mouse pressed left at (500, 390)
Screenshot: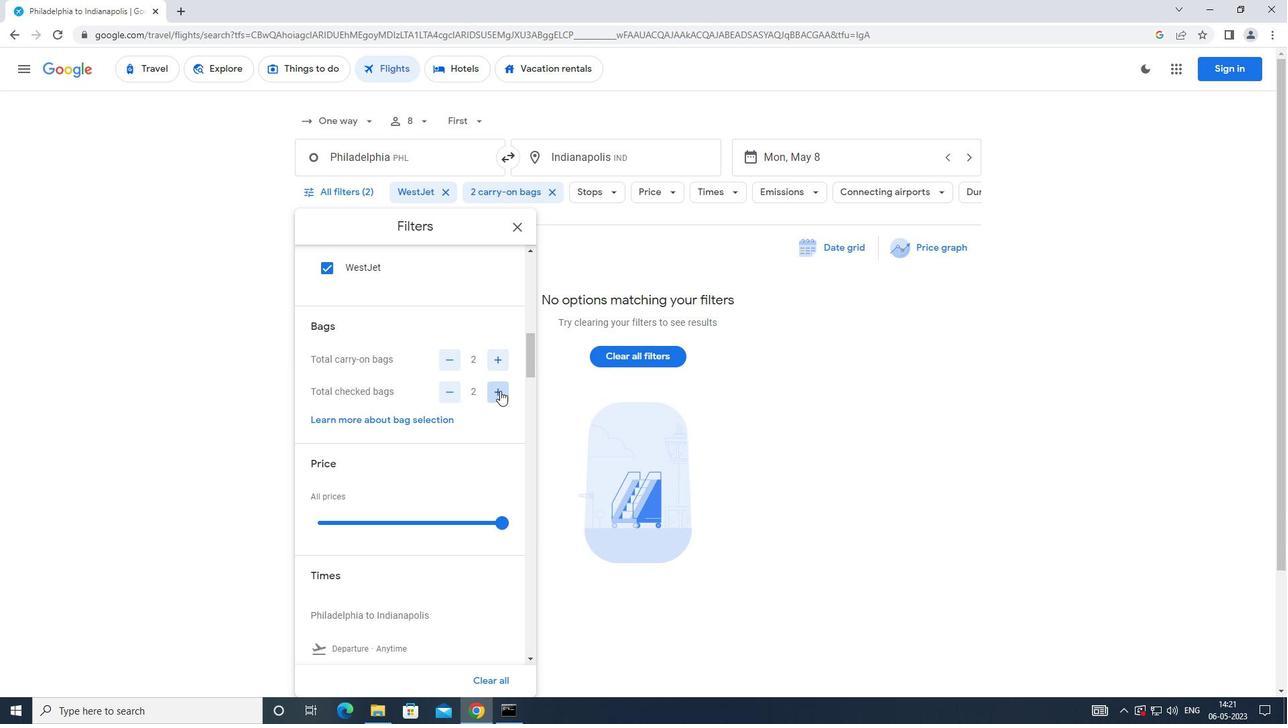 
Action: Mouse pressed left at (500, 390)
Screenshot: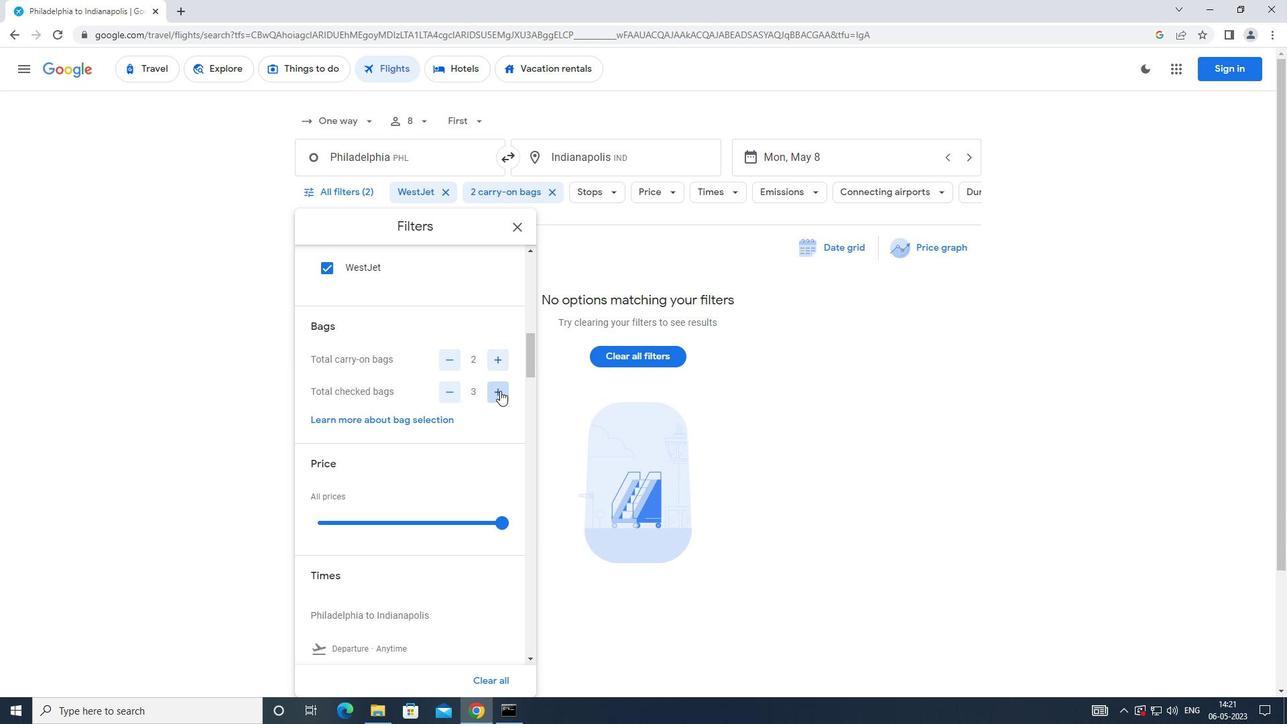 
Action: Mouse pressed left at (500, 390)
Screenshot: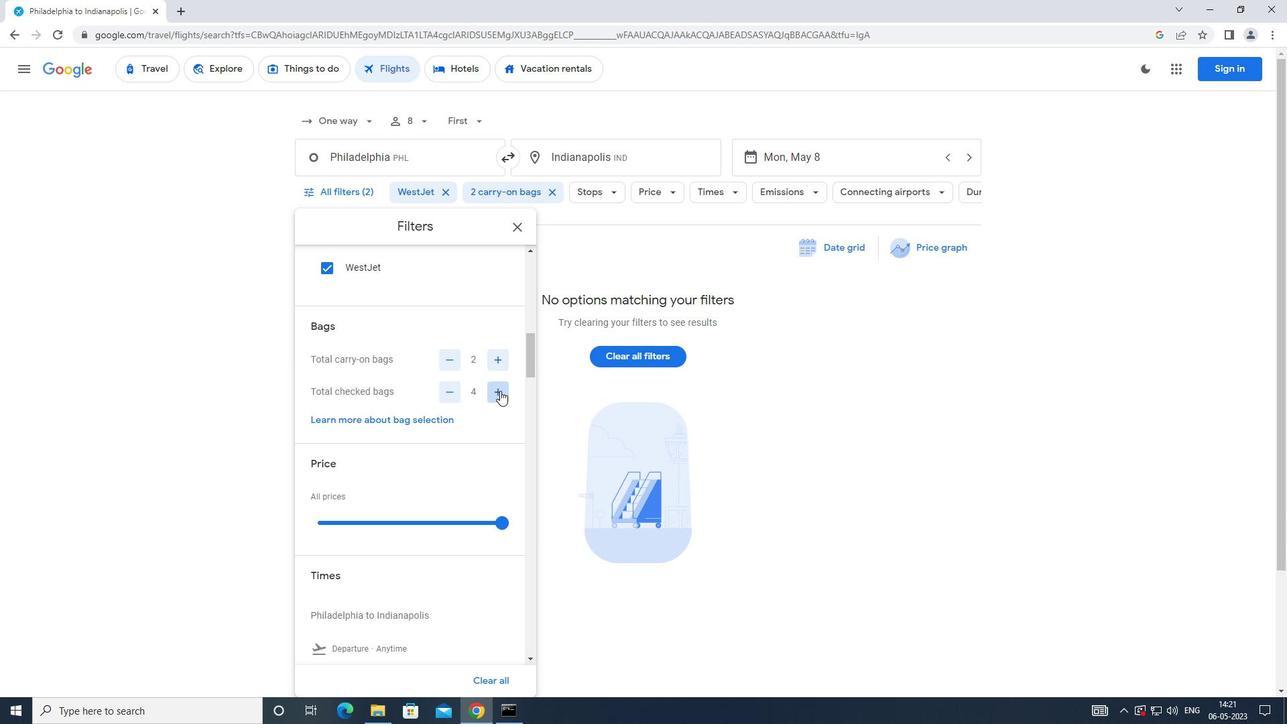 
Action: Mouse moved to (490, 394)
Screenshot: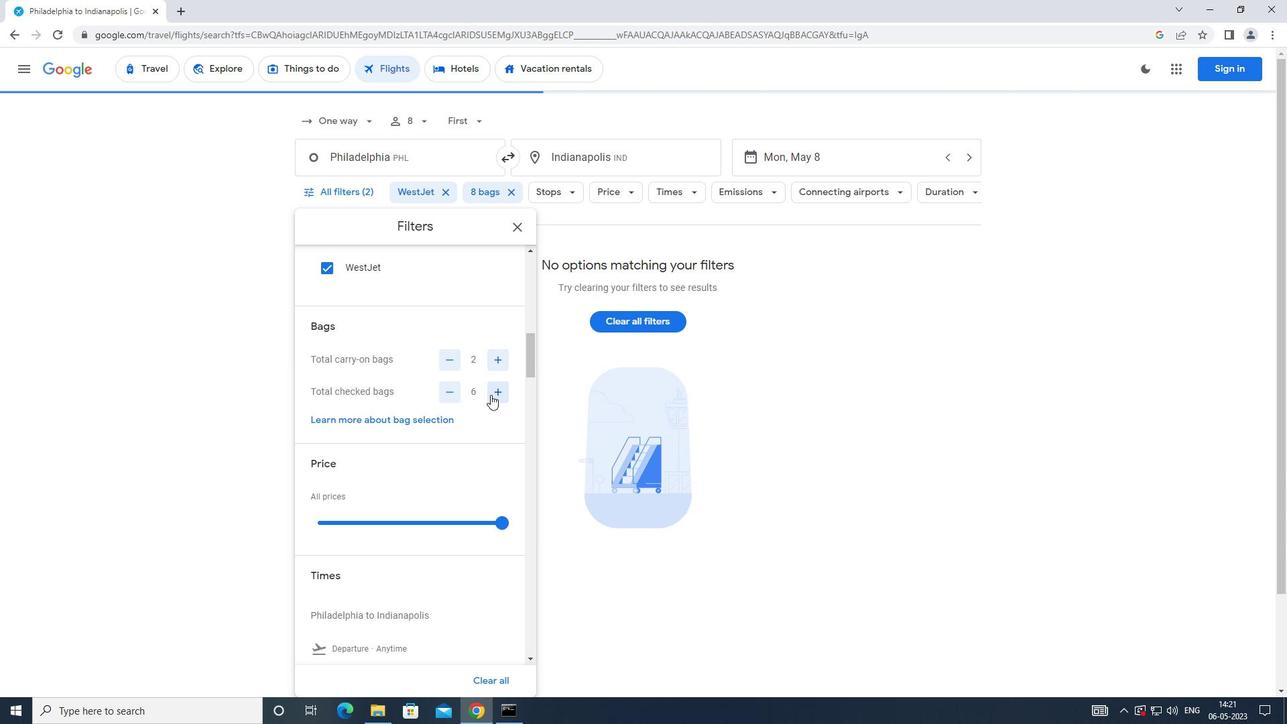 
Action: Mouse scrolled (490, 394) with delta (0, 0)
Screenshot: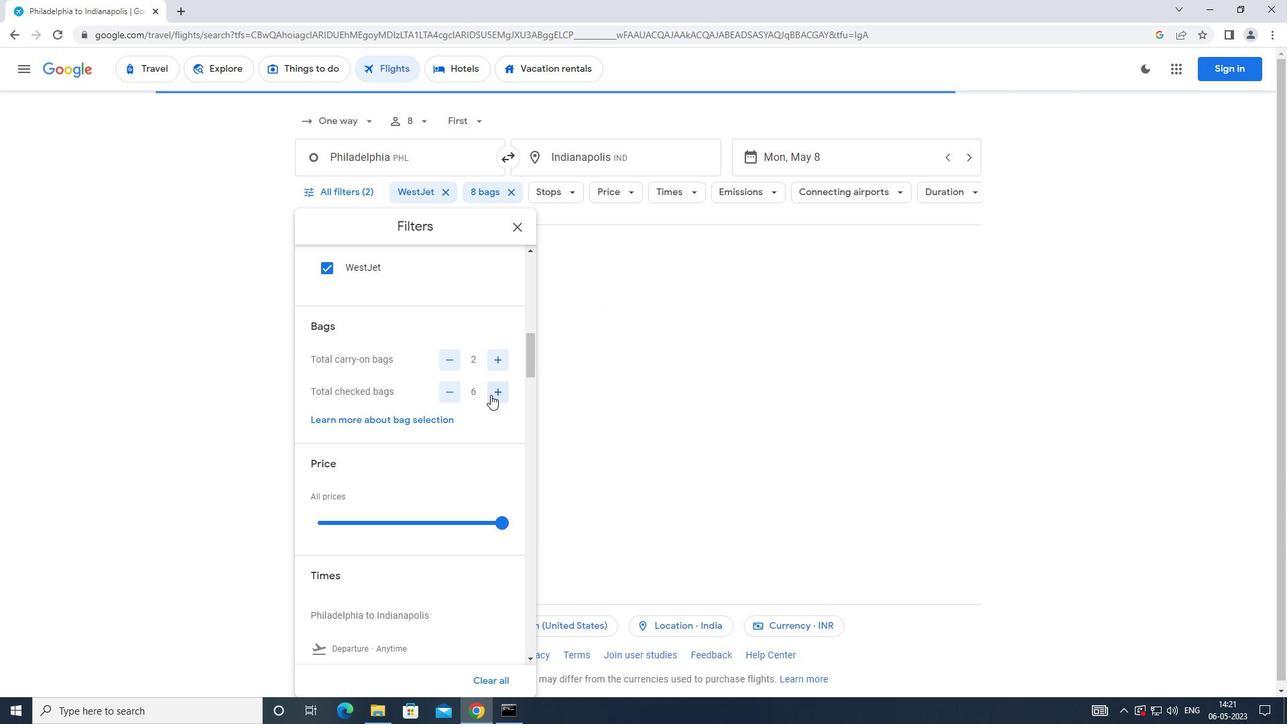 
Action: Mouse moved to (506, 457)
Screenshot: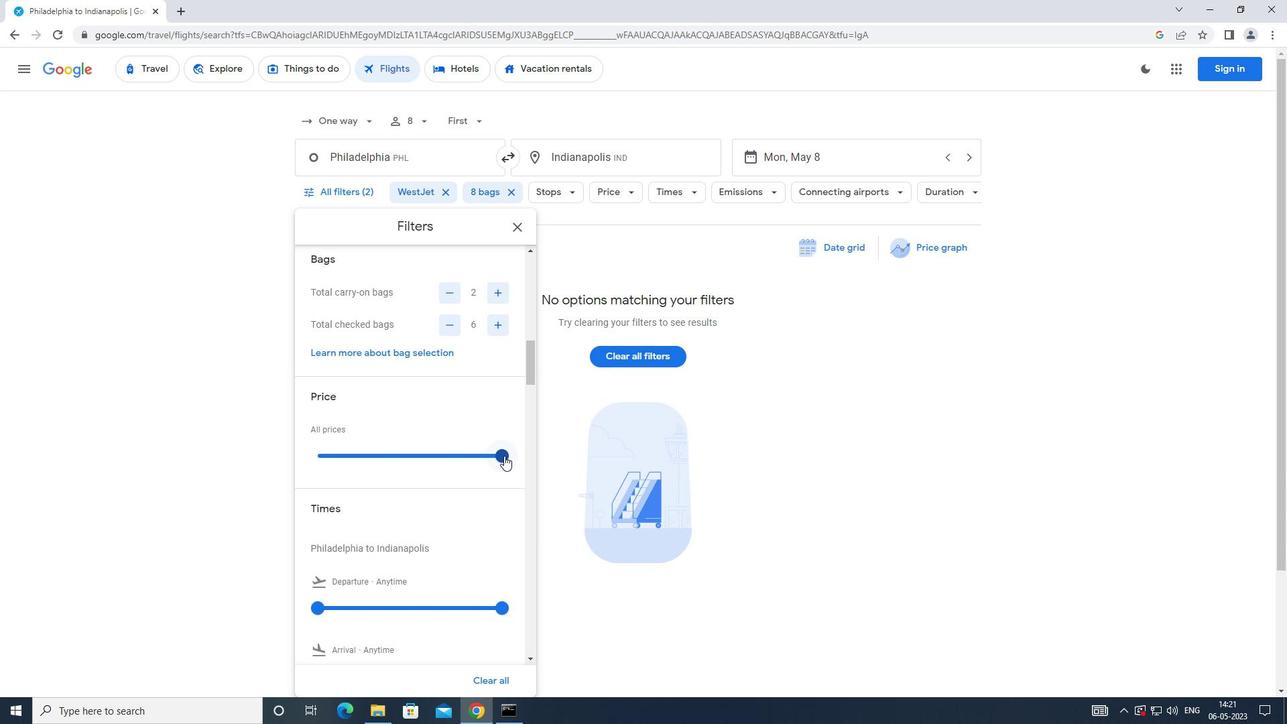 
Action: Mouse pressed left at (506, 457)
Screenshot: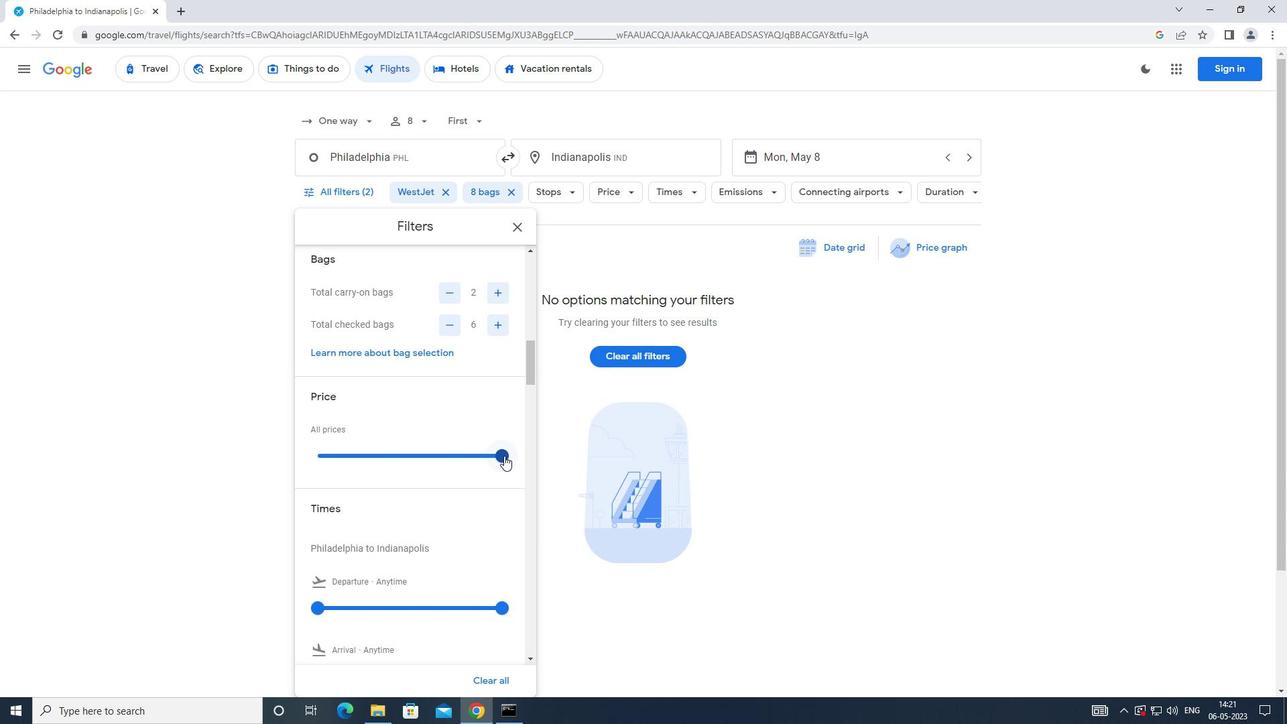 
Action: Mouse moved to (398, 437)
Screenshot: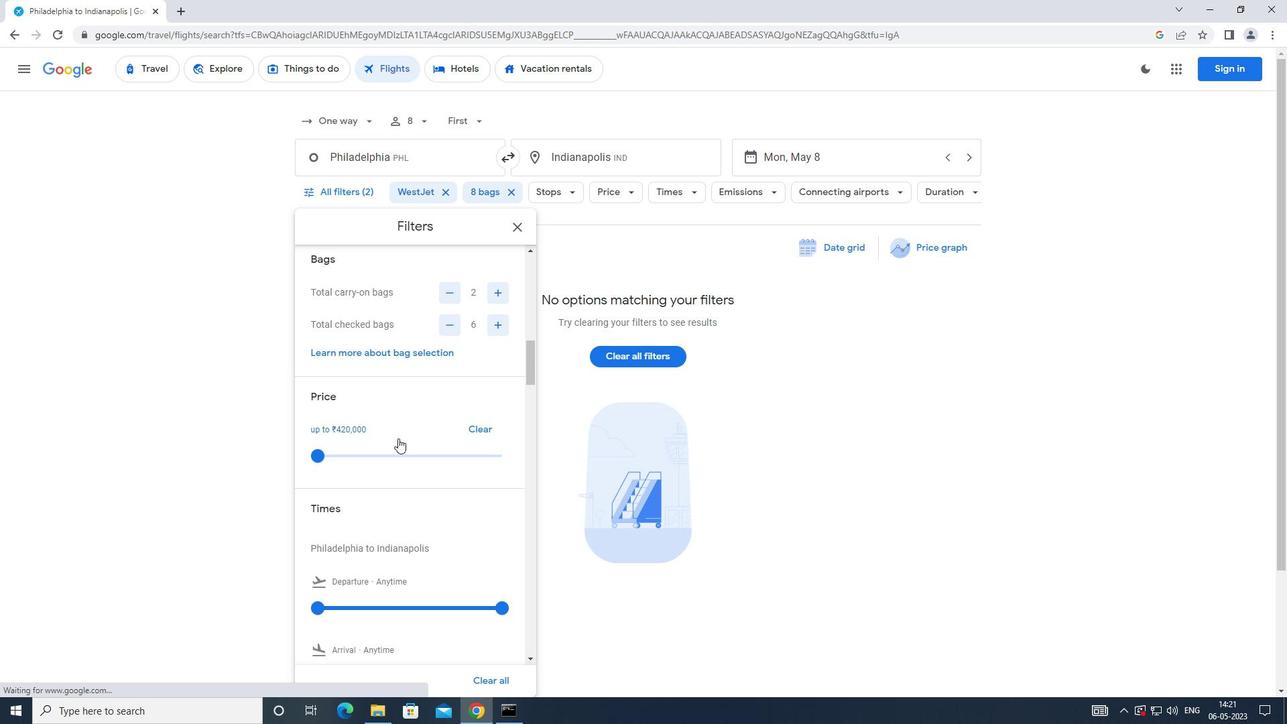
Action: Mouse scrolled (398, 436) with delta (0, 0)
Screenshot: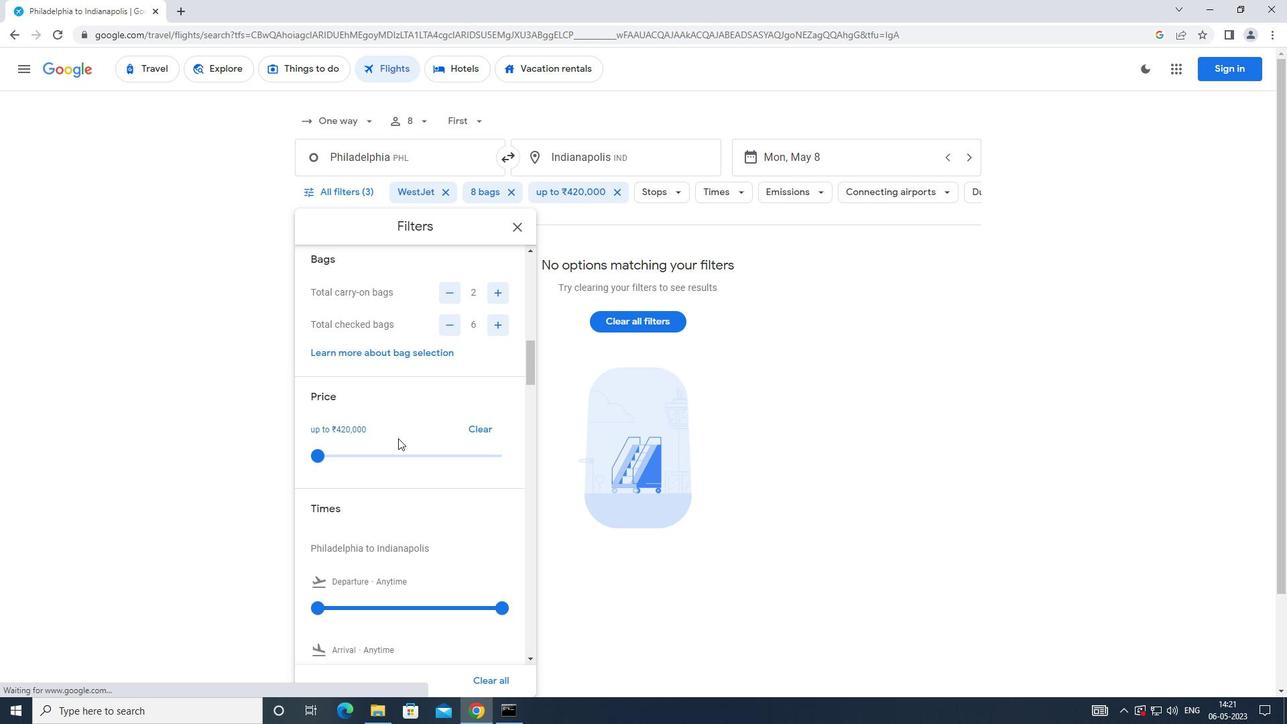 
Action: Mouse scrolled (398, 436) with delta (0, 0)
Screenshot: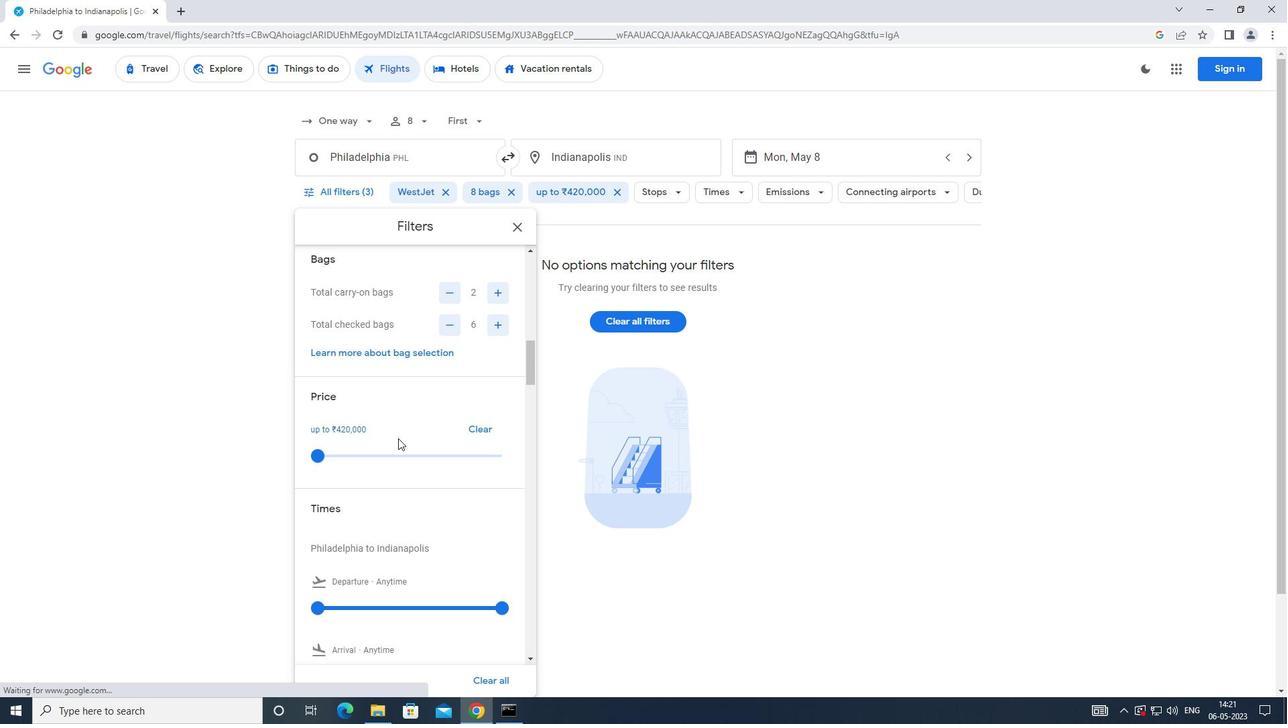 
Action: Mouse moved to (323, 475)
Screenshot: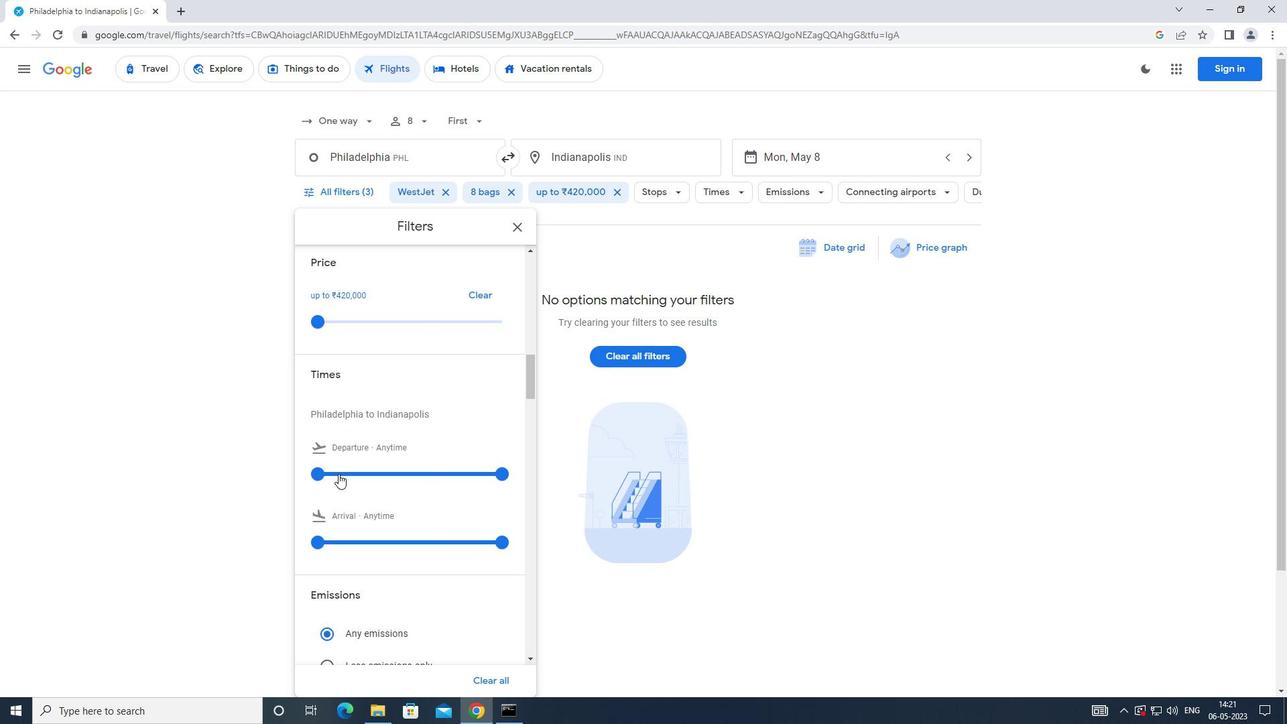 
Action: Mouse pressed left at (323, 475)
Screenshot: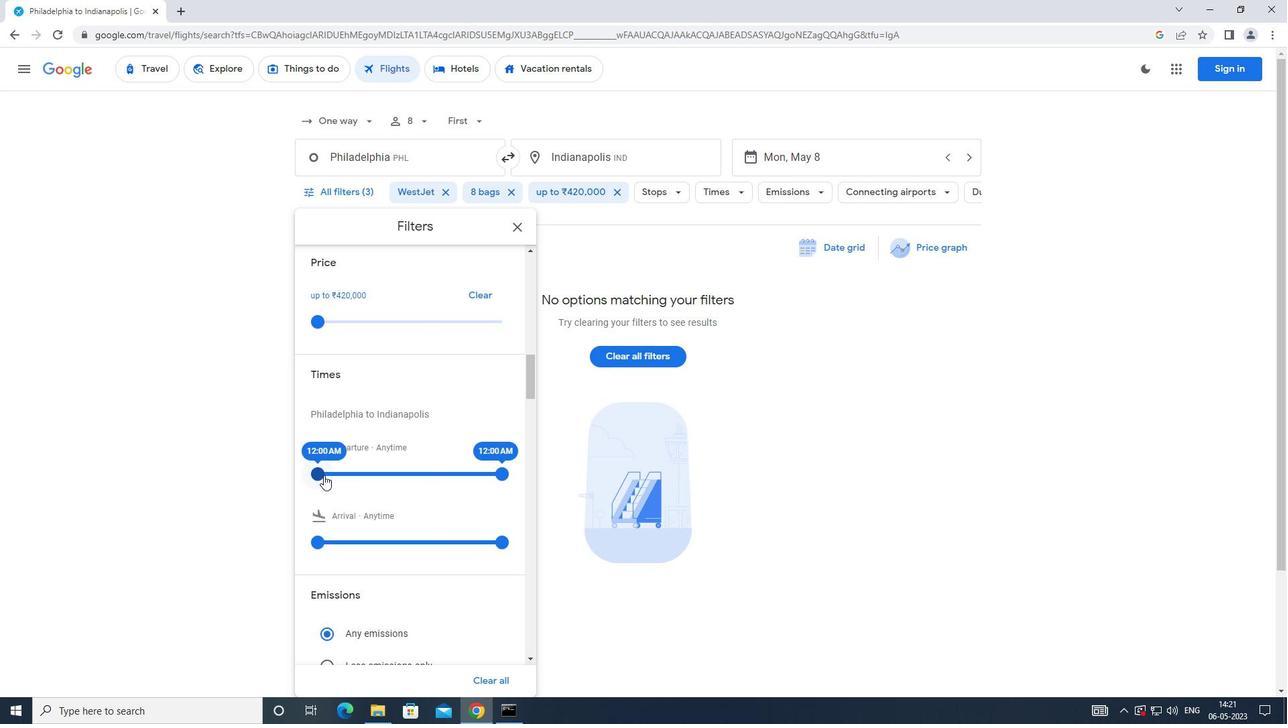 
Action: Mouse moved to (504, 473)
Screenshot: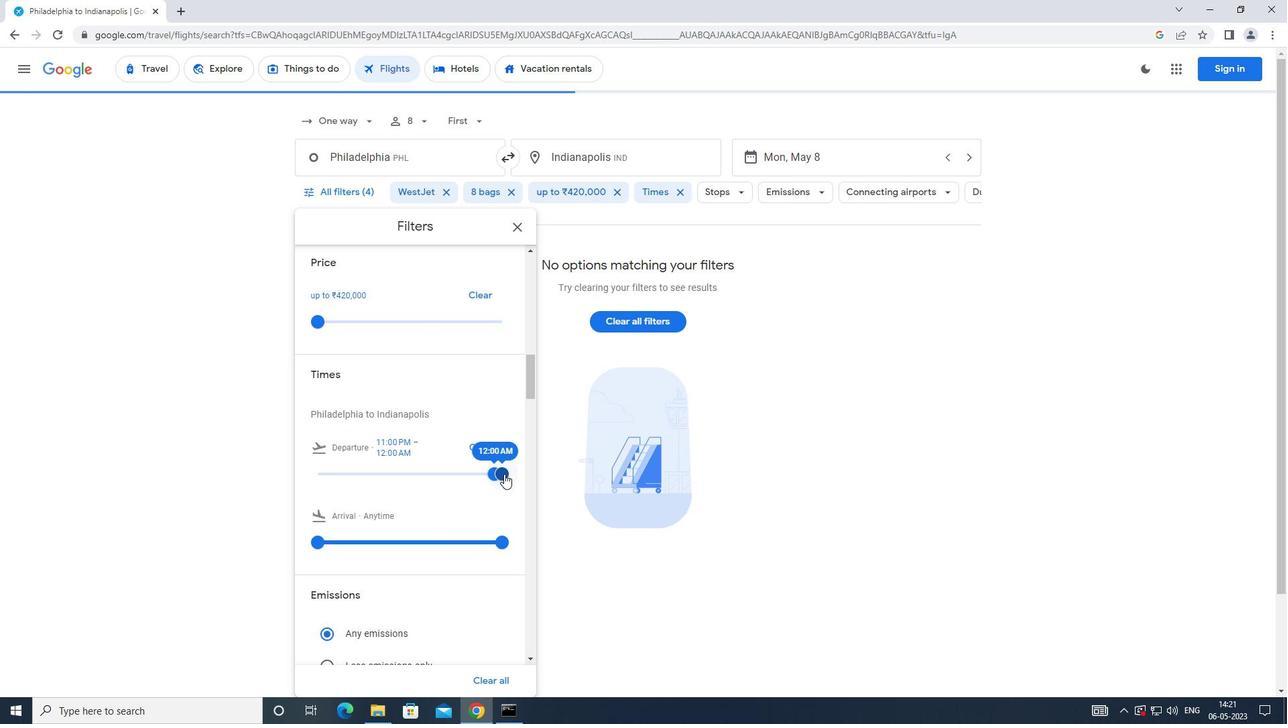 
